 Task: Look for space in Coín, Spain from 9th June, 2023 to 16th June, 2023 for 2 adults in price range Rs.8000 to Rs.16000. Place can be entire place with 2 bedrooms having 2 beds and 1 bathroom. Property type can be house, flat, guest house. Booking option can be shelf check-in. Required host language is English.
Action: Mouse moved to (316, 170)
Screenshot: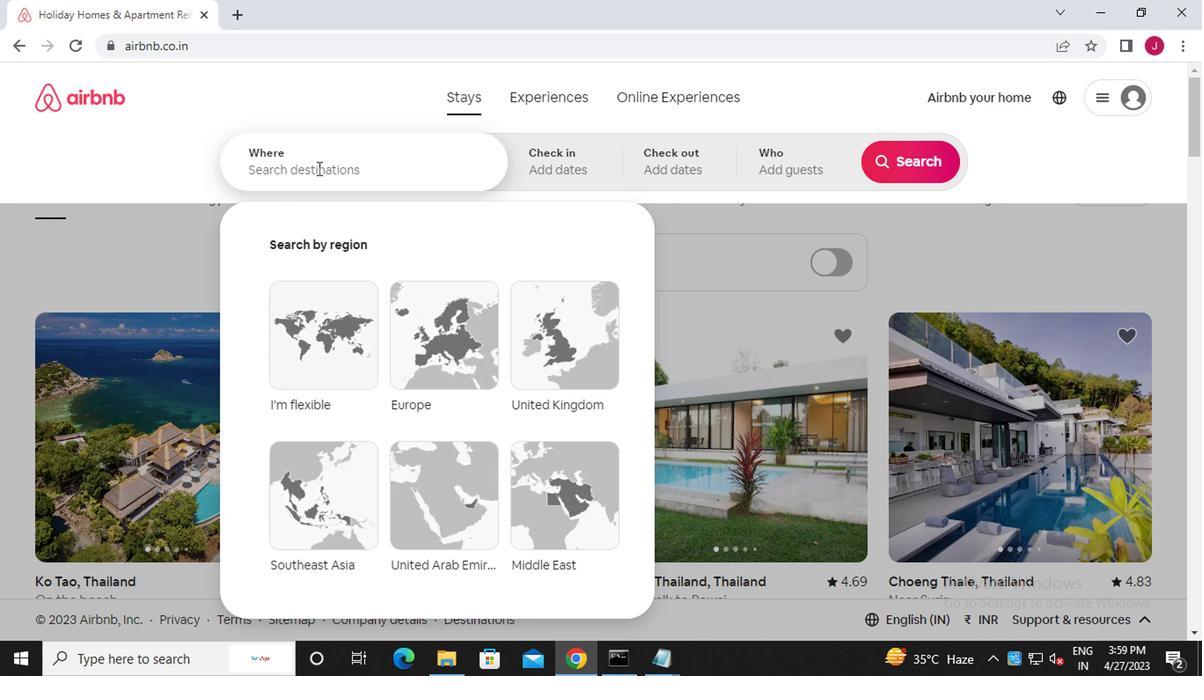 
Action: Mouse pressed left at (316, 170)
Screenshot: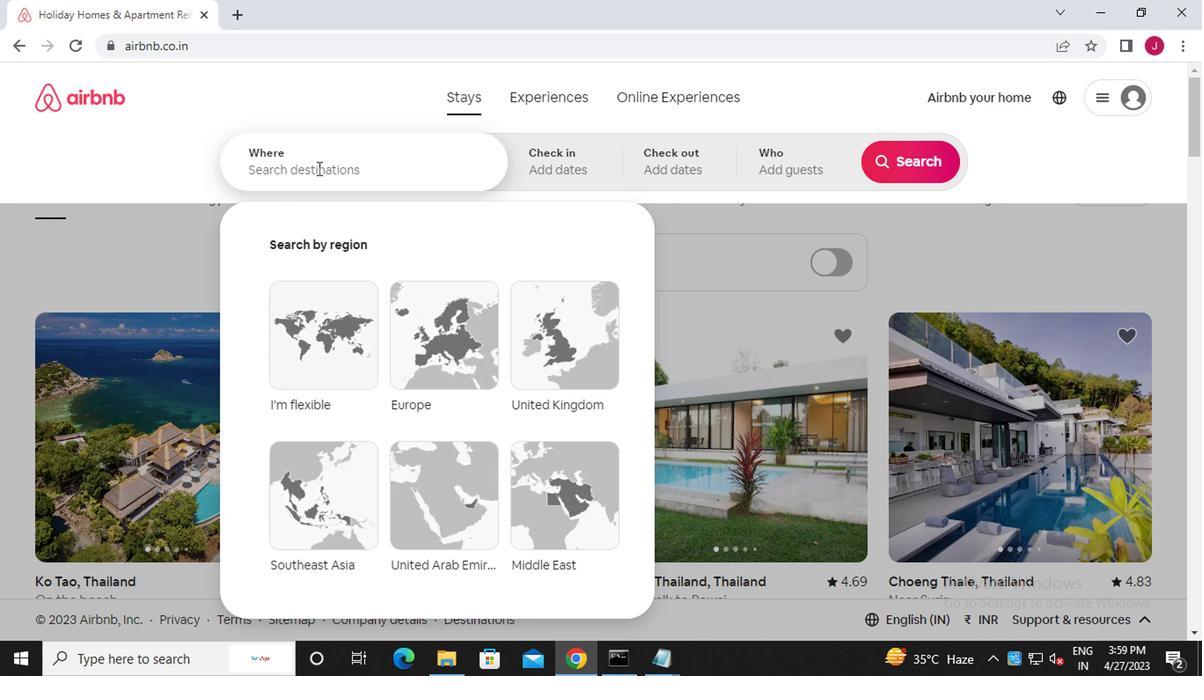 
Action: Key pressed c<Key.caps_lock>oin,<Key.caps_lock>s<Key.caps_lock>pain
Screenshot: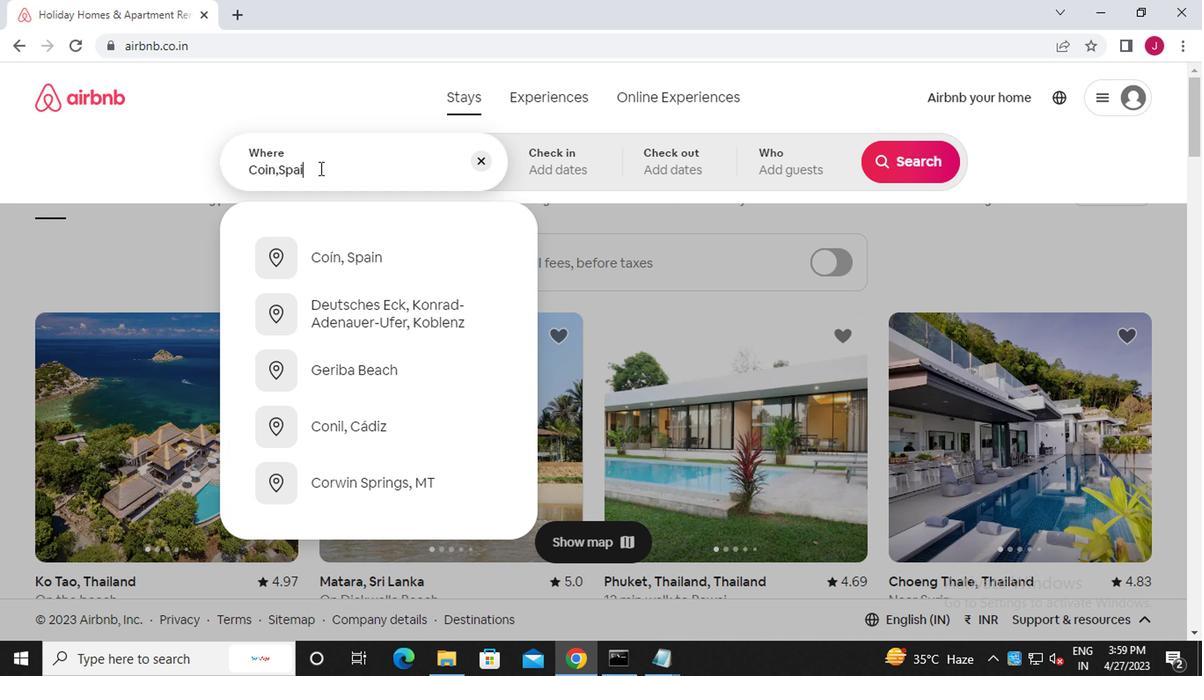 
Action: Mouse moved to (365, 261)
Screenshot: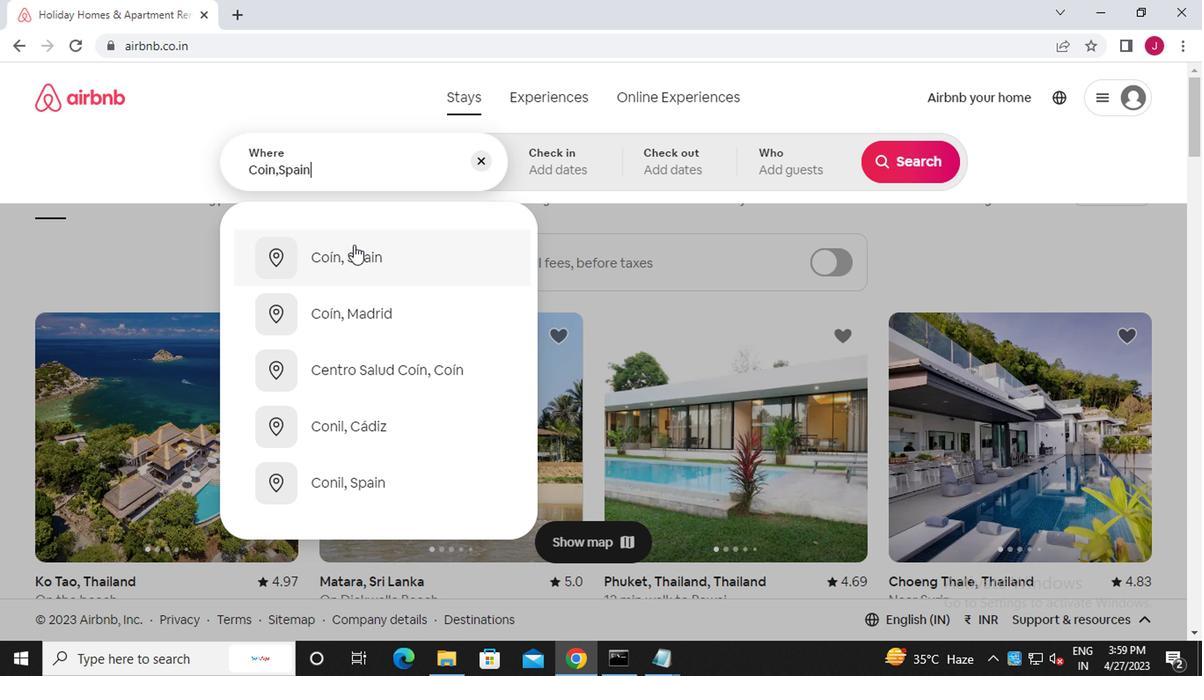 
Action: Mouse pressed left at (365, 261)
Screenshot: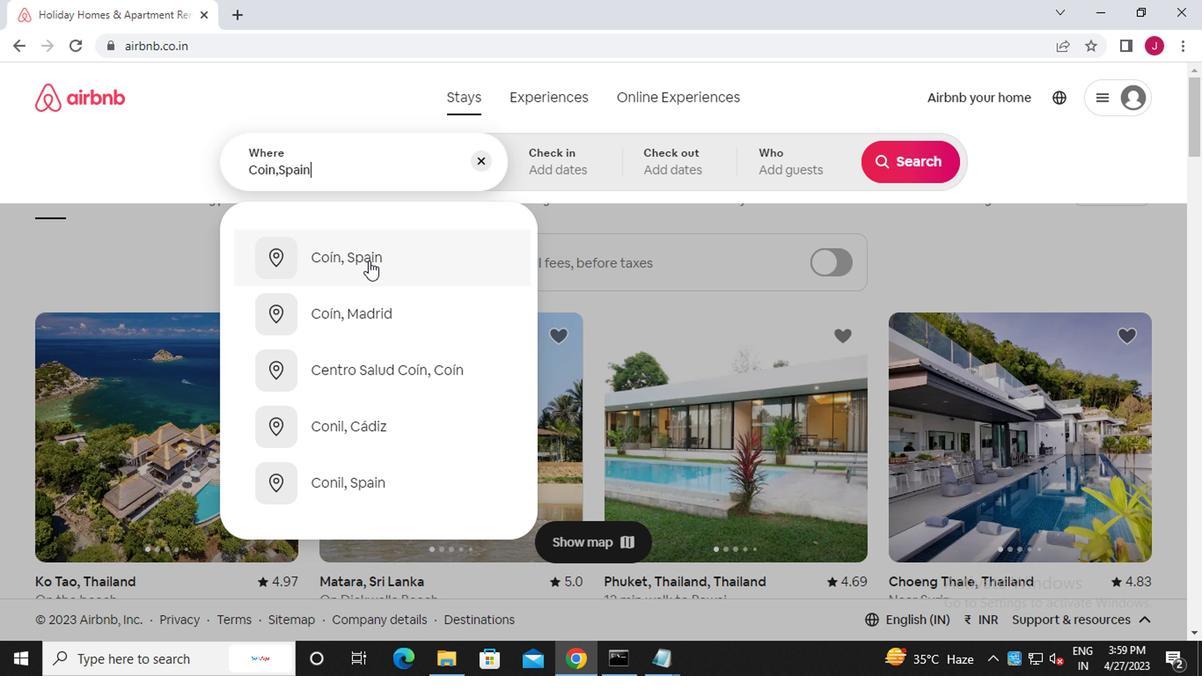 
Action: Mouse moved to (897, 299)
Screenshot: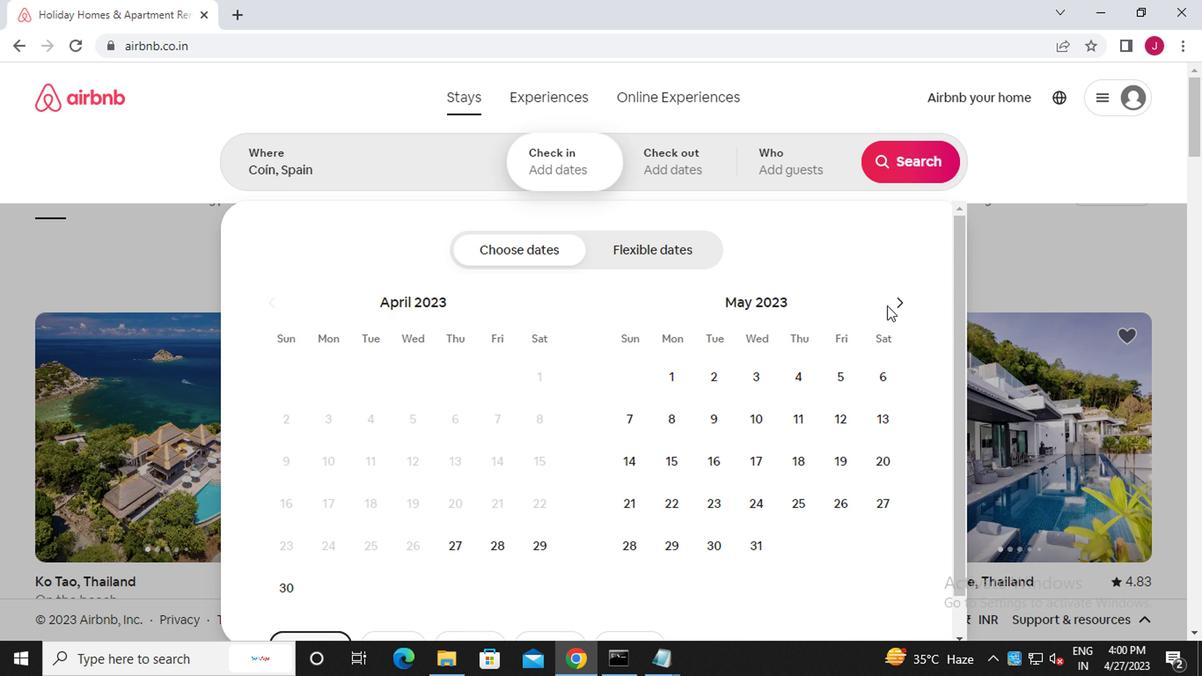 
Action: Mouse pressed left at (897, 299)
Screenshot: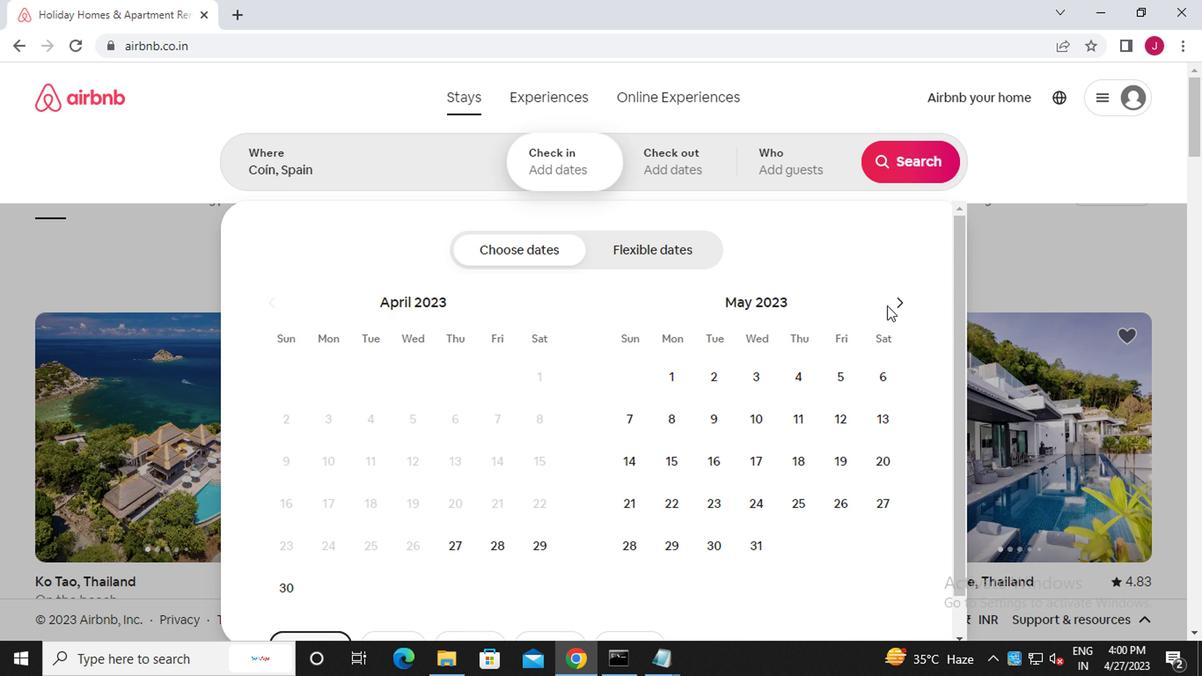 
Action: Mouse moved to (844, 411)
Screenshot: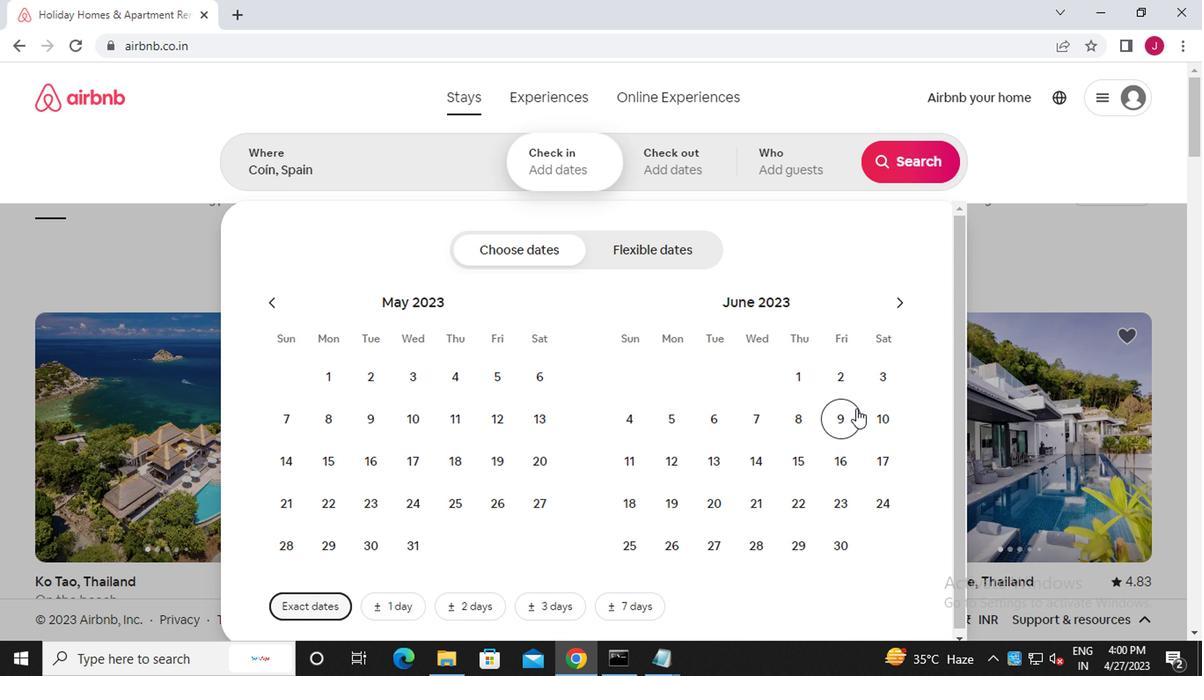 
Action: Mouse pressed left at (844, 411)
Screenshot: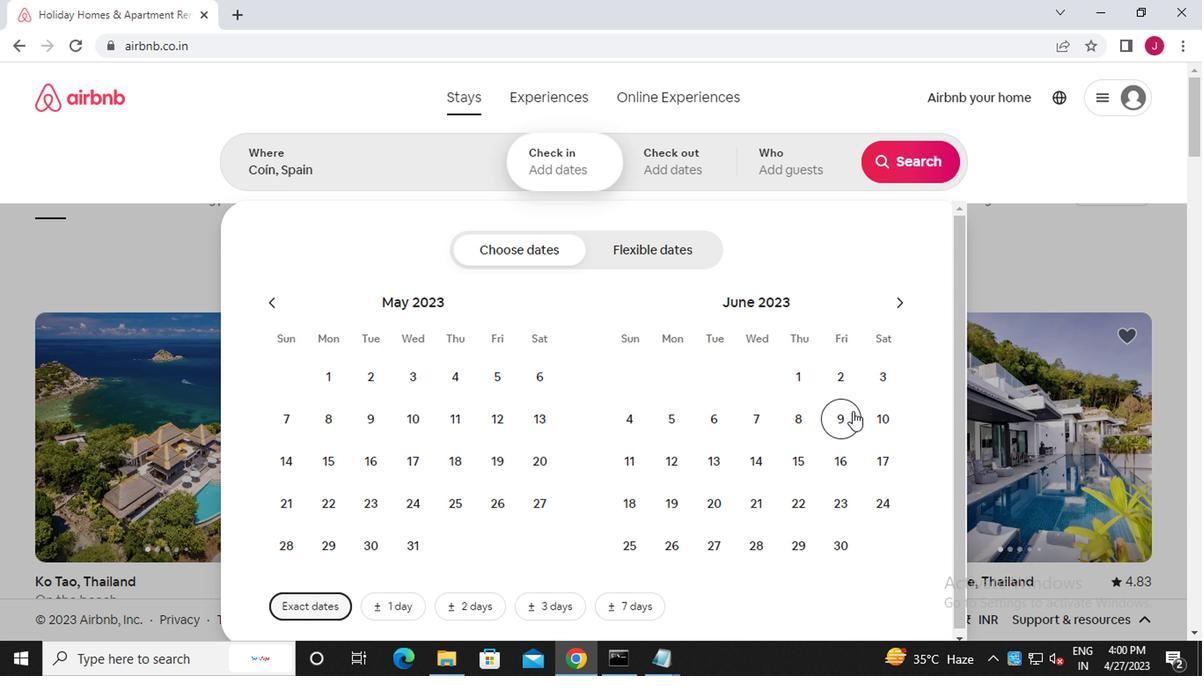 
Action: Mouse moved to (845, 445)
Screenshot: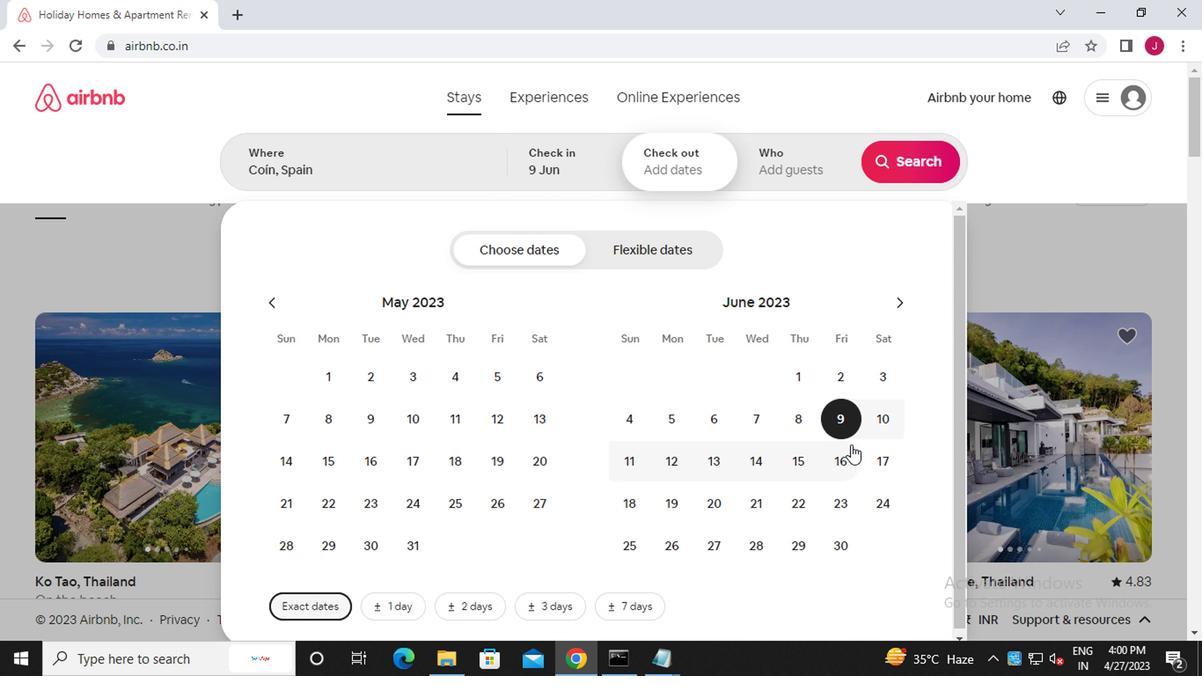 
Action: Mouse pressed left at (845, 445)
Screenshot: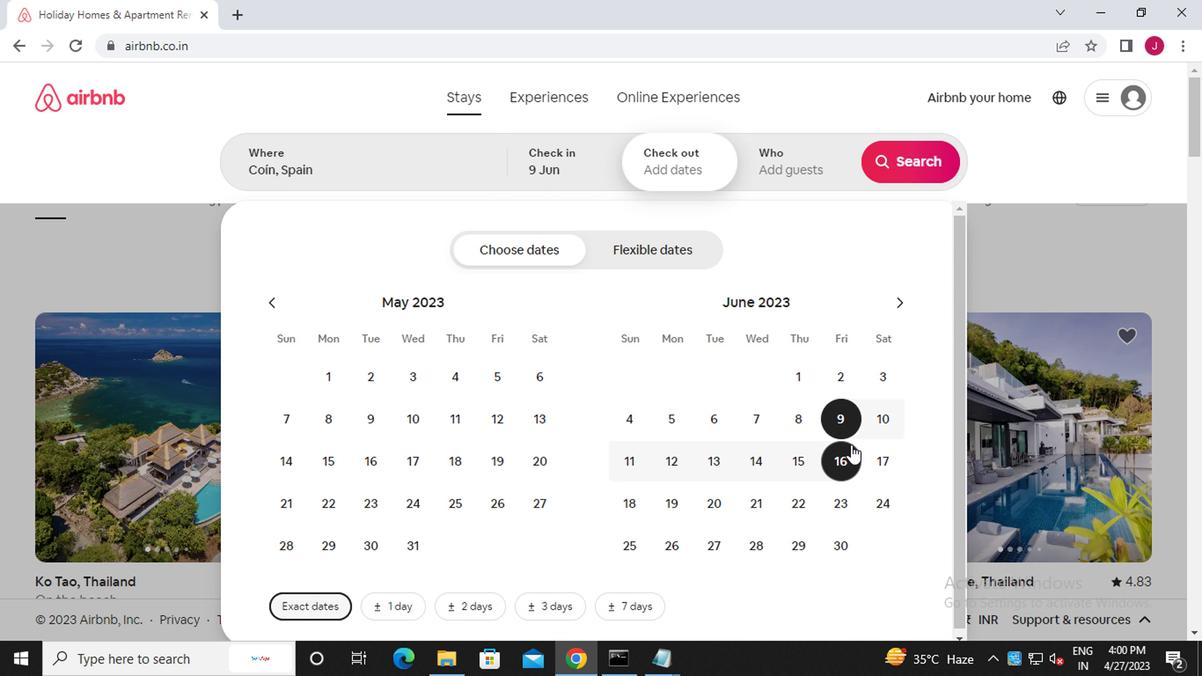 
Action: Mouse moved to (741, 164)
Screenshot: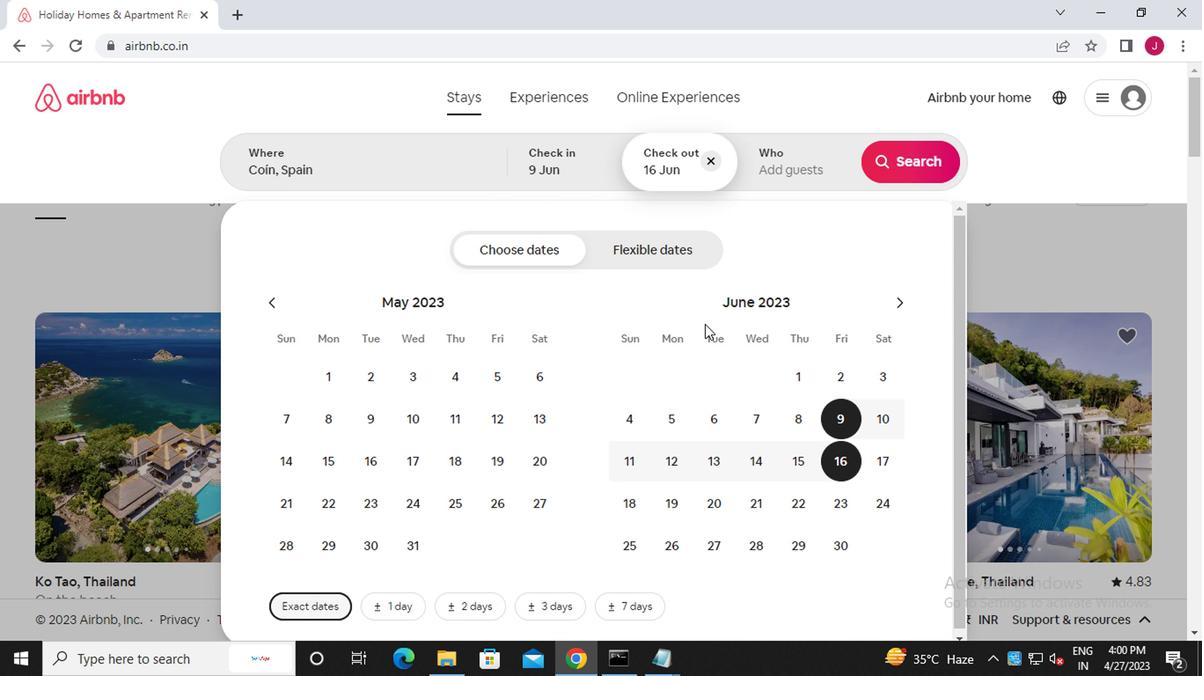 
Action: Mouse pressed left at (741, 164)
Screenshot: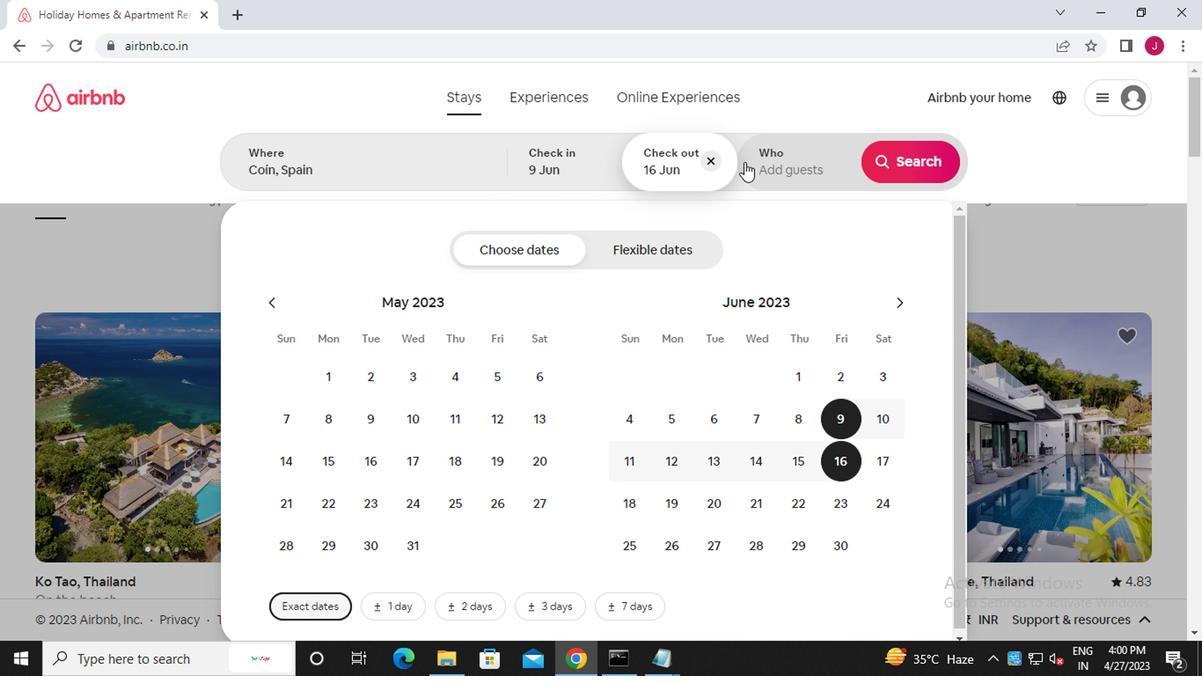 
Action: Mouse moved to (922, 260)
Screenshot: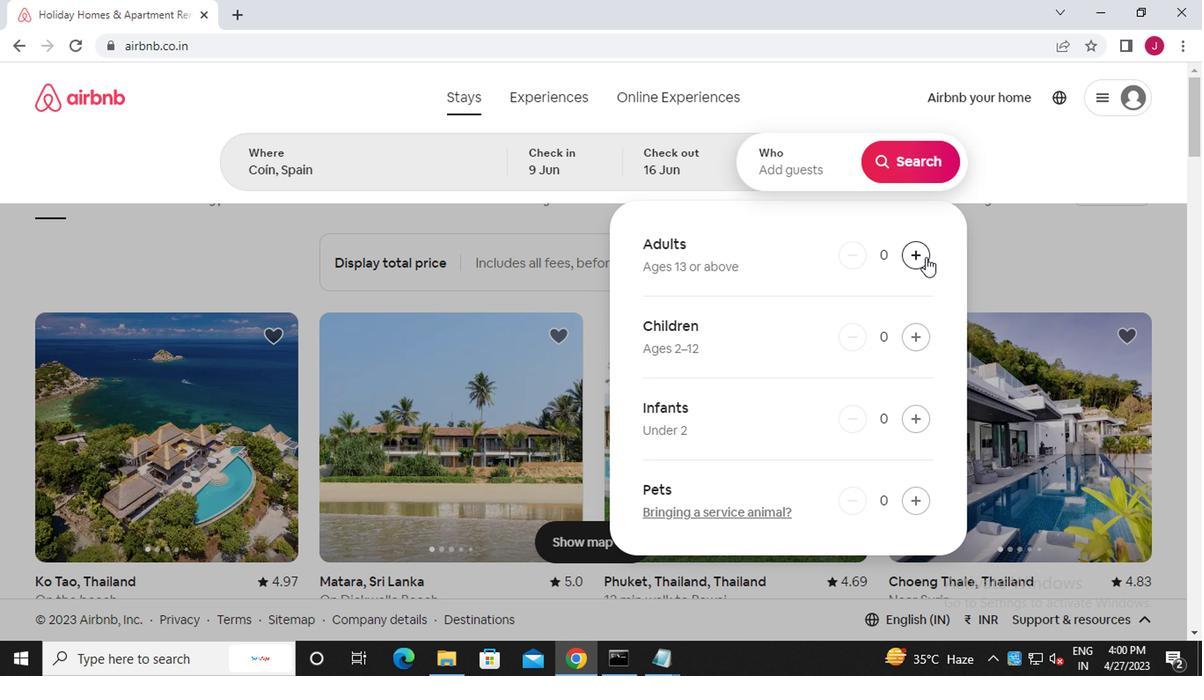 
Action: Mouse pressed left at (922, 260)
Screenshot: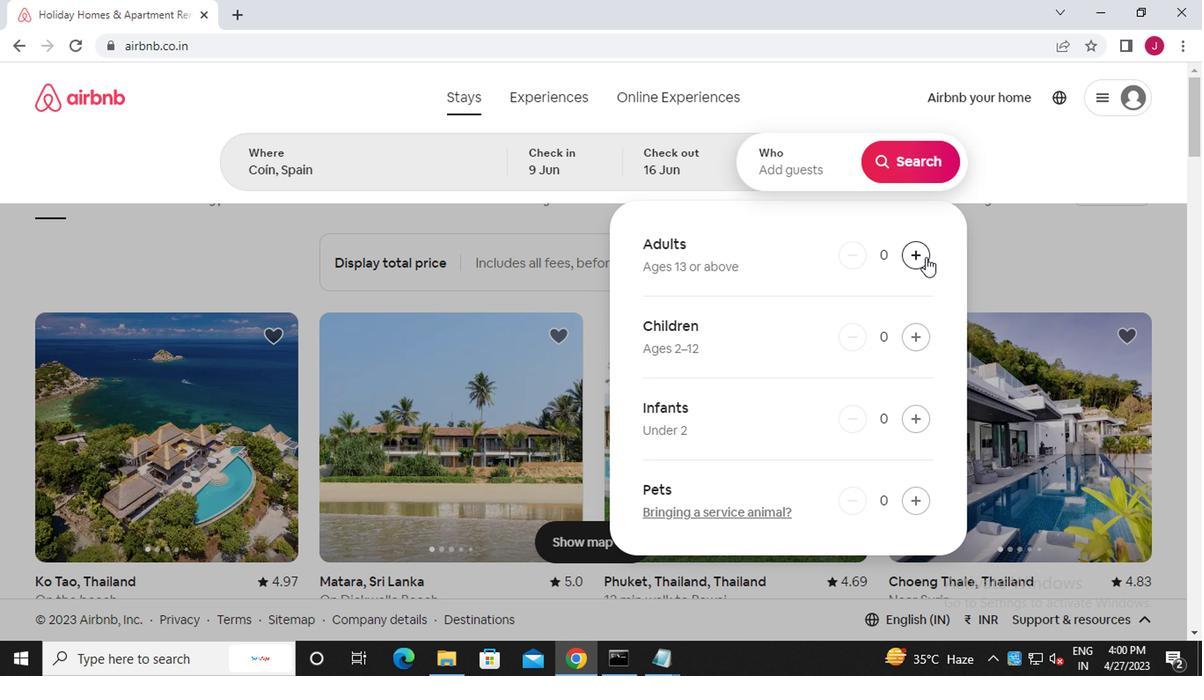 
Action: Mouse moved to (931, 271)
Screenshot: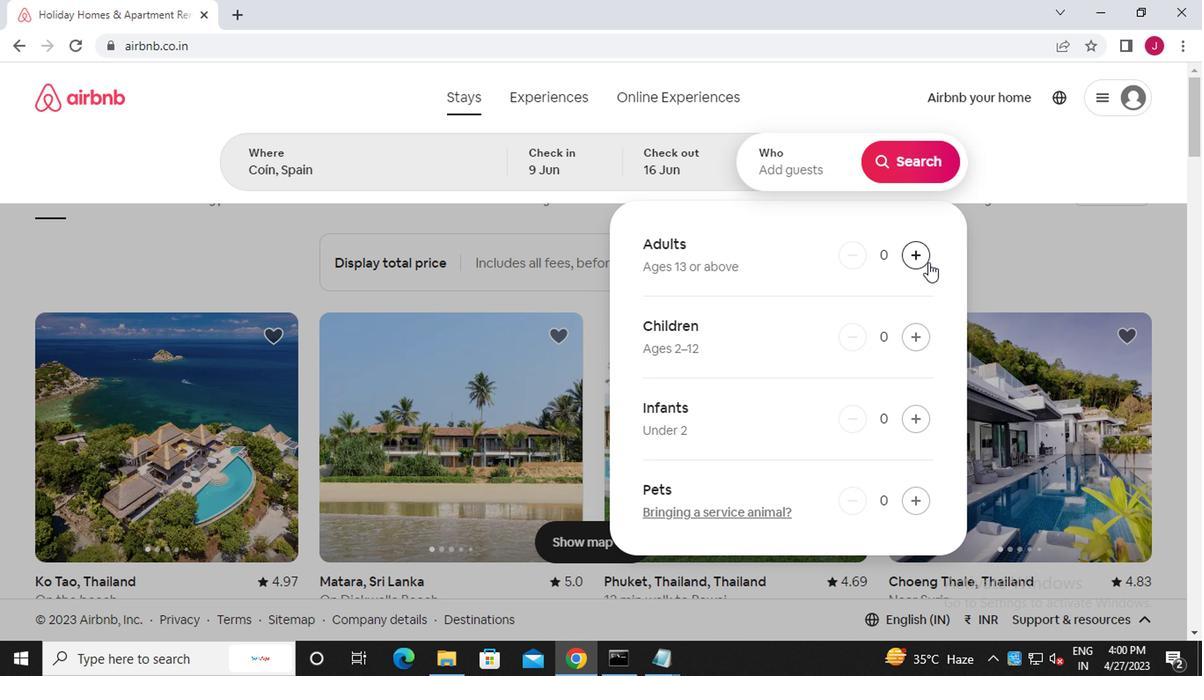 
Action: Mouse pressed left at (931, 271)
Screenshot: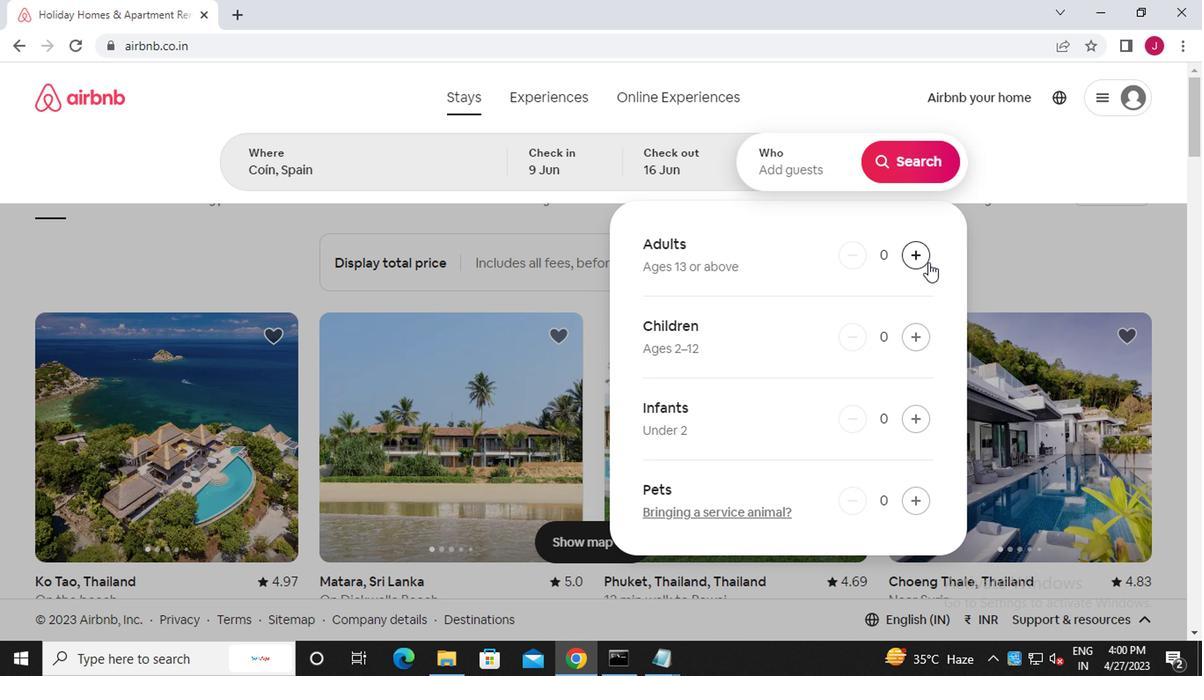 
Action: Mouse moved to (911, 256)
Screenshot: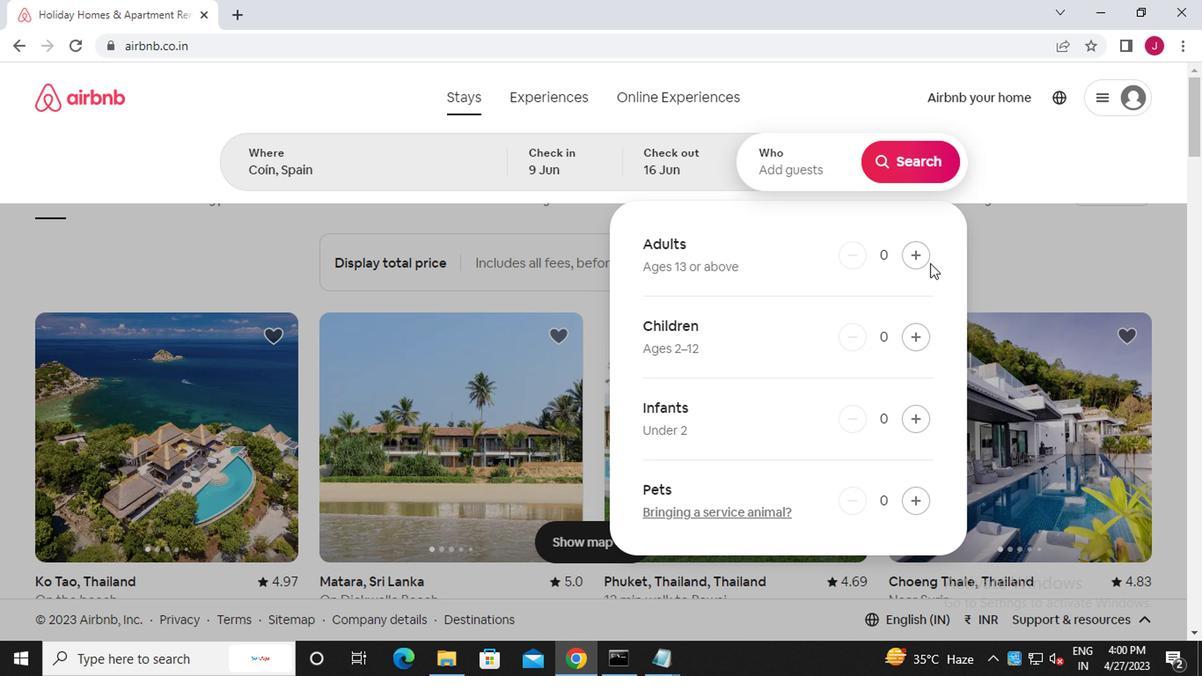 
Action: Mouse pressed left at (911, 256)
Screenshot: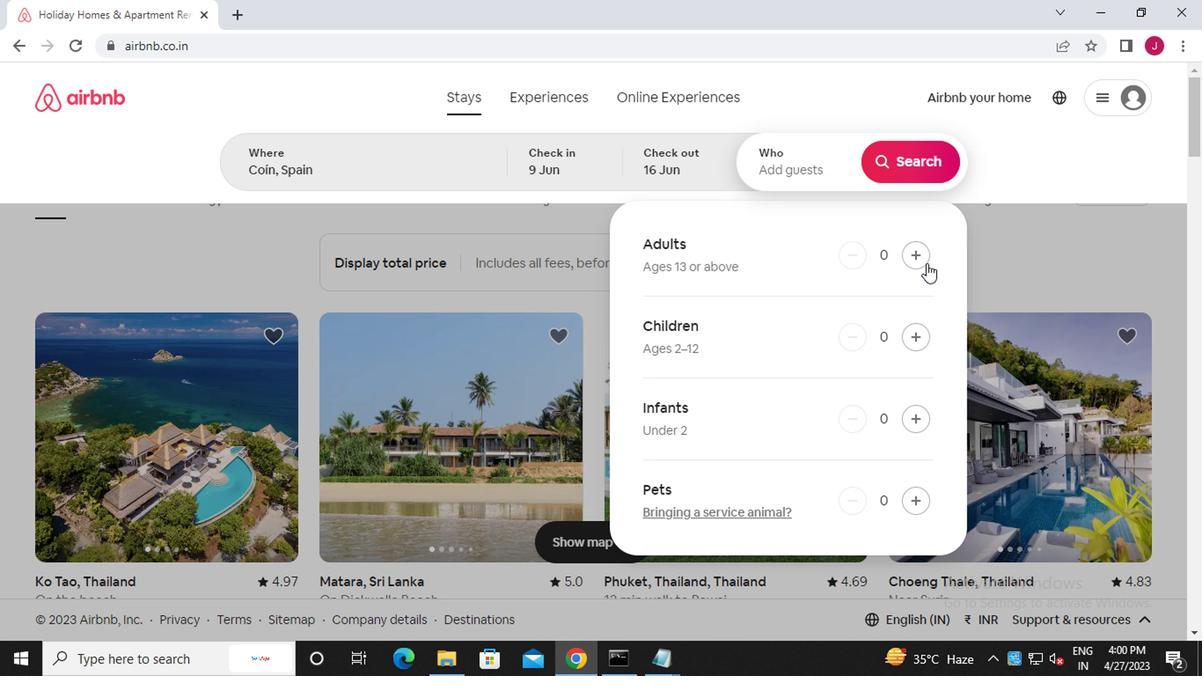 
Action: Mouse pressed left at (911, 256)
Screenshot: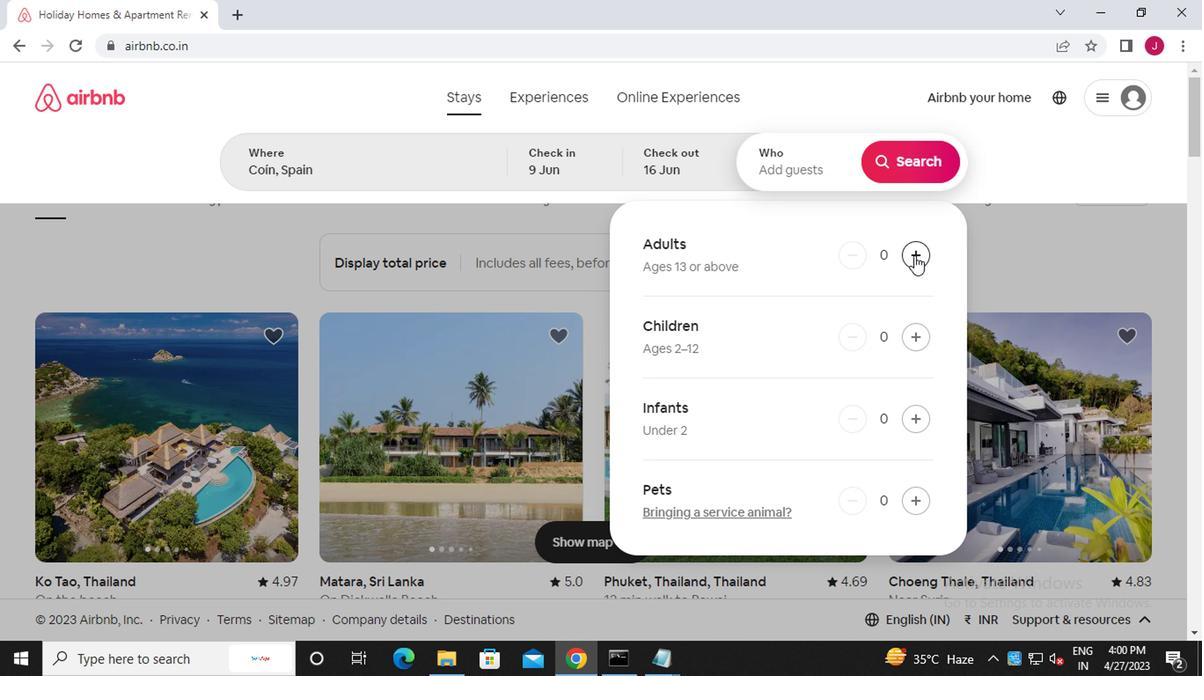 
Action: Mouse moved to (913, 165)
Screenshot: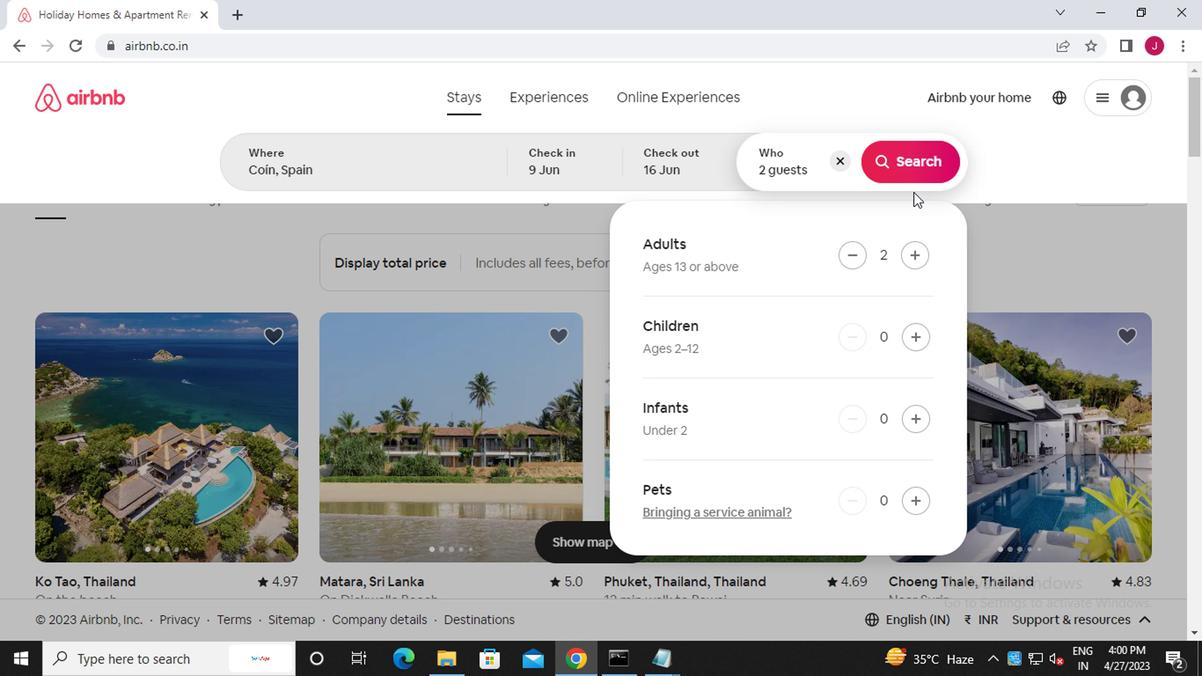 
Action: Mouse pressed left at (913, 165)
Screenshot: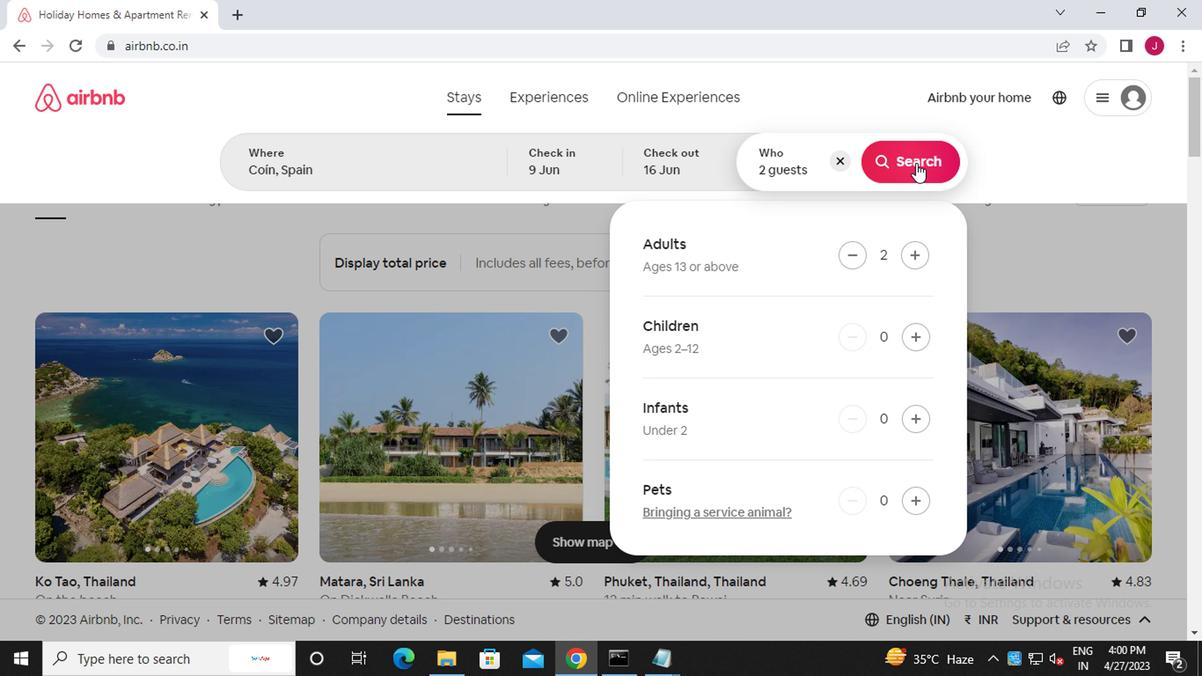 
Action: Mouse moved to (1149, 172)
Screenshot: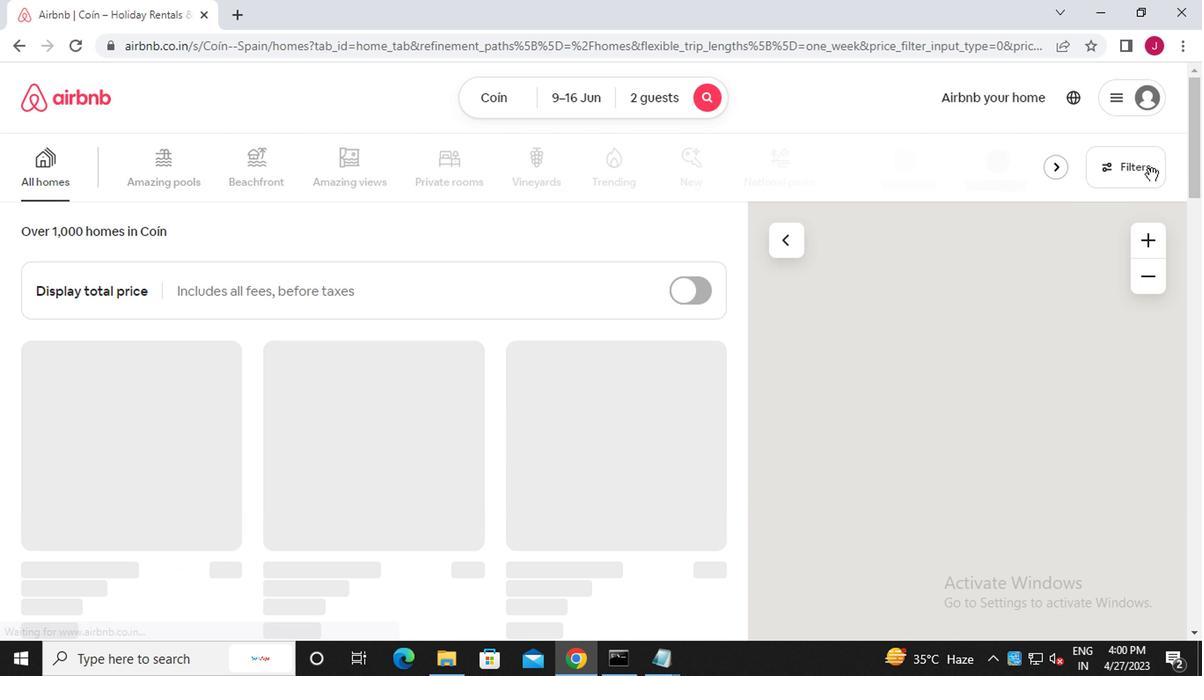 
Action: Mouse pressed left at (1149, 172)
Screenshot: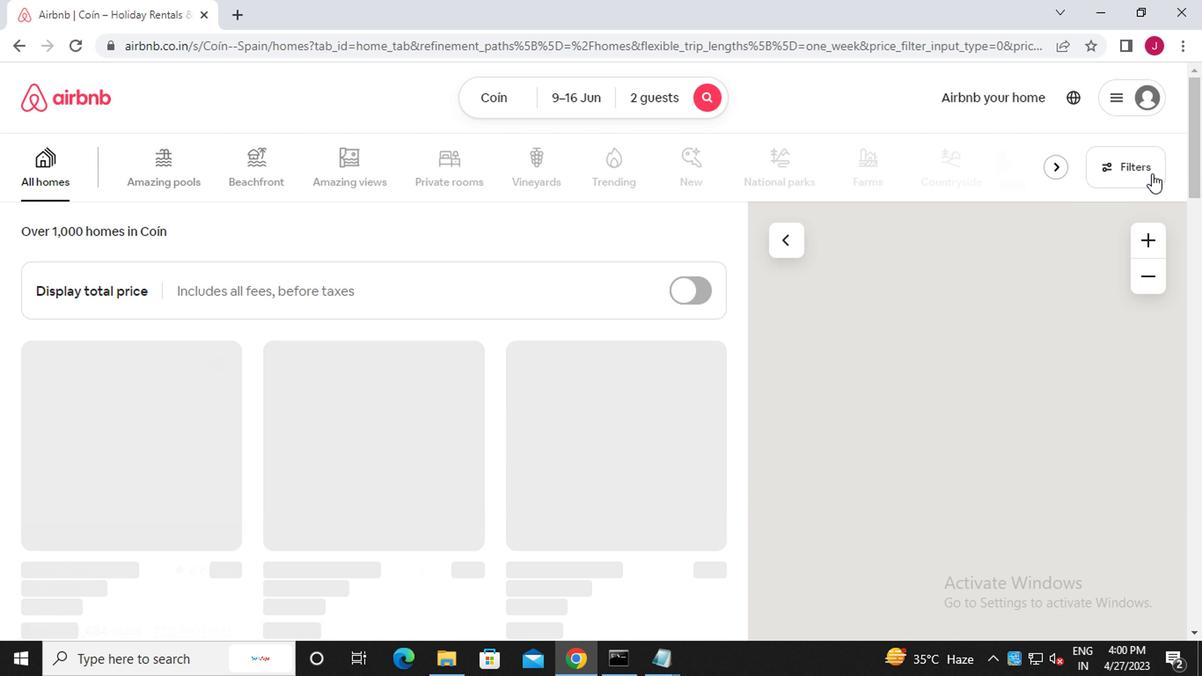 
Action: Mouse moved to (405, 385)
Screenshot: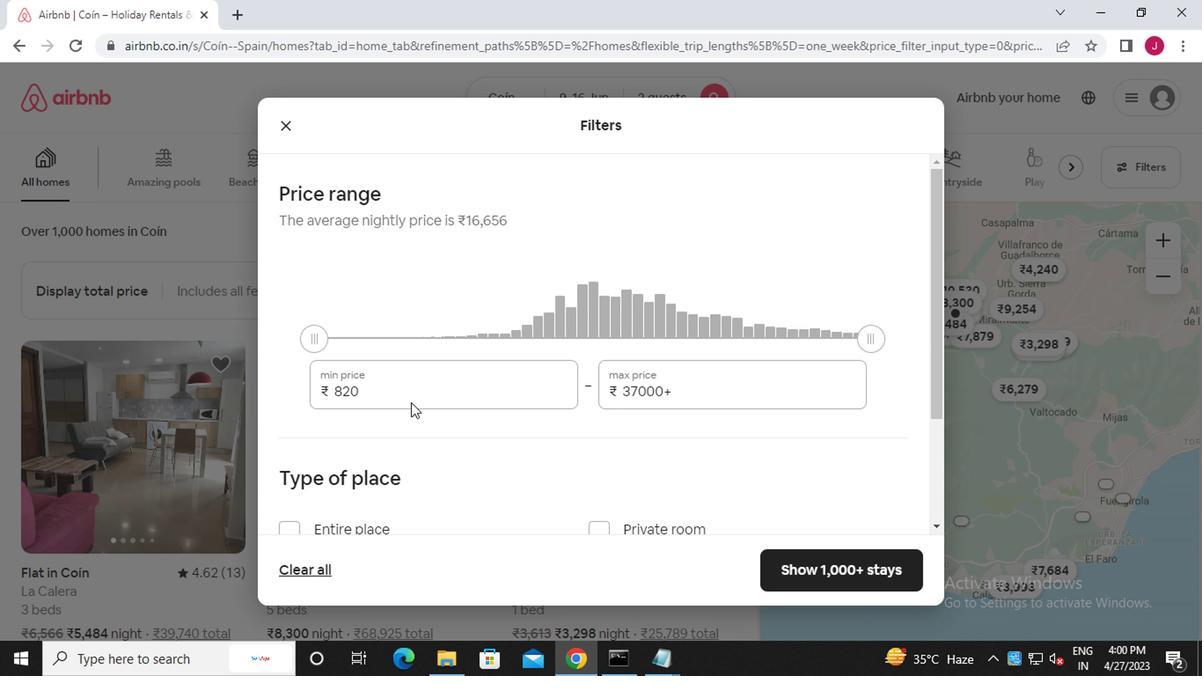 
Action: Mouse pressed left at (405, 385)
Screenshot: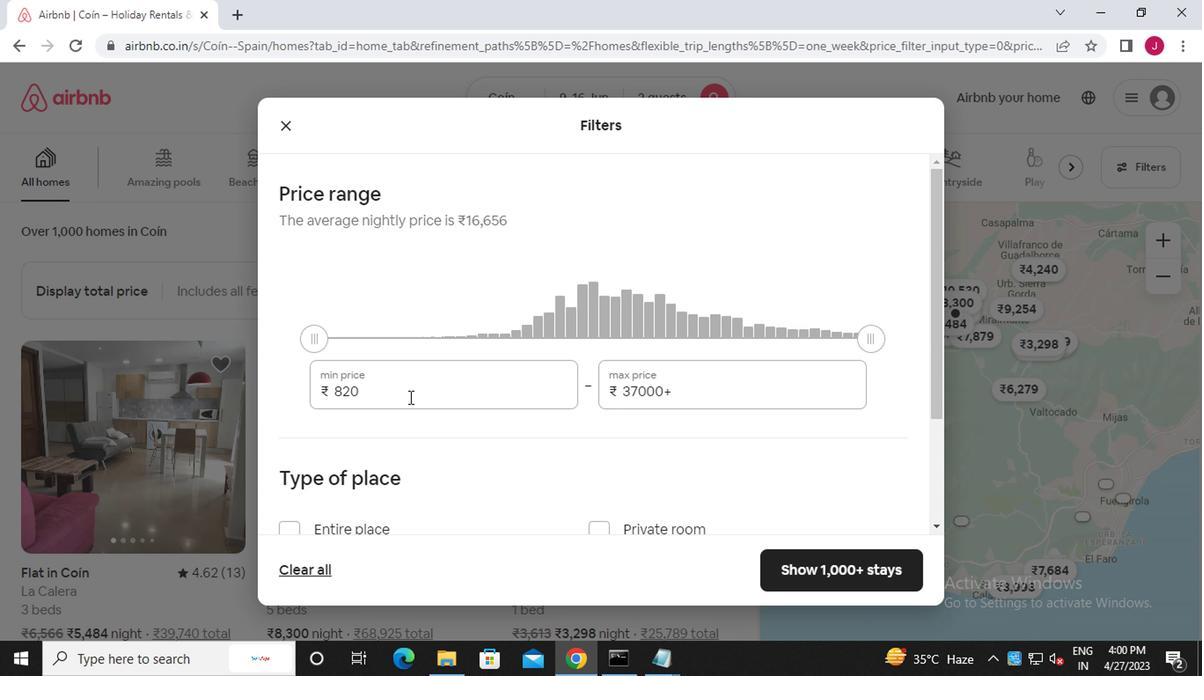 
Action: Mouse moved to (402, 385)
Screenshot: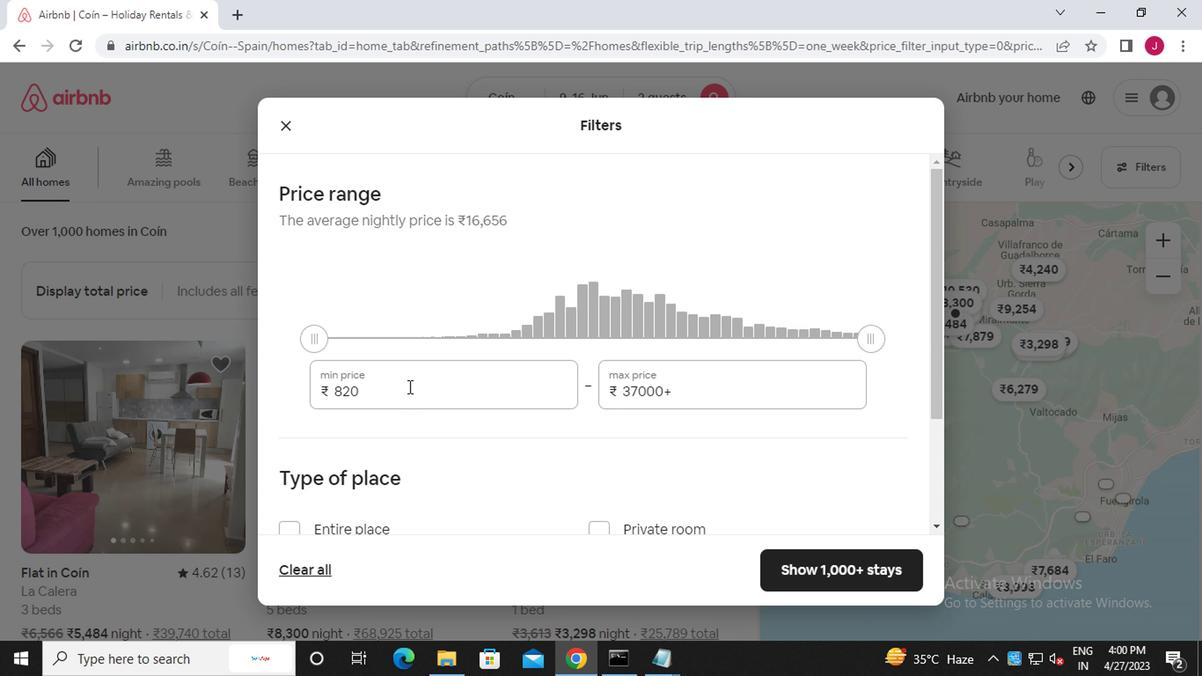 
Action: Key pressed <Key.backspace><Key.backspace><Key.backspace><<104>><<96>><<96>><<96>>
Screenshot: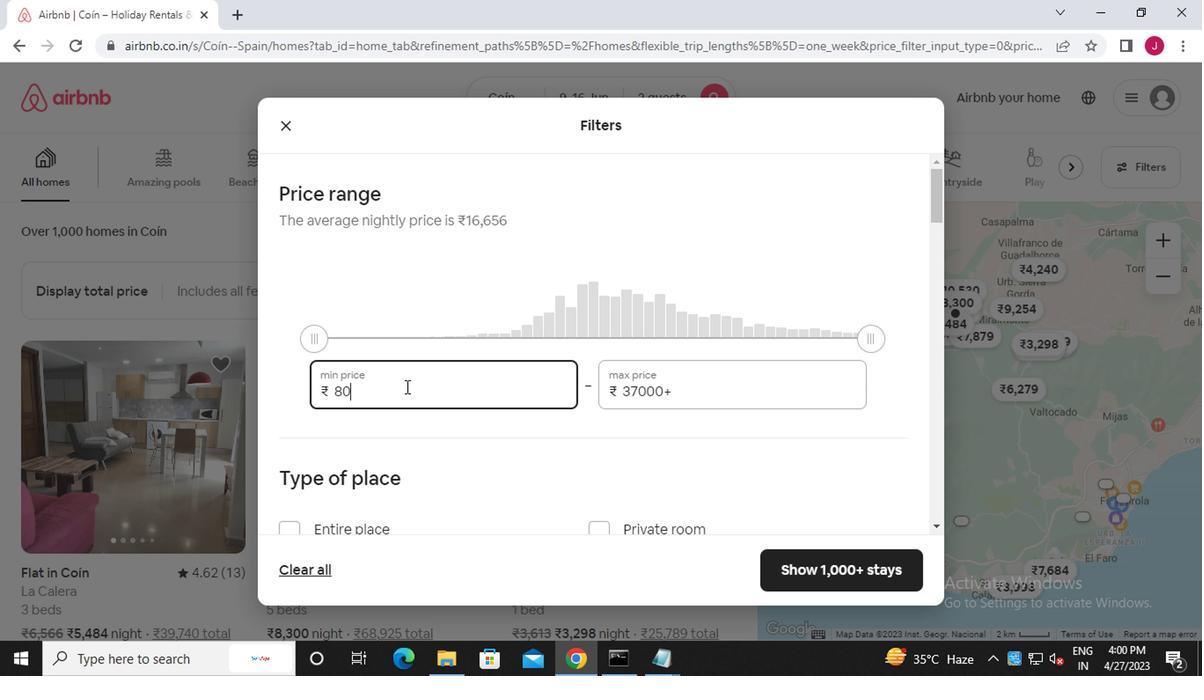
Action: Mouse moved to (706, 391)
Screenshot: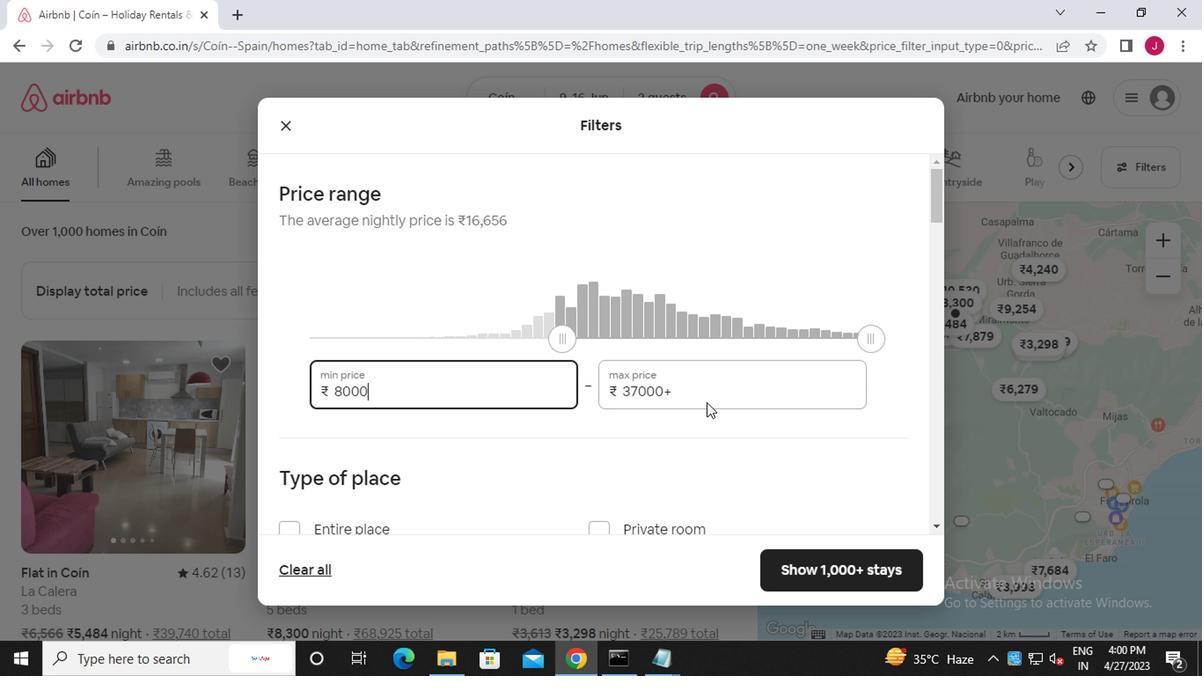 
Action: Mouse pressed left at (706, 391)
Screenshot: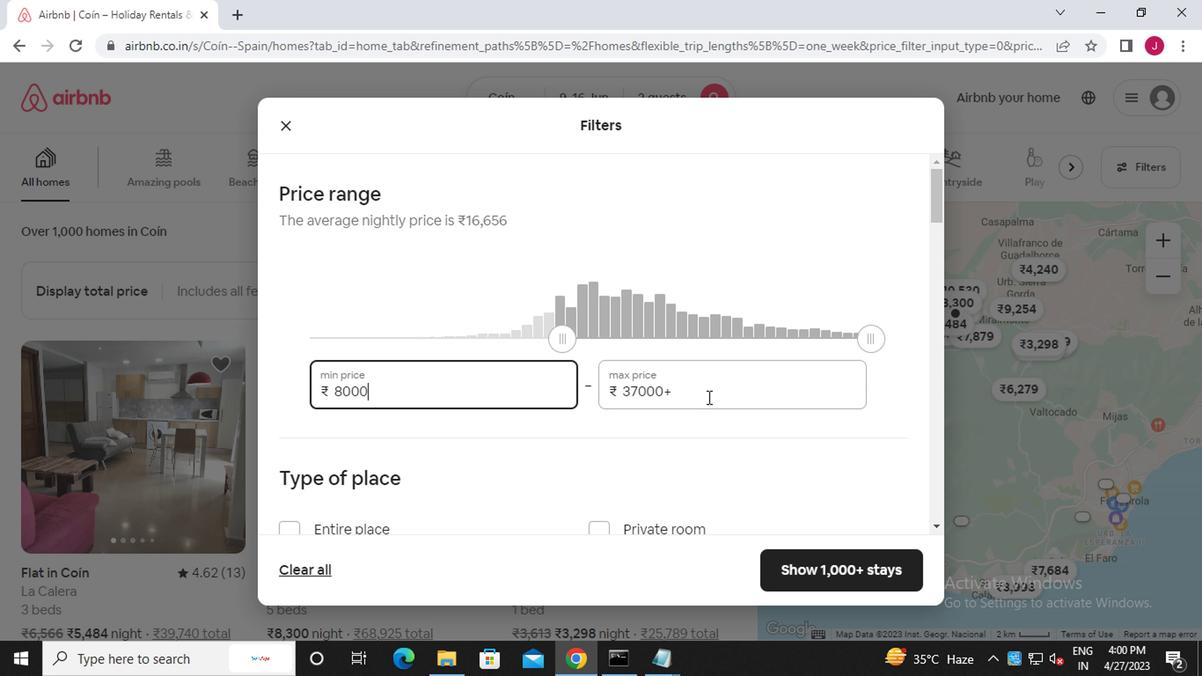 
Action: Key pressed <Key.backspace><Key.backspace><Key.backspace><Key.backspace><Key.backspace><Key.backspace><Key.backspace><Key.backspace><Key.backspace><Key.backspace><<97>><<102>><<96>><<96>><<96>>
Screenshot: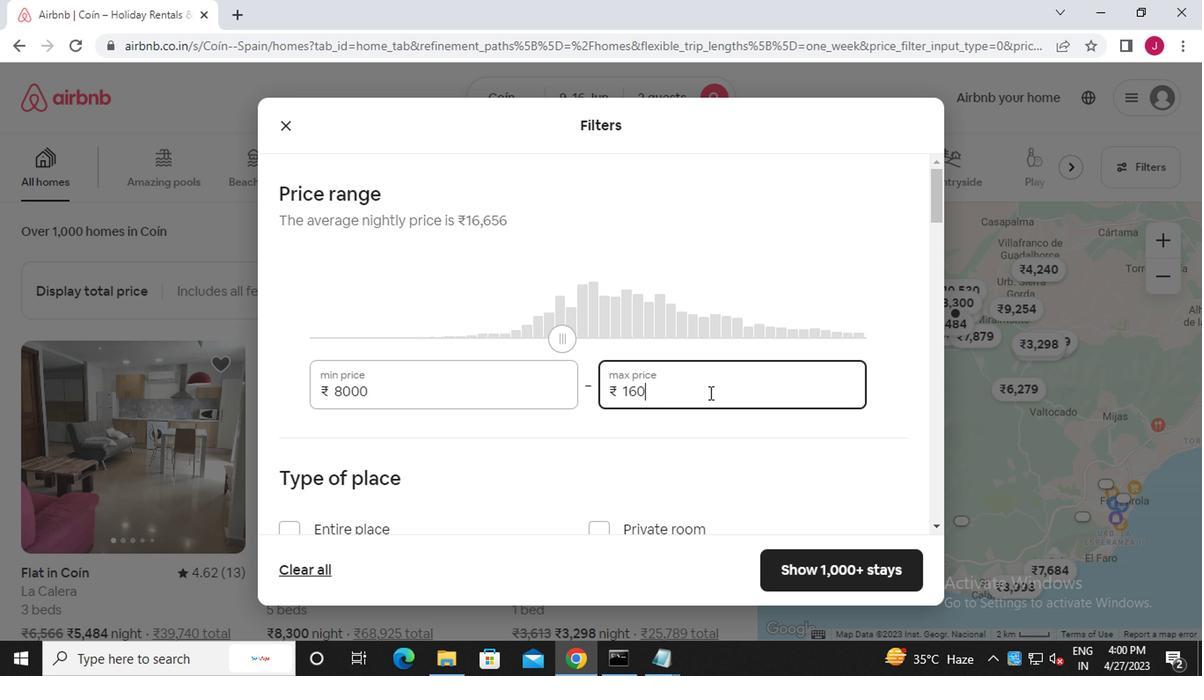 
Action: Mouse moved to (683, 315)
Screenshot: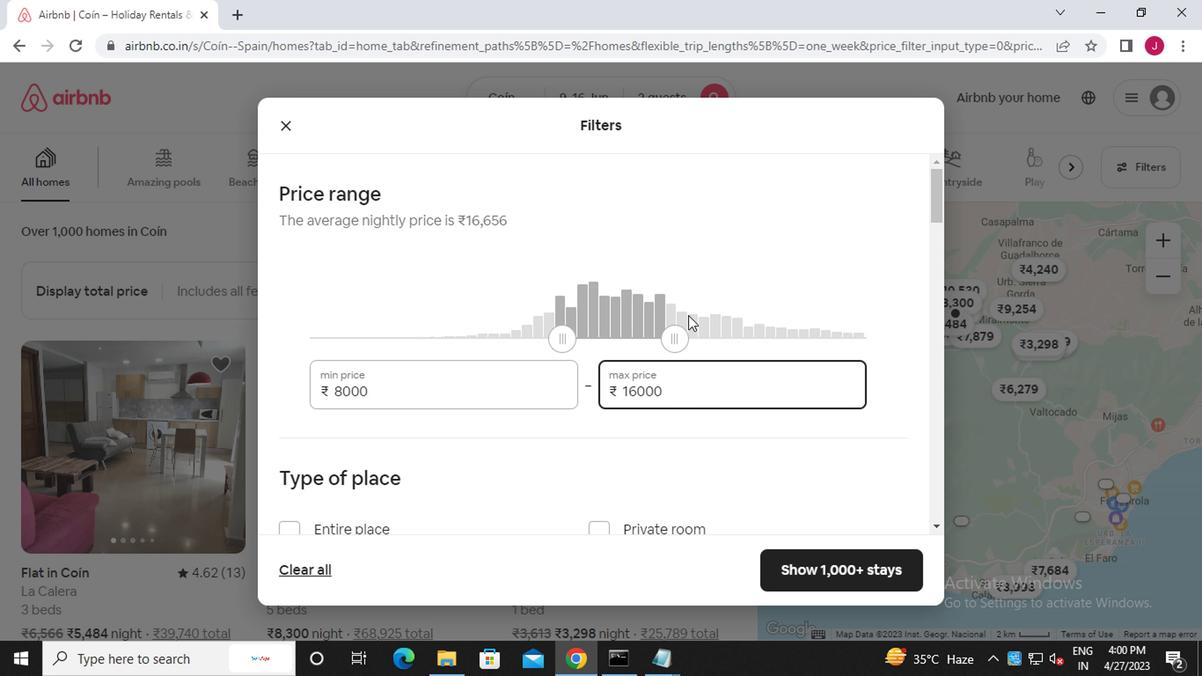 
Action: Mouse scrolled (683, 314) with delta (0, 0)
Screenshot: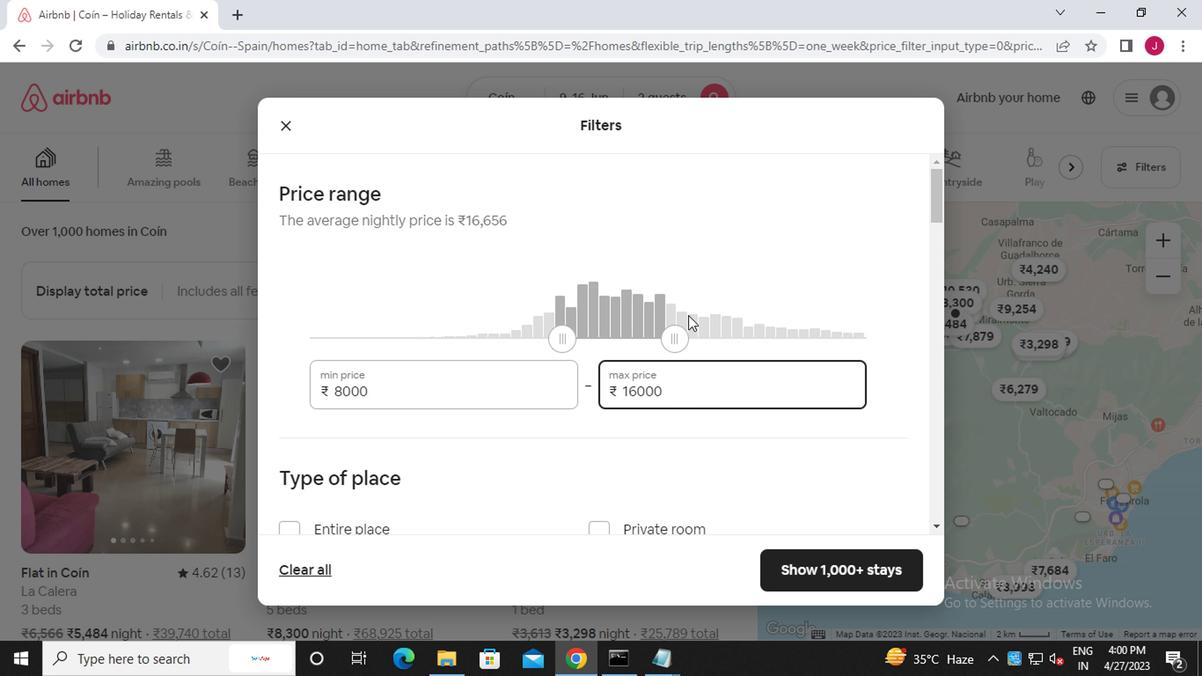 
Action: Mouse moved to (683, 315)
Screenshot: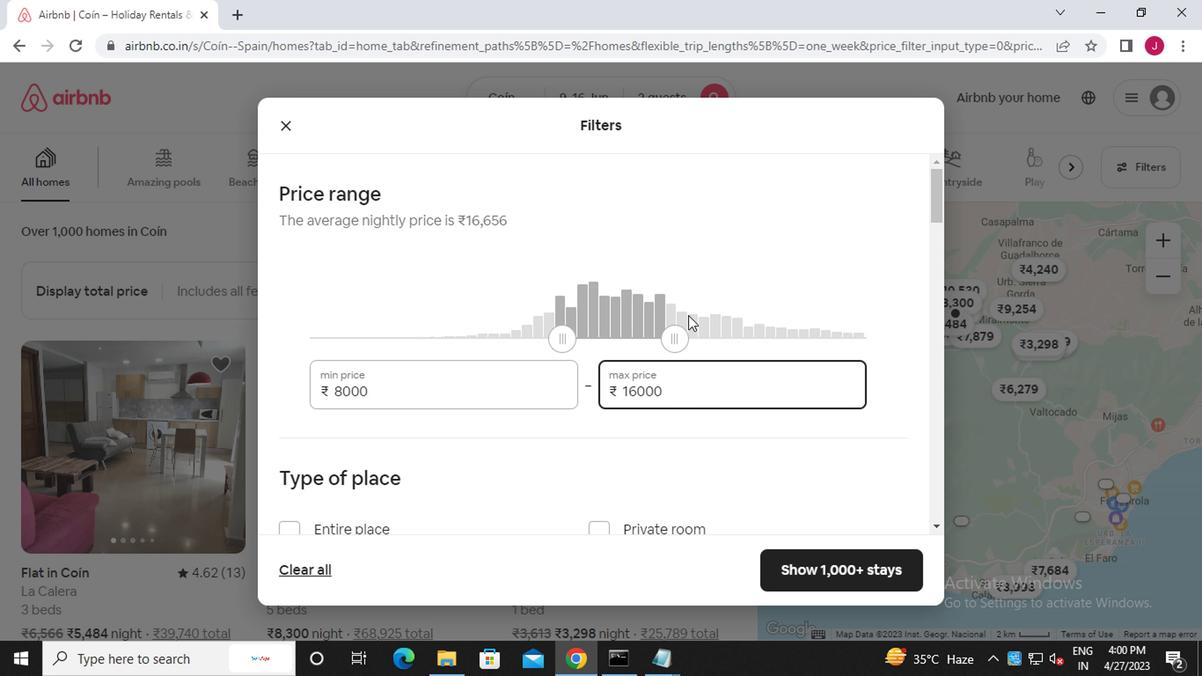 
Action: Mouse scrolled (683, 314) with delta (0, 0)
Screenshot: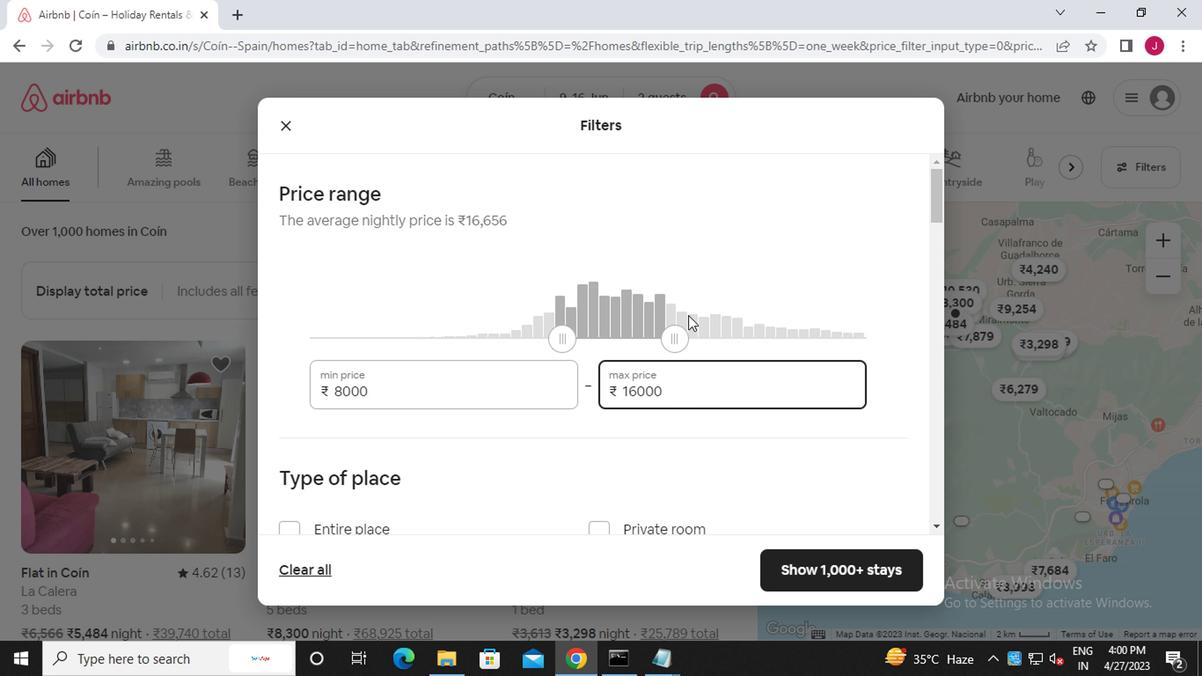 
Action: Mouse scrolled (683, 314) with delta (0, 0)
Screenshot: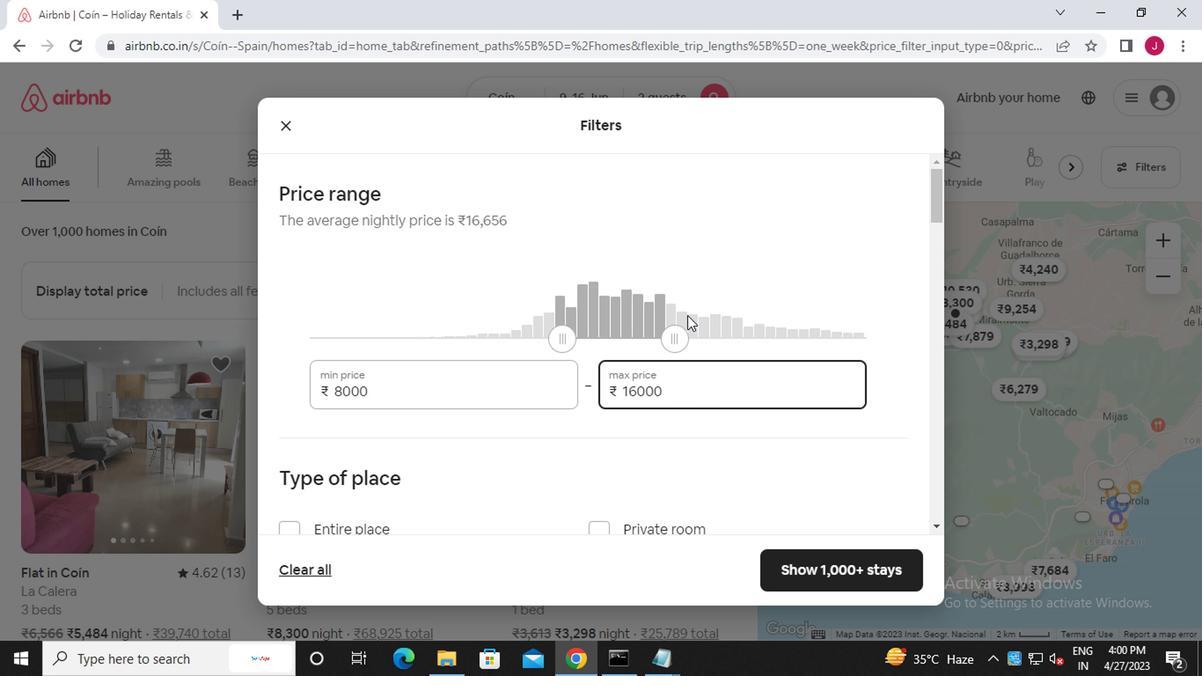 
Action: Mouse moved to (283, 260)
Screenshot: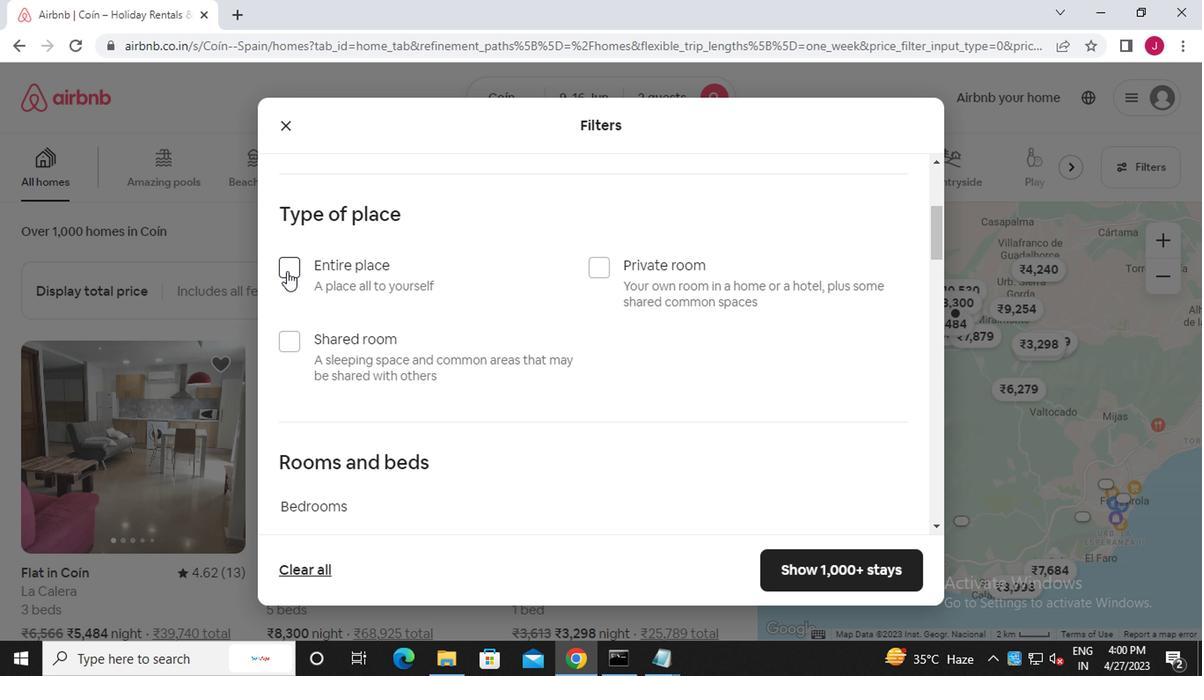
Action: Mouse pressed left at (283, 260)
Screenshot: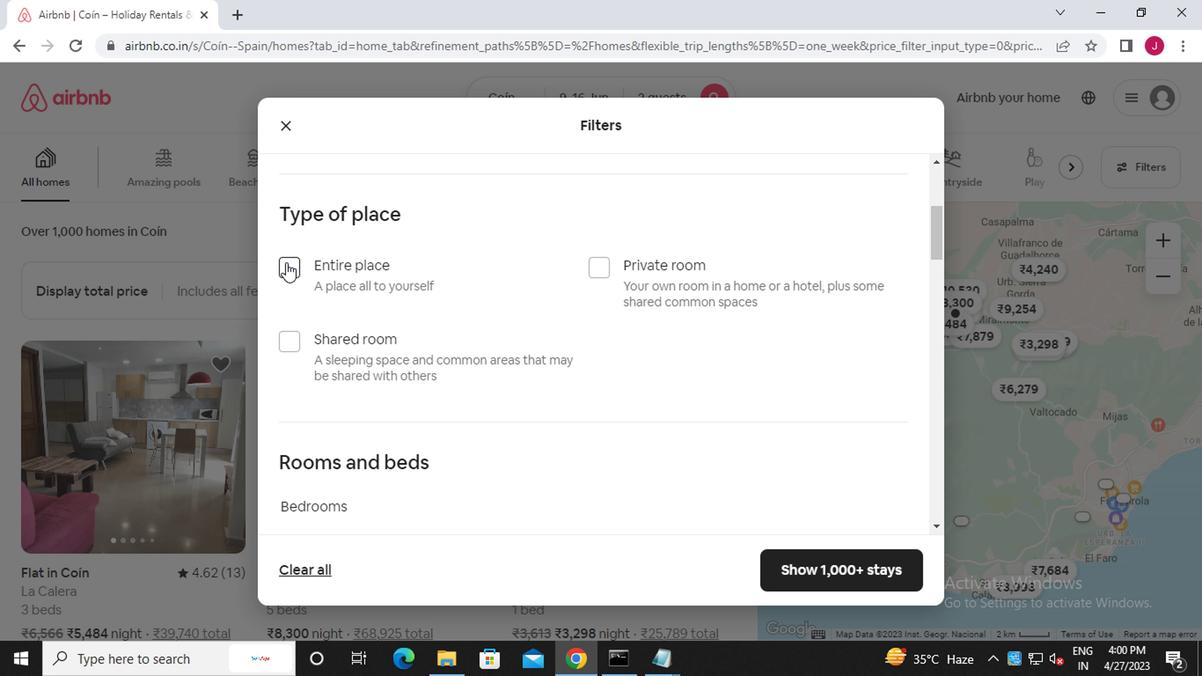 
Action: Mouse moved to (344, 384)
Screenshot: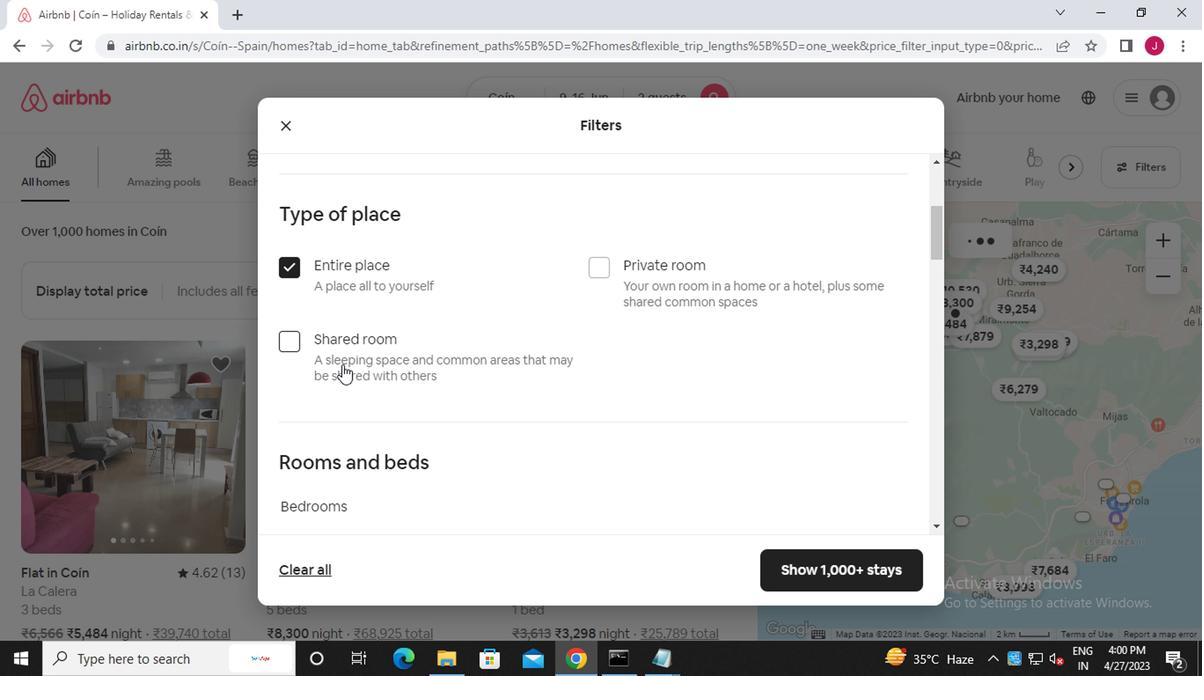 
Action: Mouse scrolled (344, 382) with delta (0, -1)
Screenshot: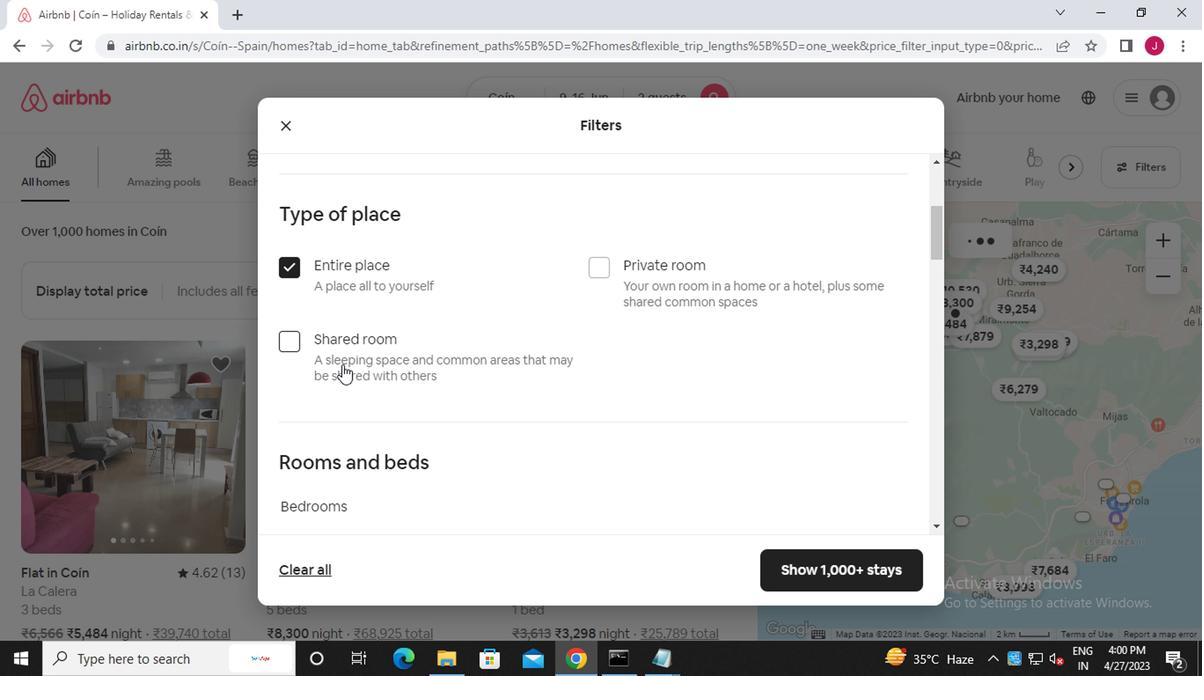 
Action: Mouse scrolled (344, 382) with delta (0, -1)
Screenshot: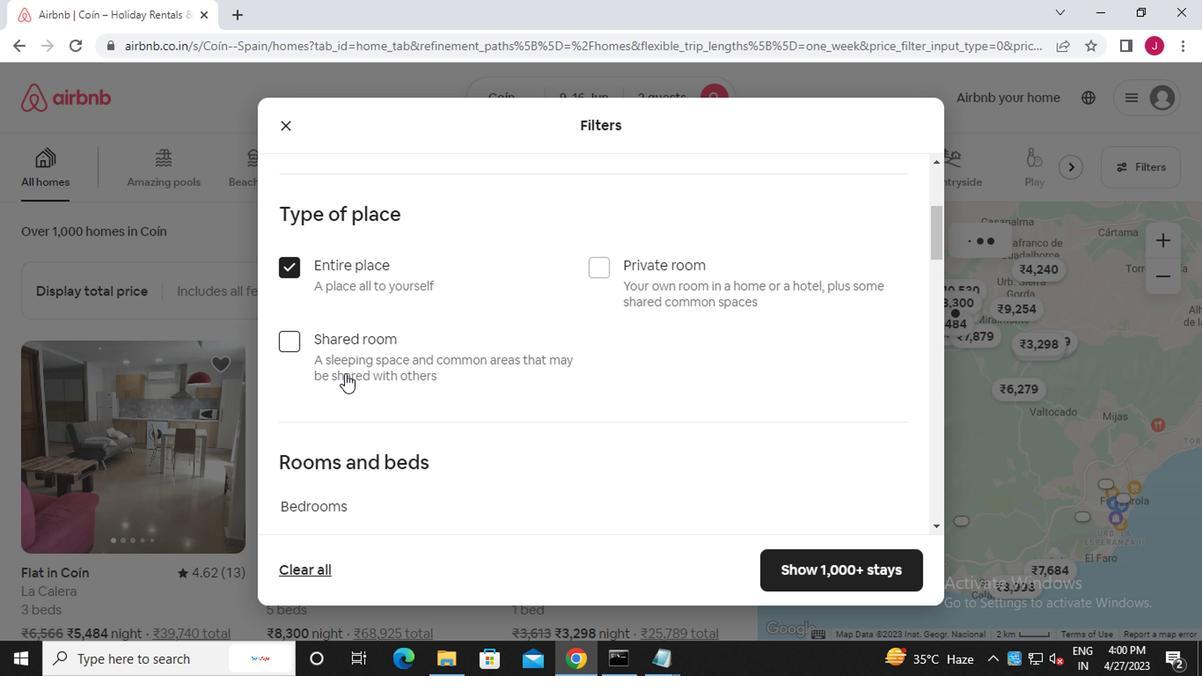 
Action: Mouse scrolled (344, 382) with delta (0, -1)
Screenshot: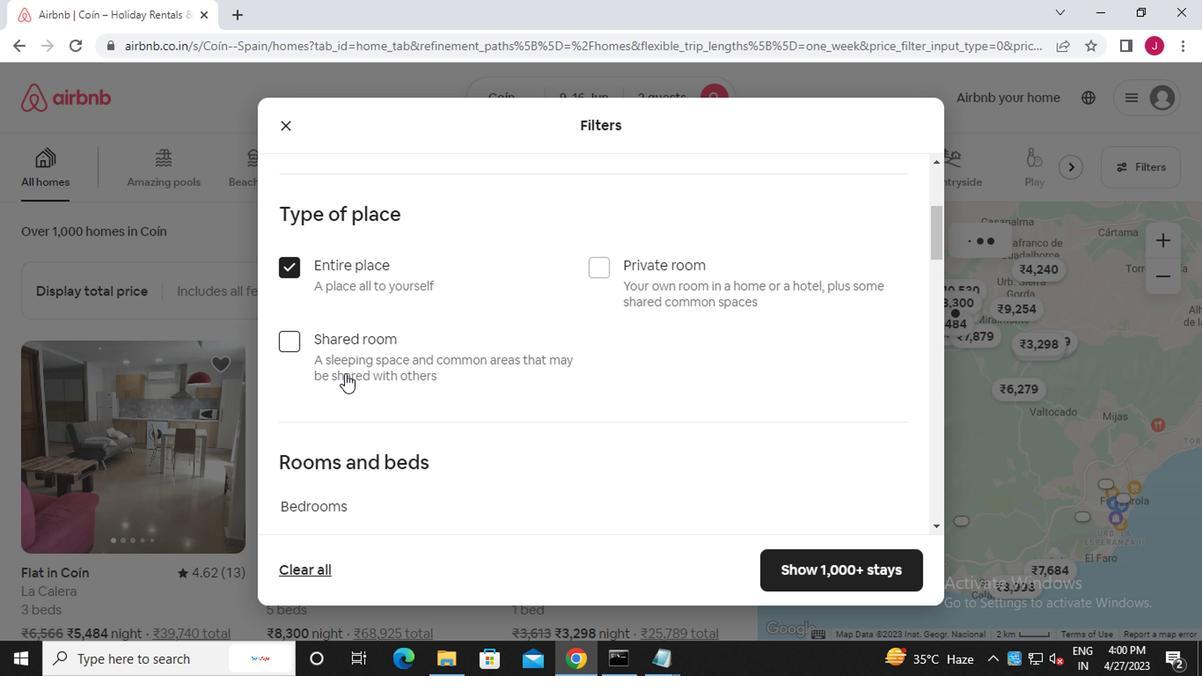 
Action: Mouse moved to (431, 295)
Screenshot: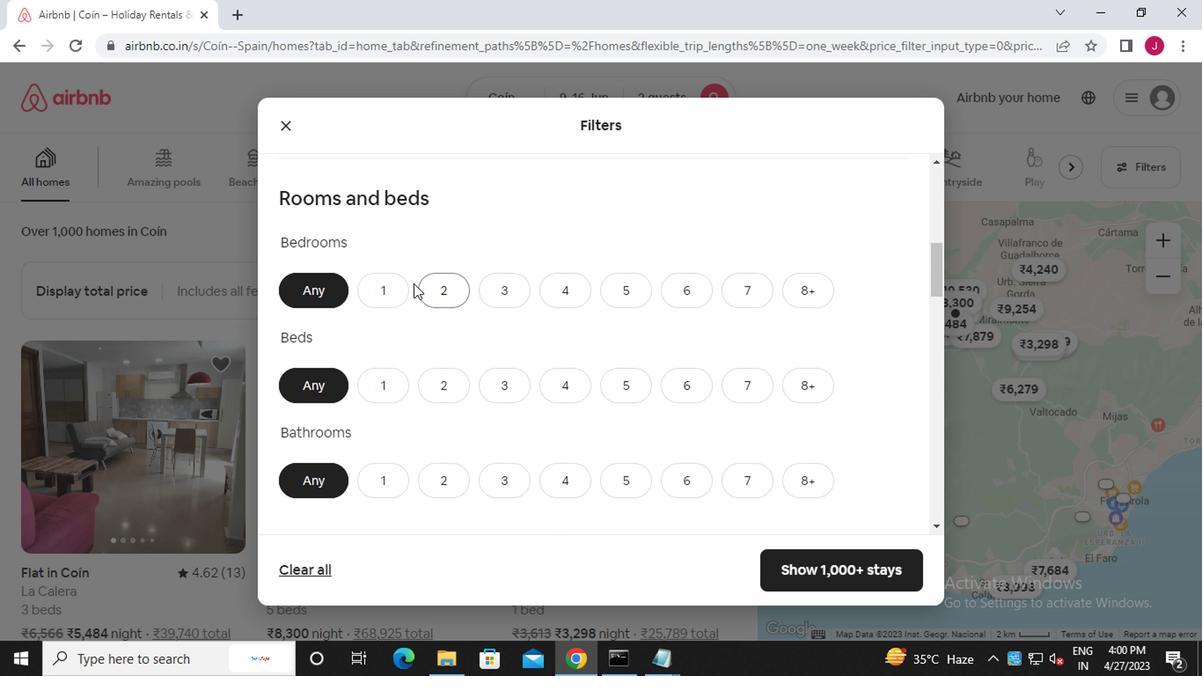 
Action: Mouse pressed left at (431, 295)
Screenshot: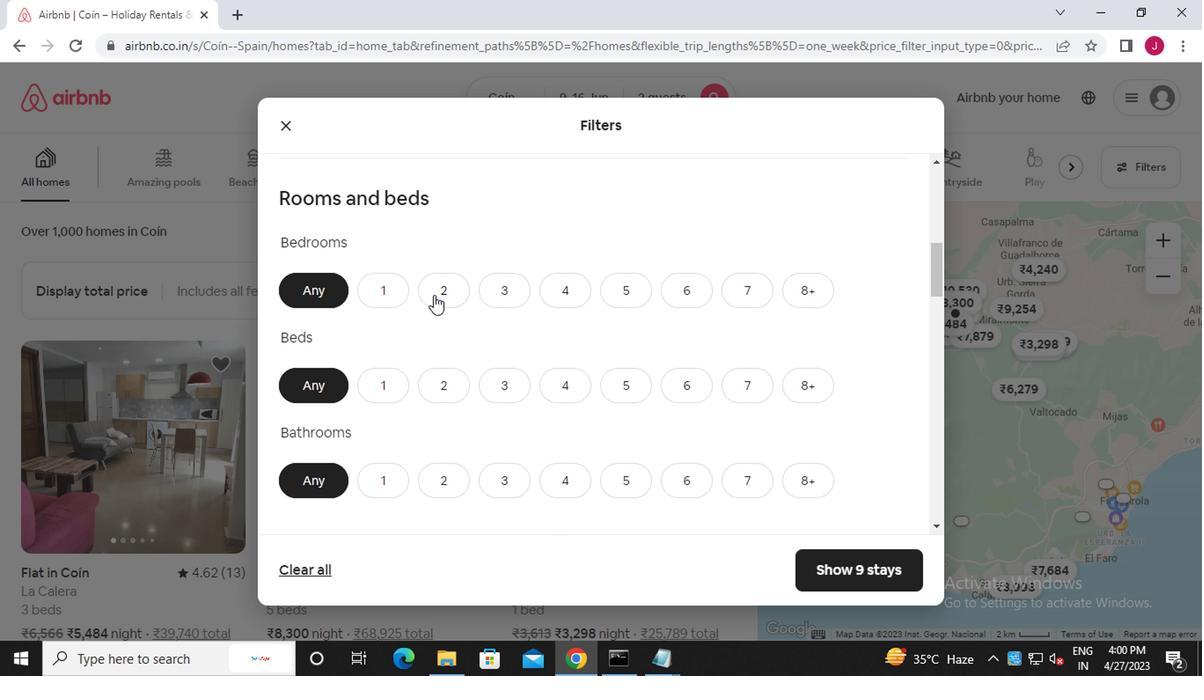 
Action: Mouse moved to (436, 384)
Screenshot: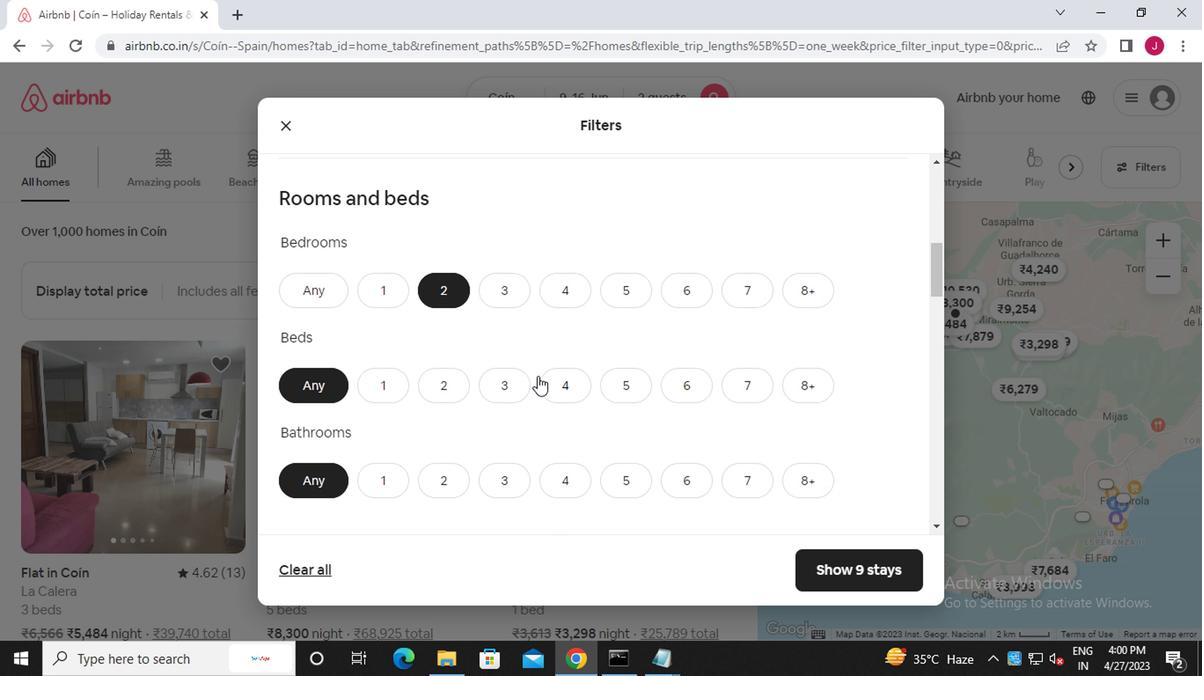 
Action: Mouse pressed left at (436, 384)
Screenshot: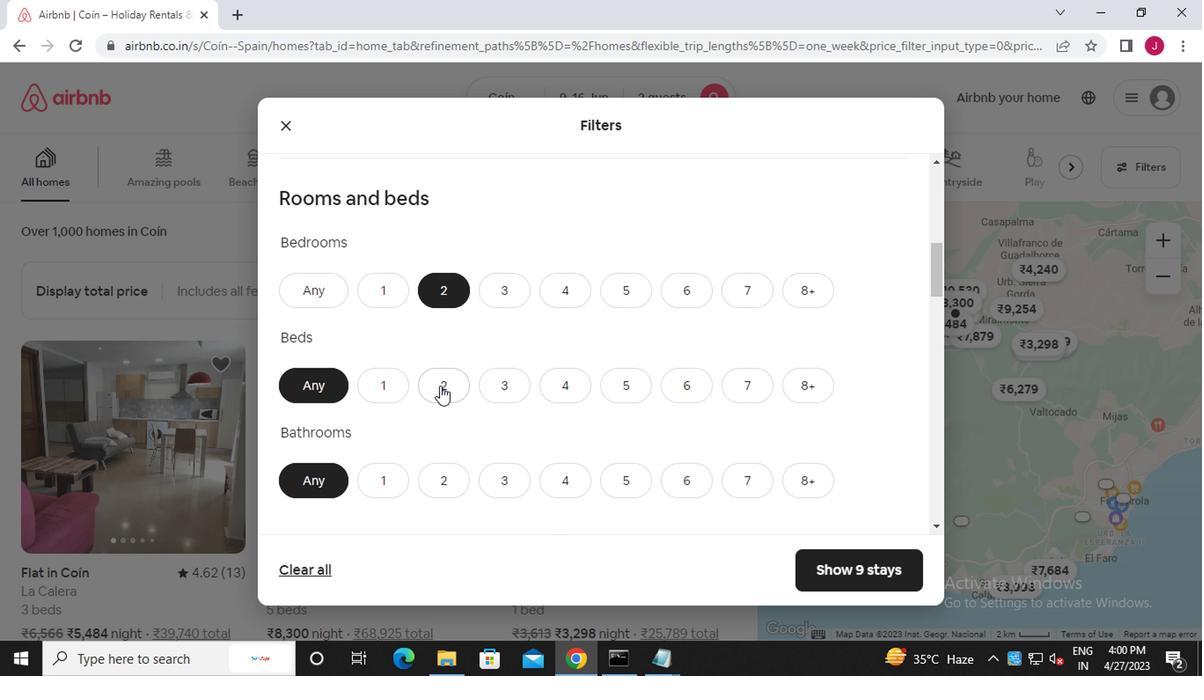 
Action: Mouse moved to (381, 470)
Screenshot: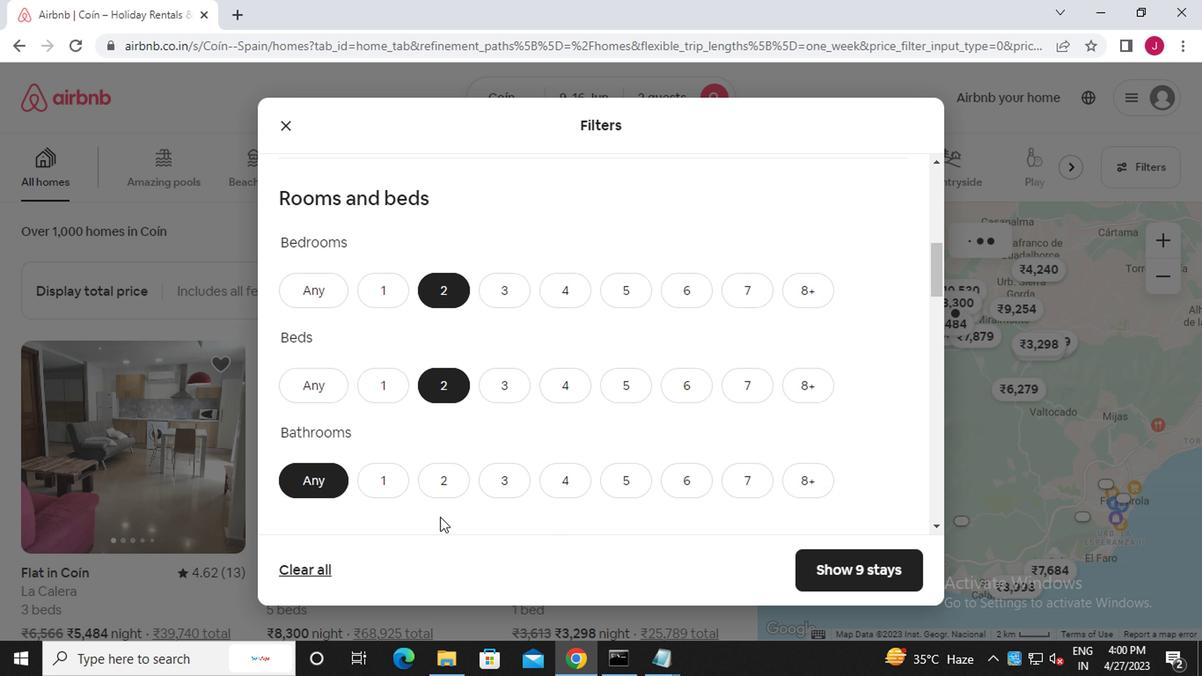 
Action: Mouse pressed left at (381, 470)
Screenshot: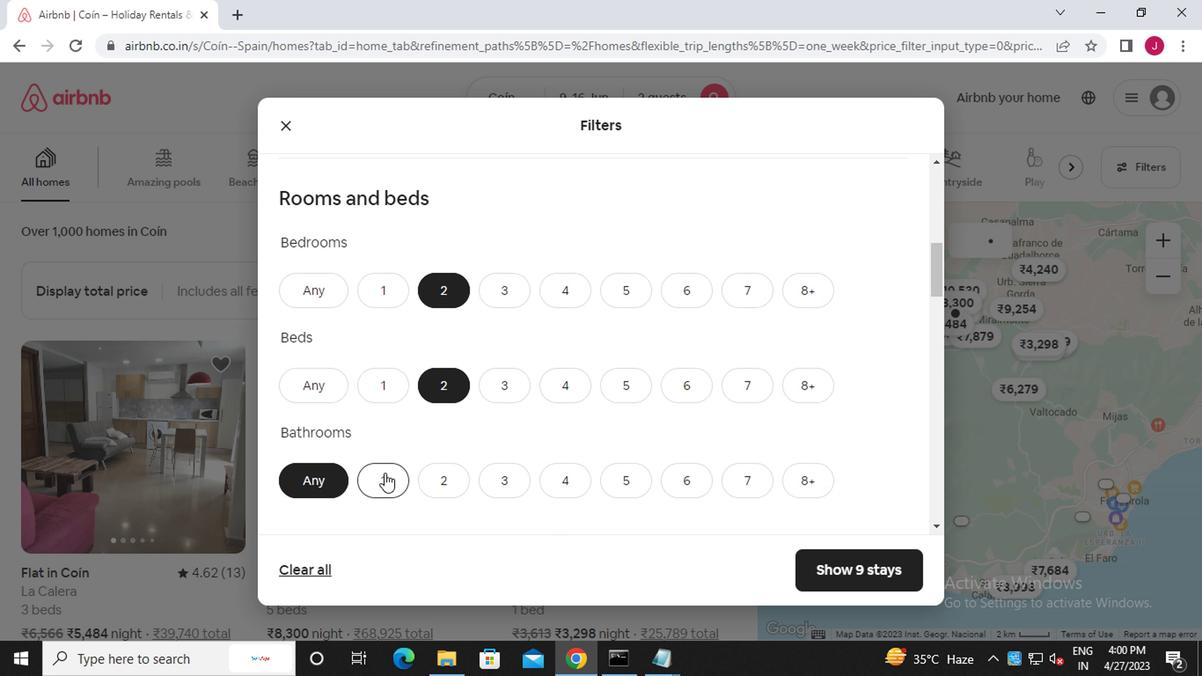 
Action: Mouse moved to (403, 511)
Screenshot: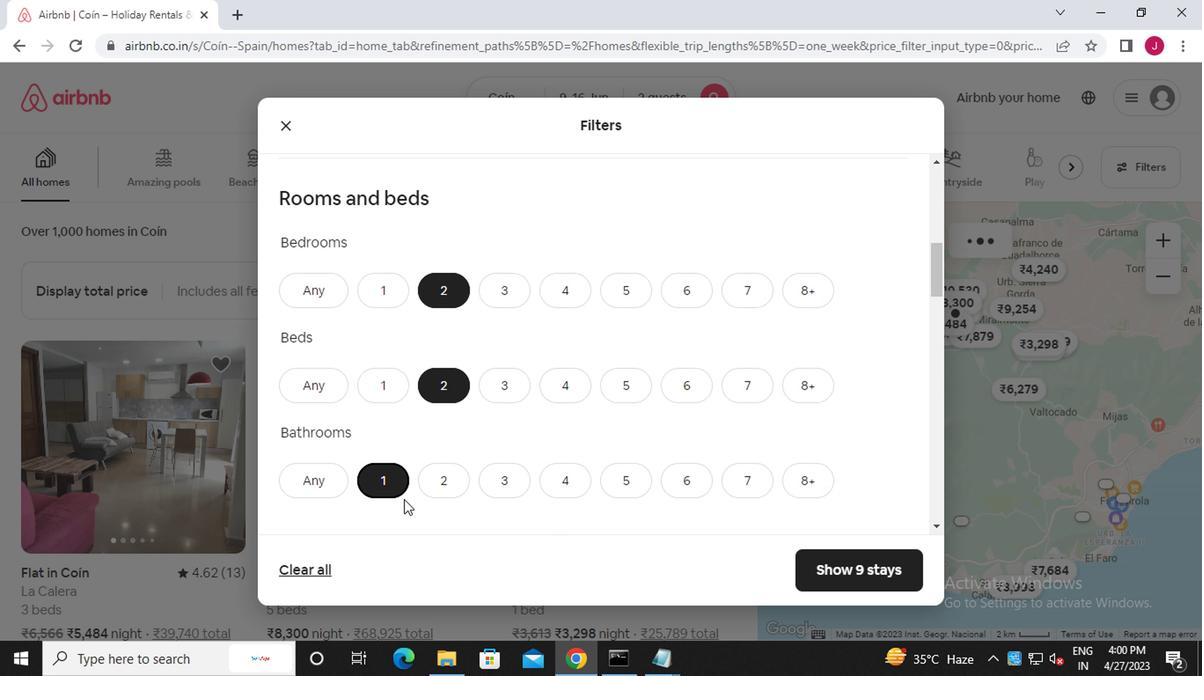 
Action: Mouse scrolled (403, 510) with delta (0, 0)
Screenshot: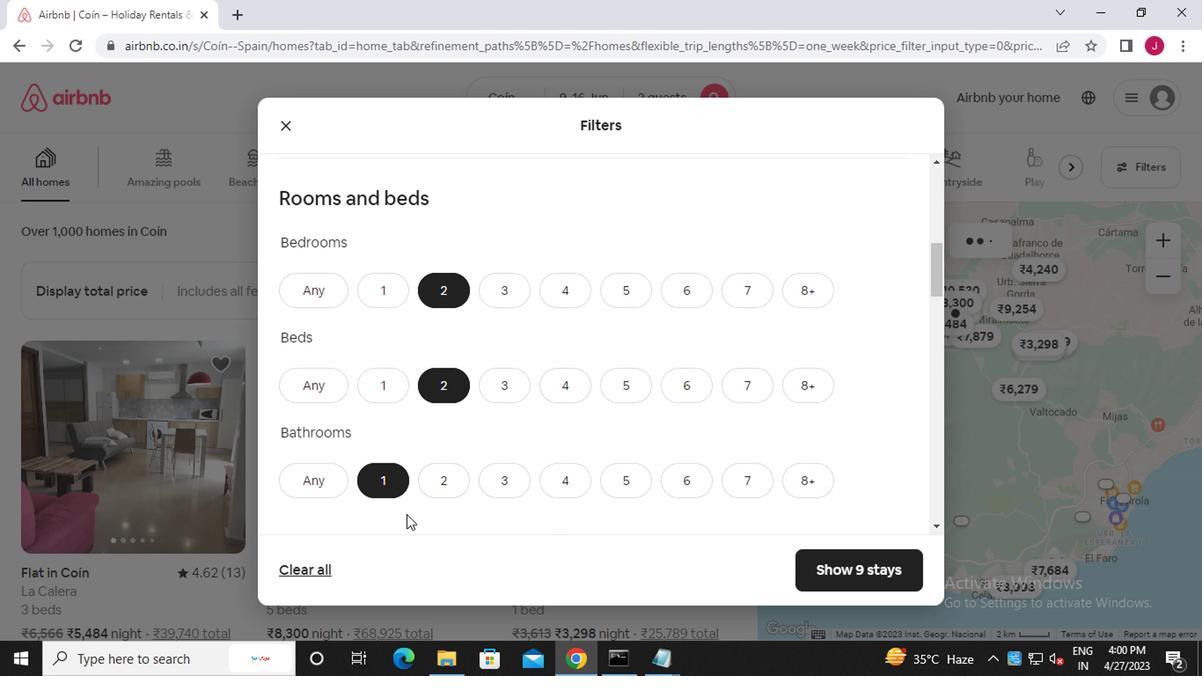 
Action: Mouse scrolled (403, 510) with delta (0, 0)
Screenshot: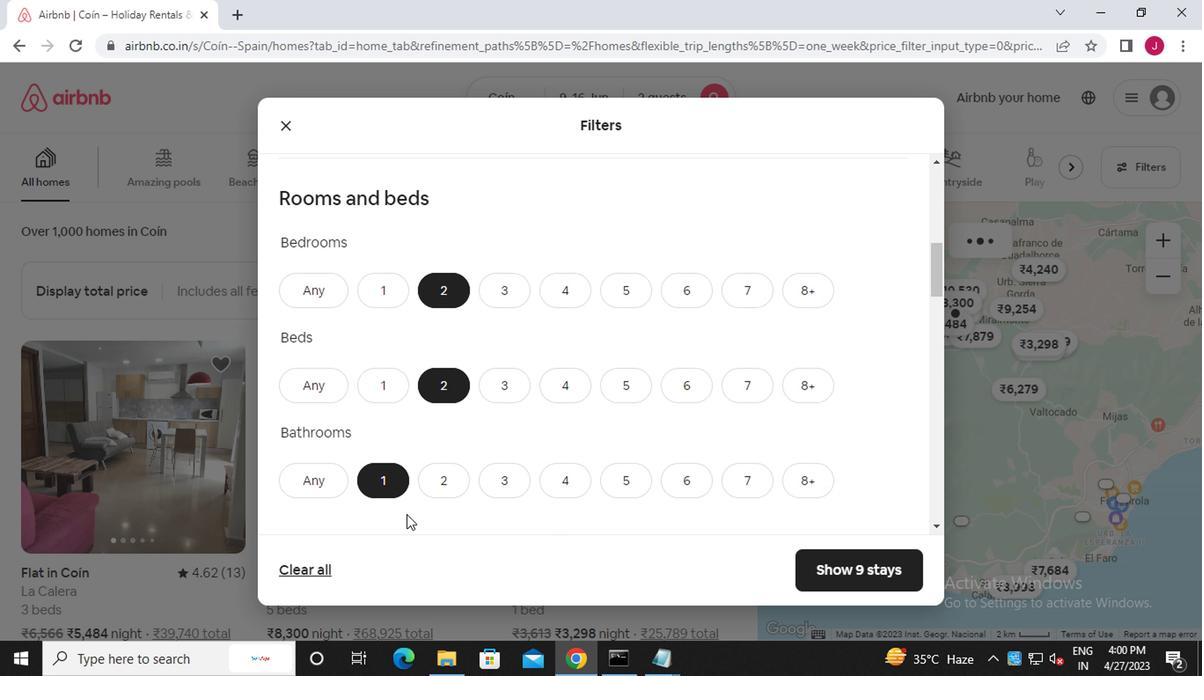 
Action: Mouse scrolled (403, 510) with delta (0, 0)
Screenshot: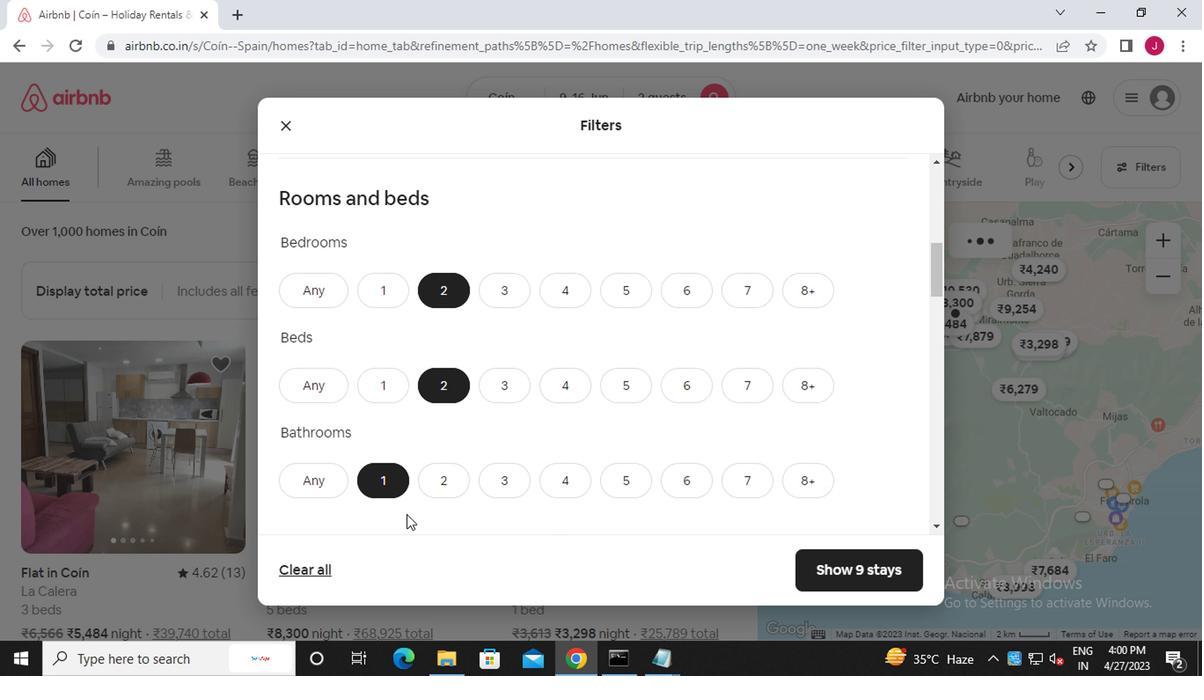 
Action: Mouse moved to (342, 436)
Screenshot: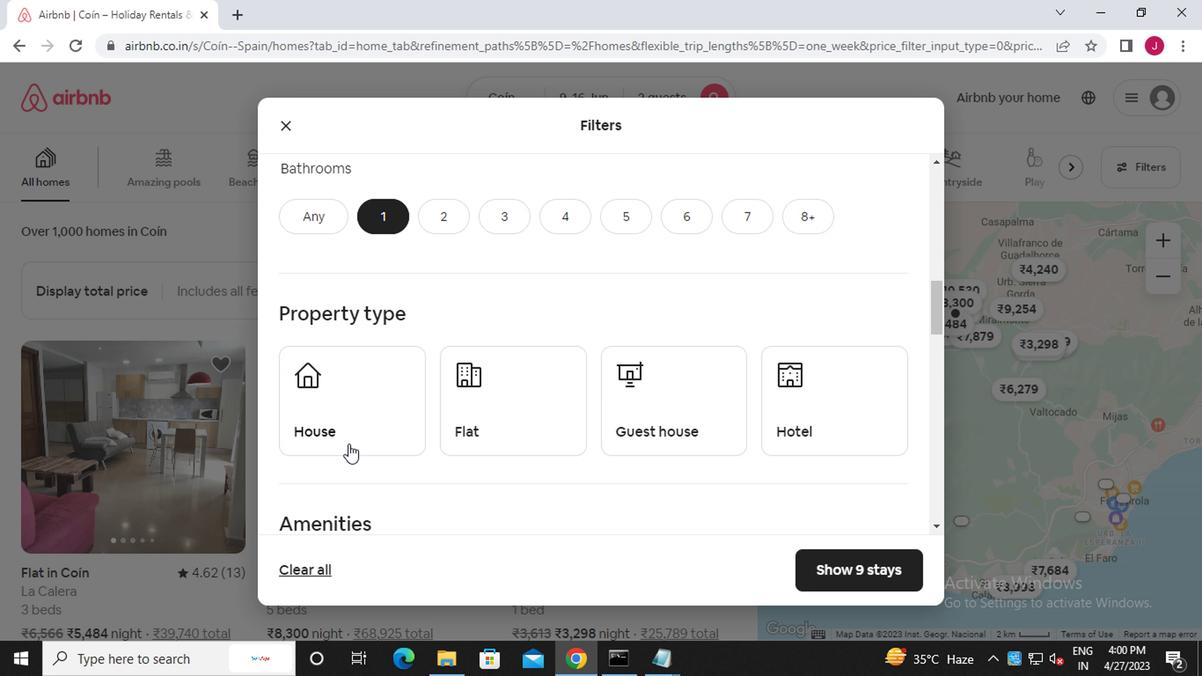 
Action: Mouse pressed left at (342, 436)
Screenshot: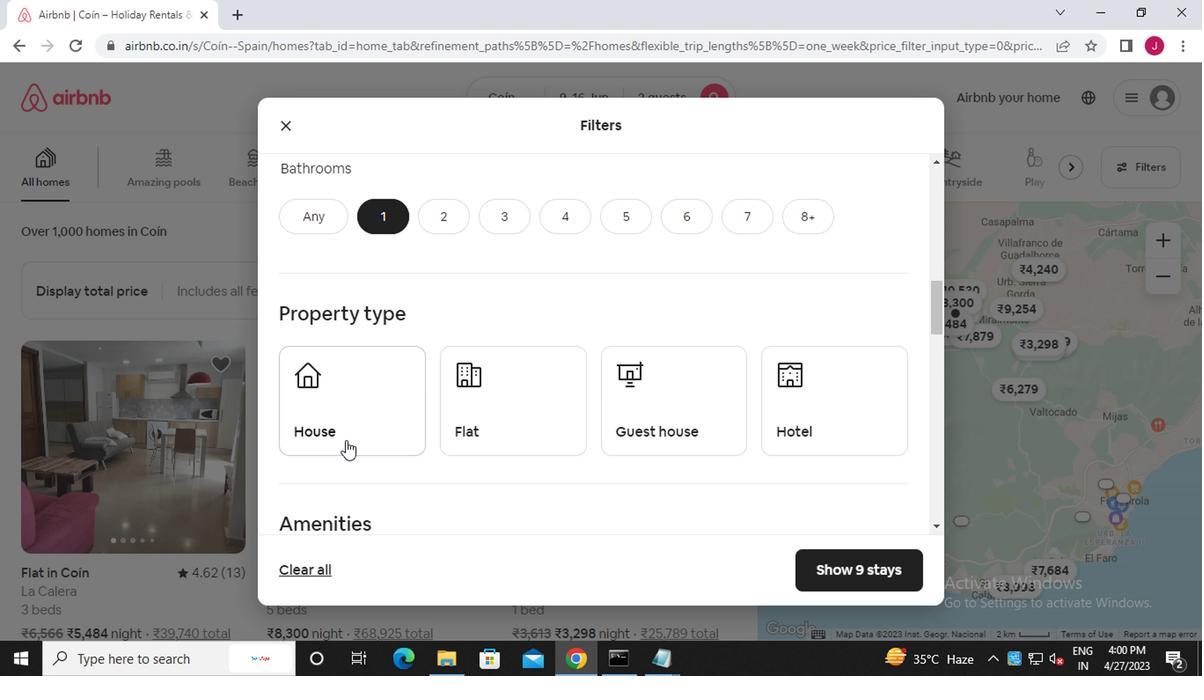 
Action: Mouse moved to (481, 409)
Screenshot: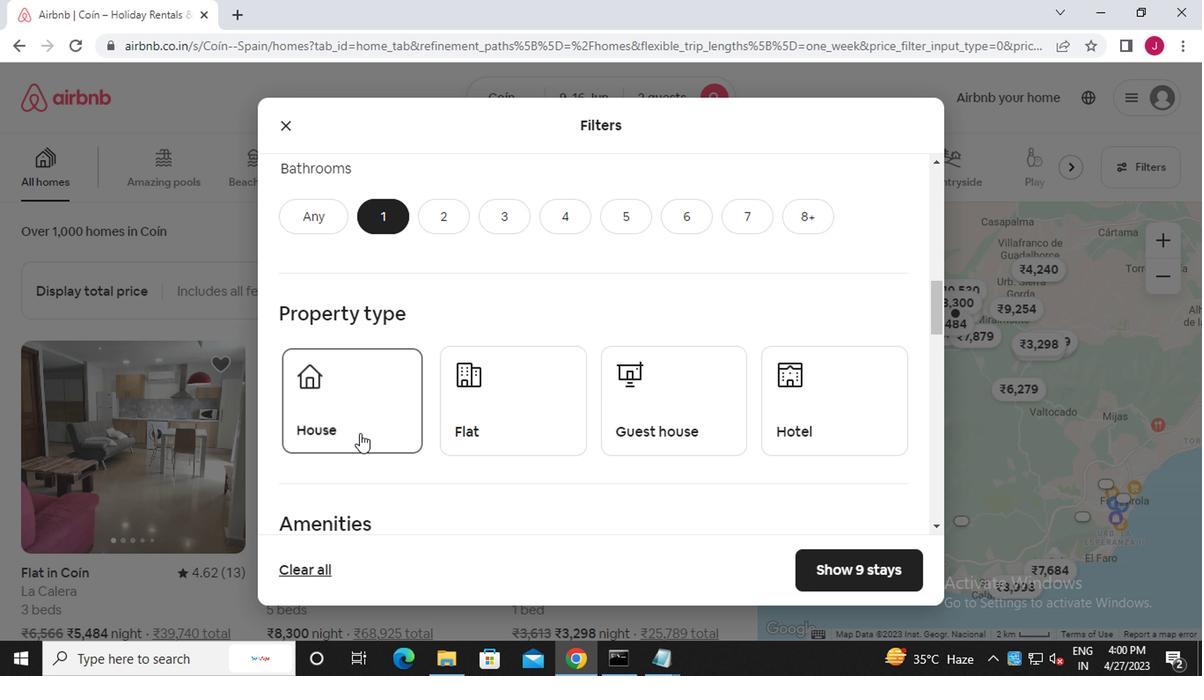 
Action: Mouse pressed left at (481, 409)
Screenshot: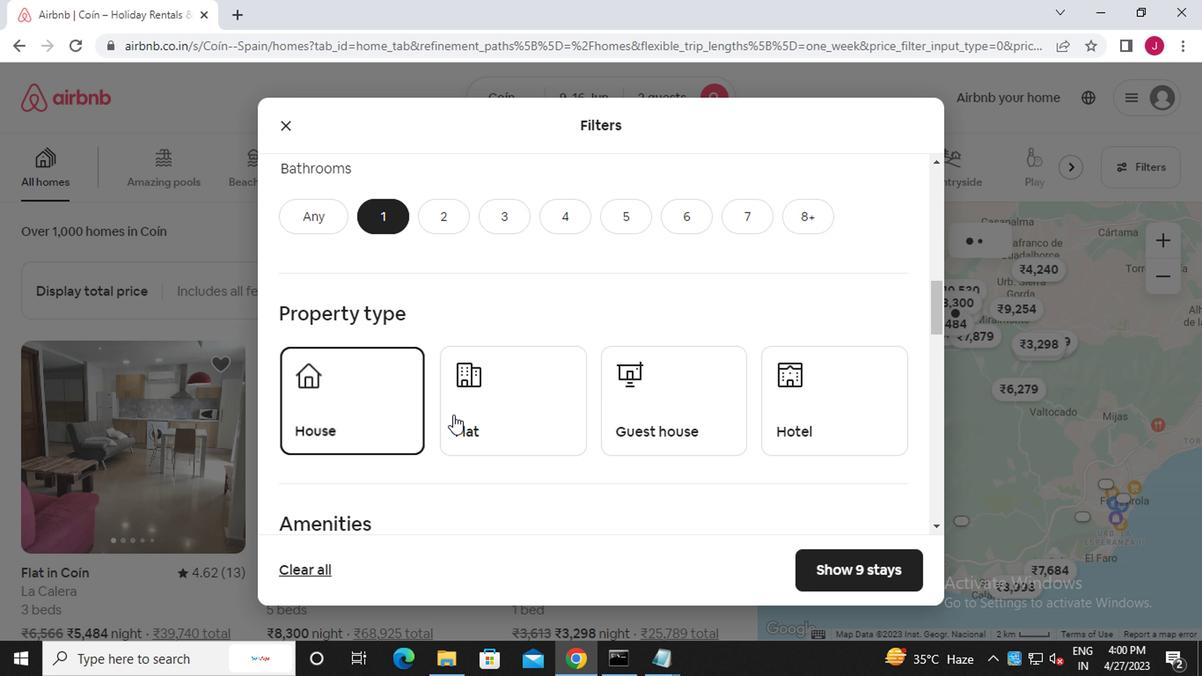 
Action: Mouse moved to (650, 416)
Screenshot: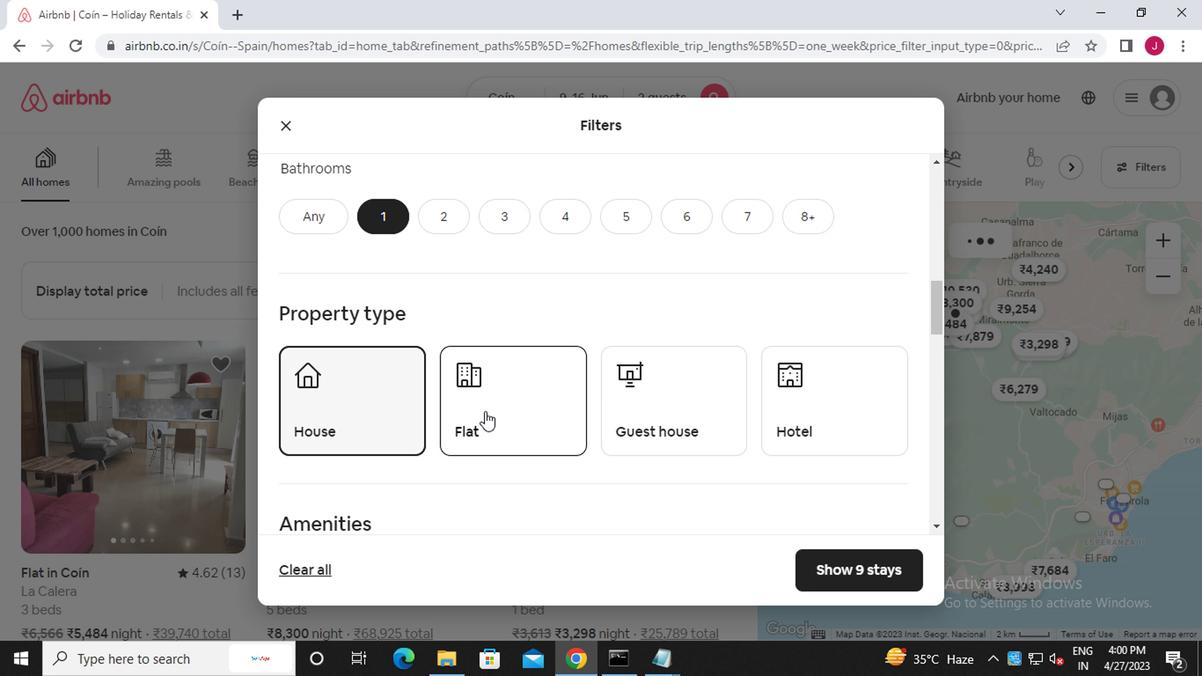 
Action: Mouse pressed left at (650, 416)
Screenshot: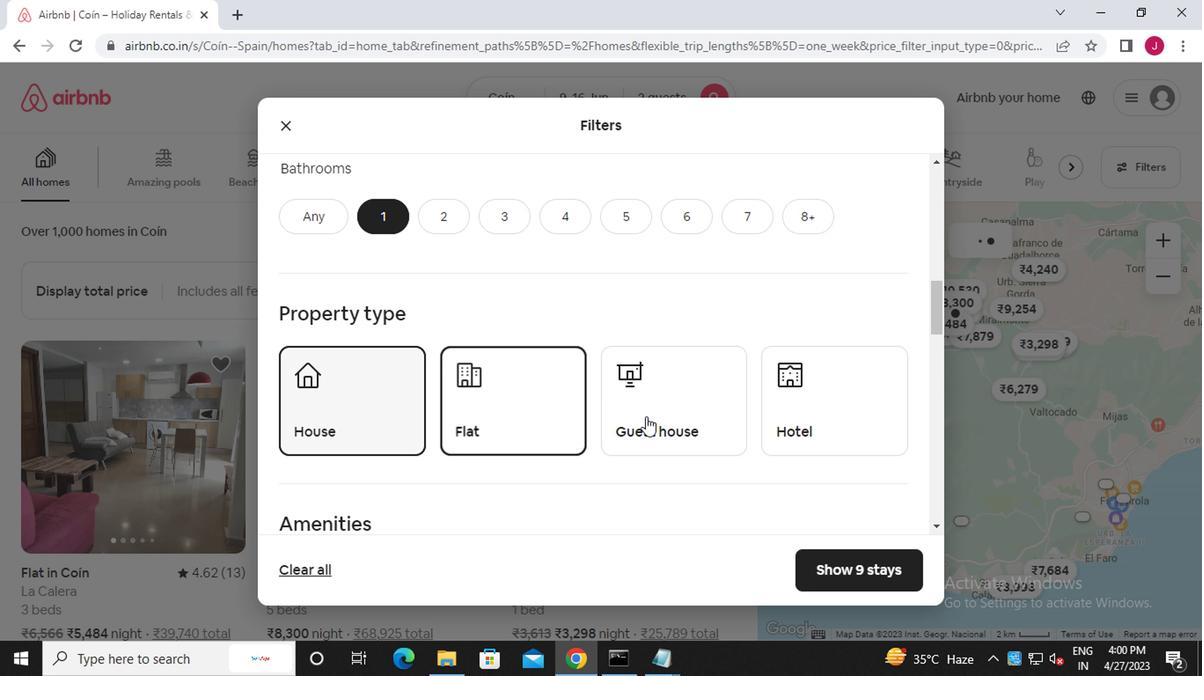 
Action: Mouse scrolled (650, 415) with delta (0, 0)
Screenshot: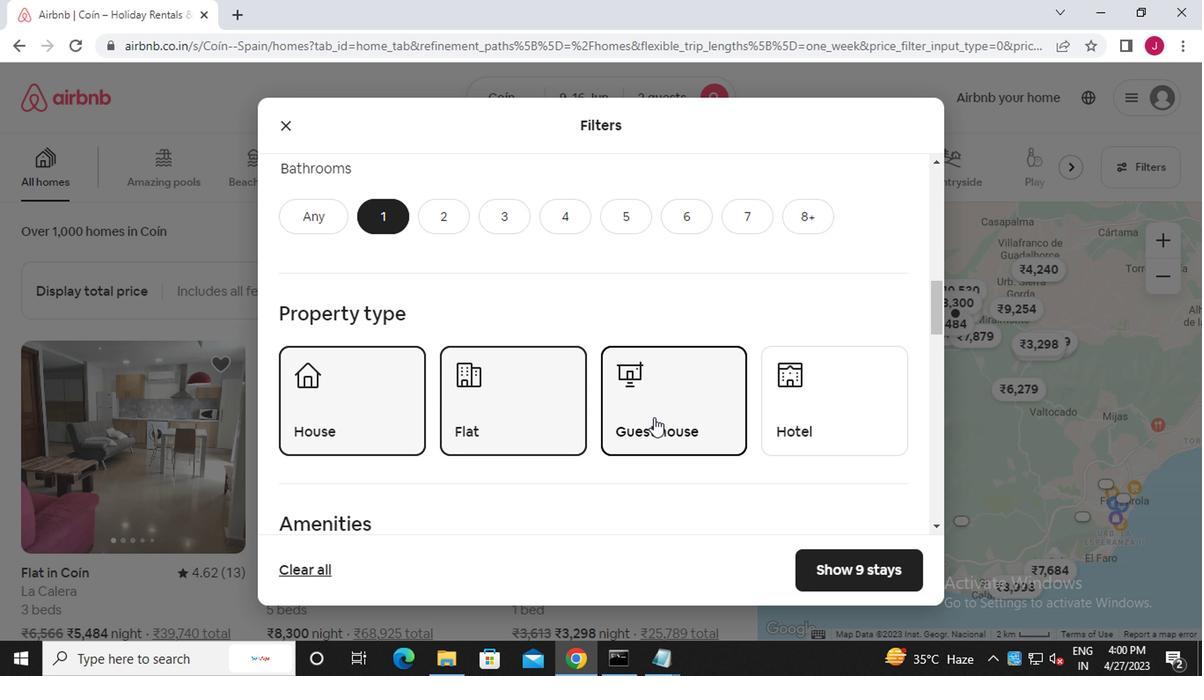 
Action: Mouse scrolled (650, 415) with delta (0, 0)
Screenshot: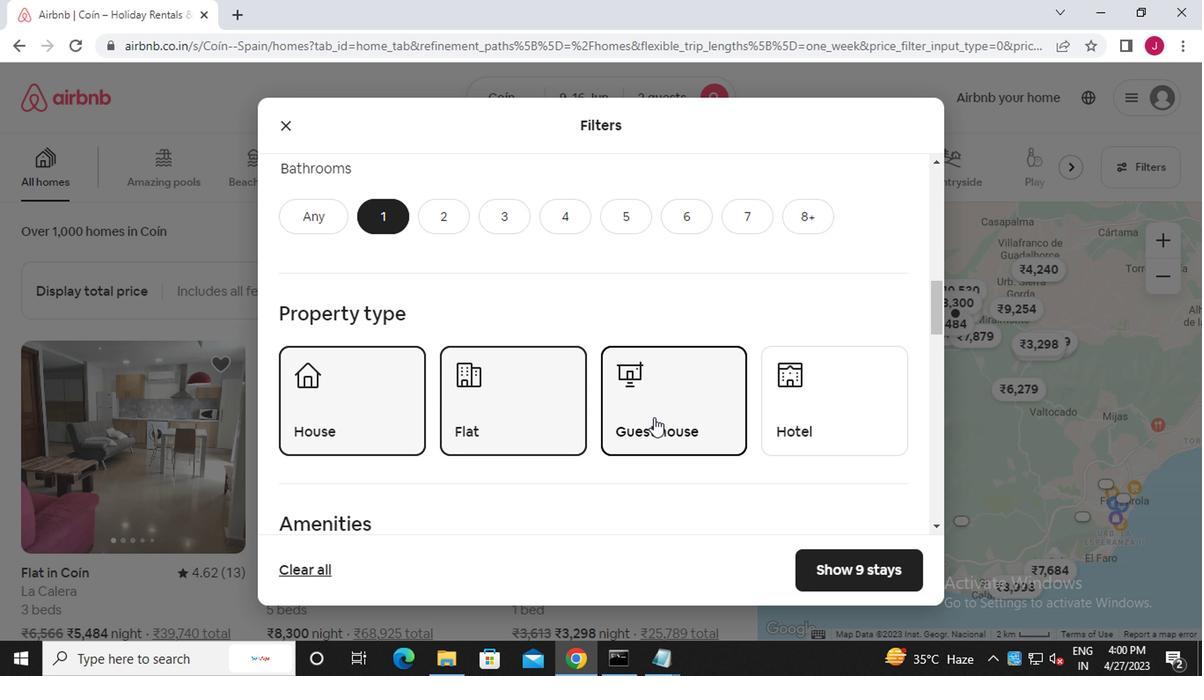 
Action: Mouse scrolled (650, 415) with delta (0, 0)
Screenshot: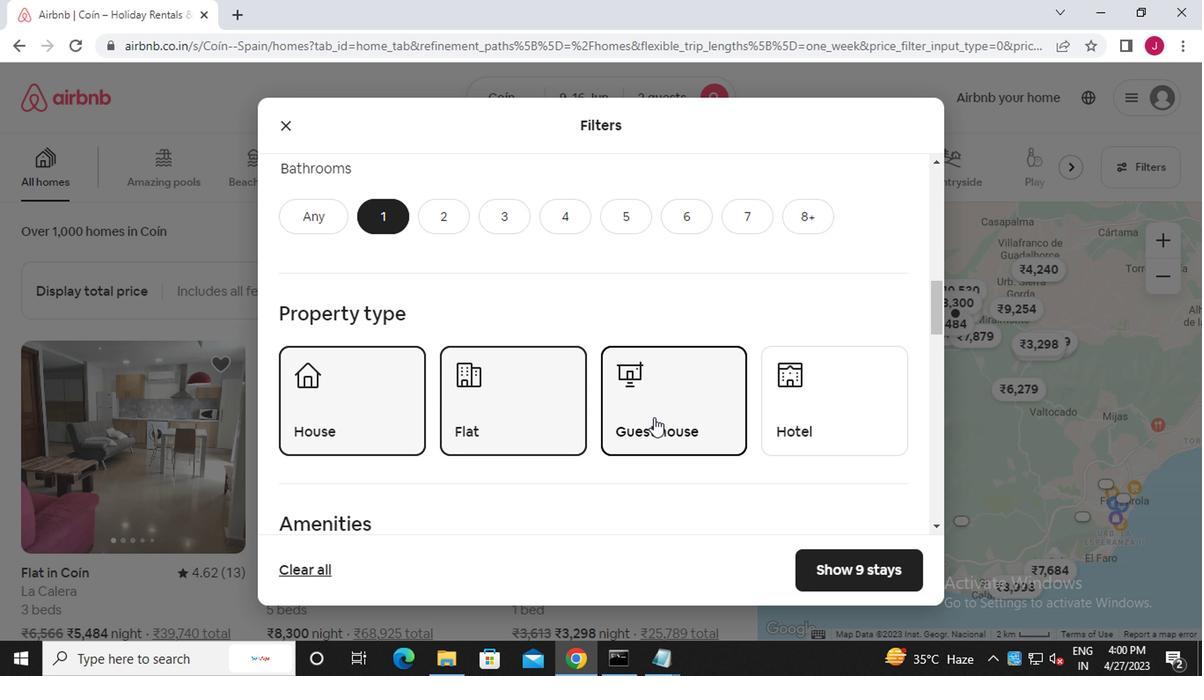 
Action: Mouse scrolled (650, 415) with delta (0, 0)
Screenshot: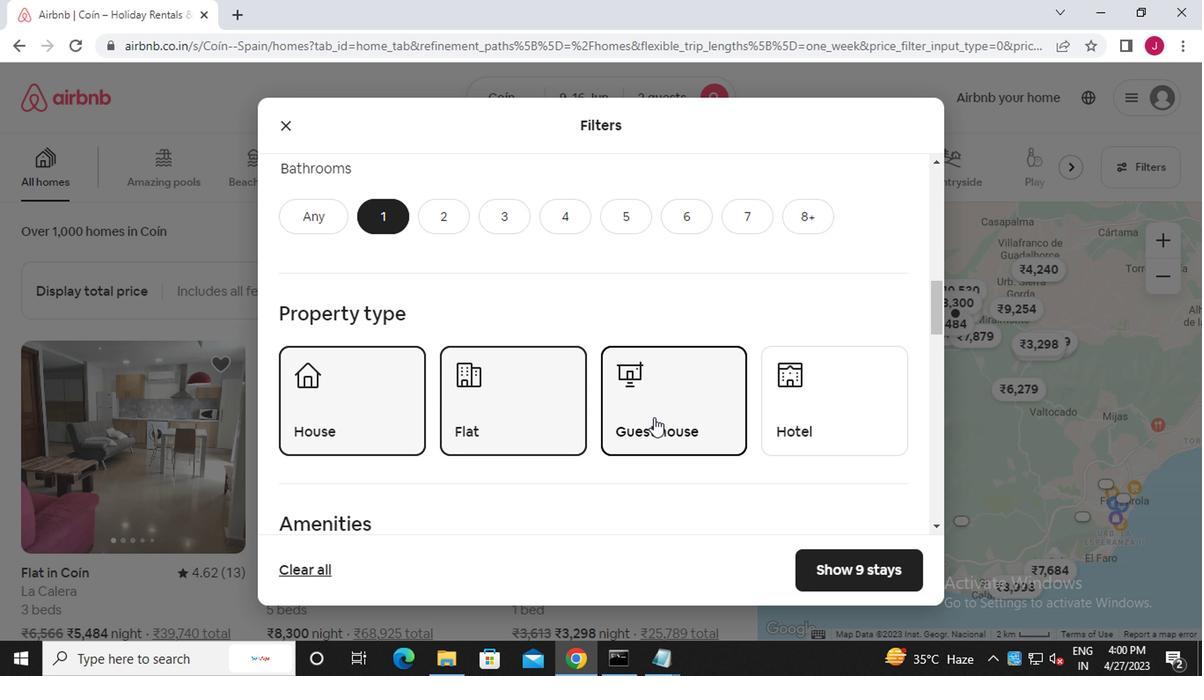 
Action: Mouse scrolled (650, 415) with delta (0, 0)
Screenshot: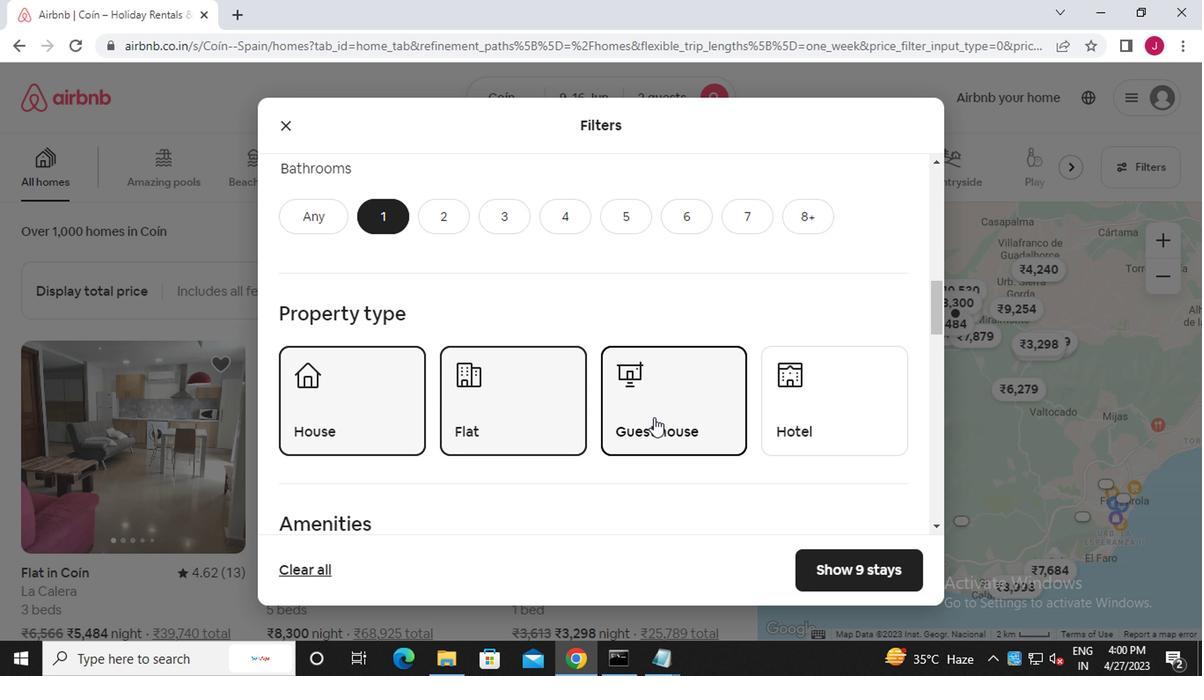 
Action: Mouse scrolled (650, 415) with delta (0, 0)
Screenshot: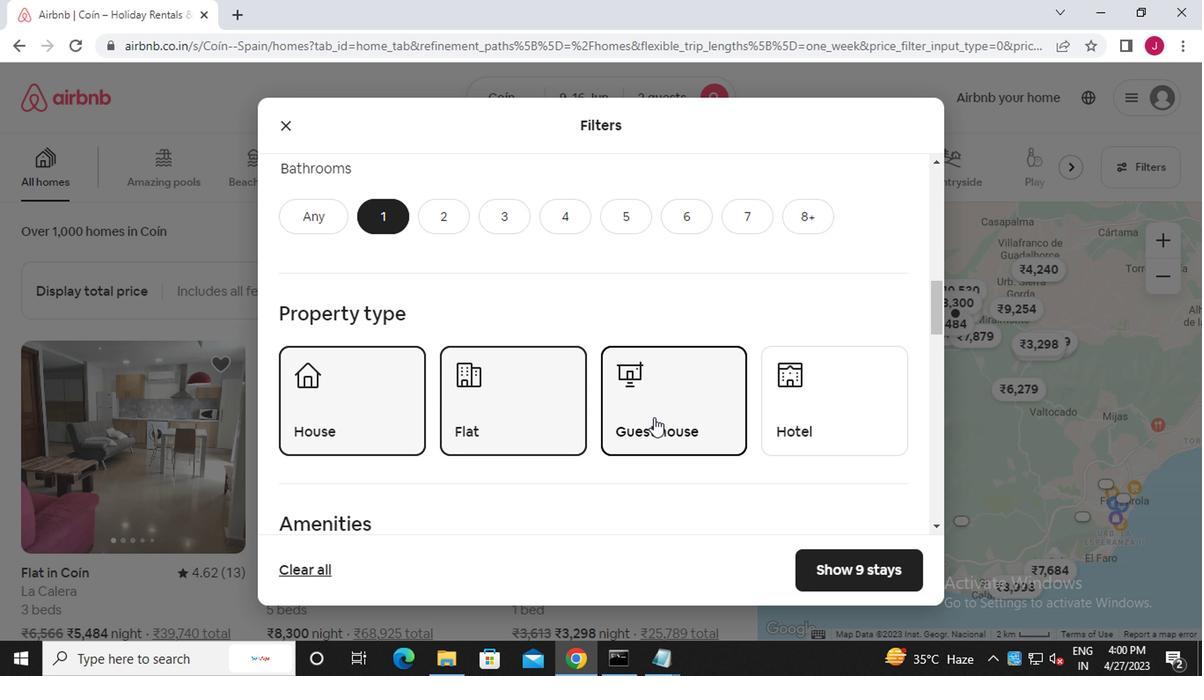 
Action: Mouse moved to (877, 406)
Screenshot: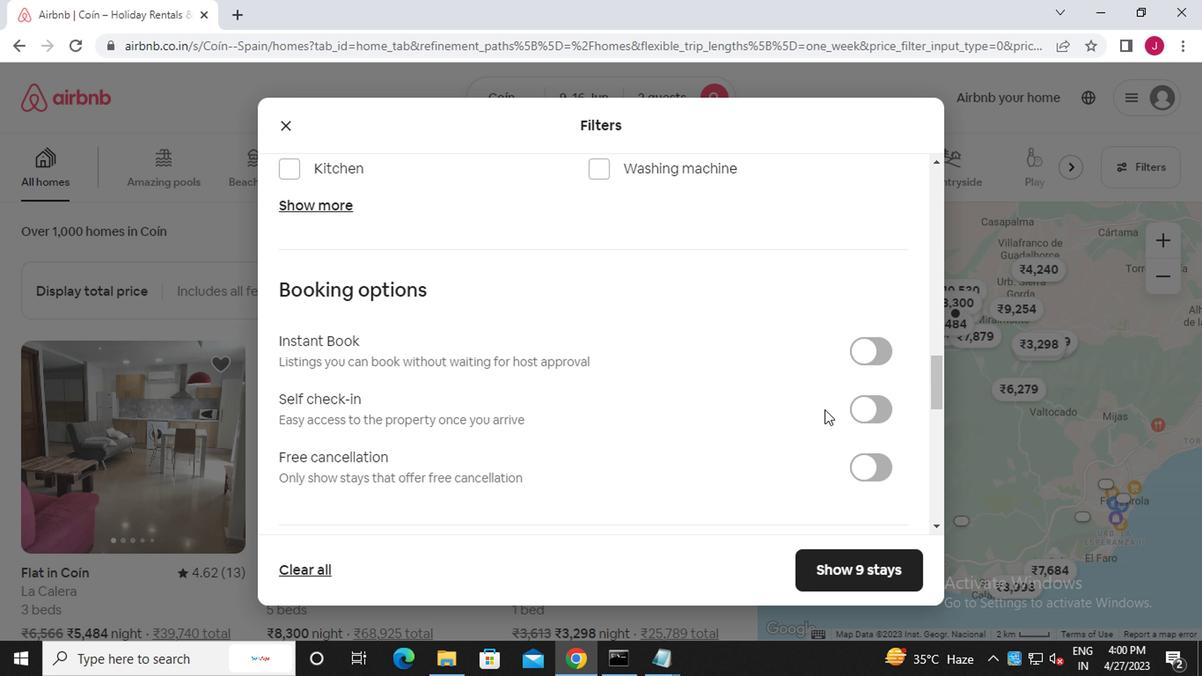 
Action: Mouse pressed left at (877, 406)
Screenshot: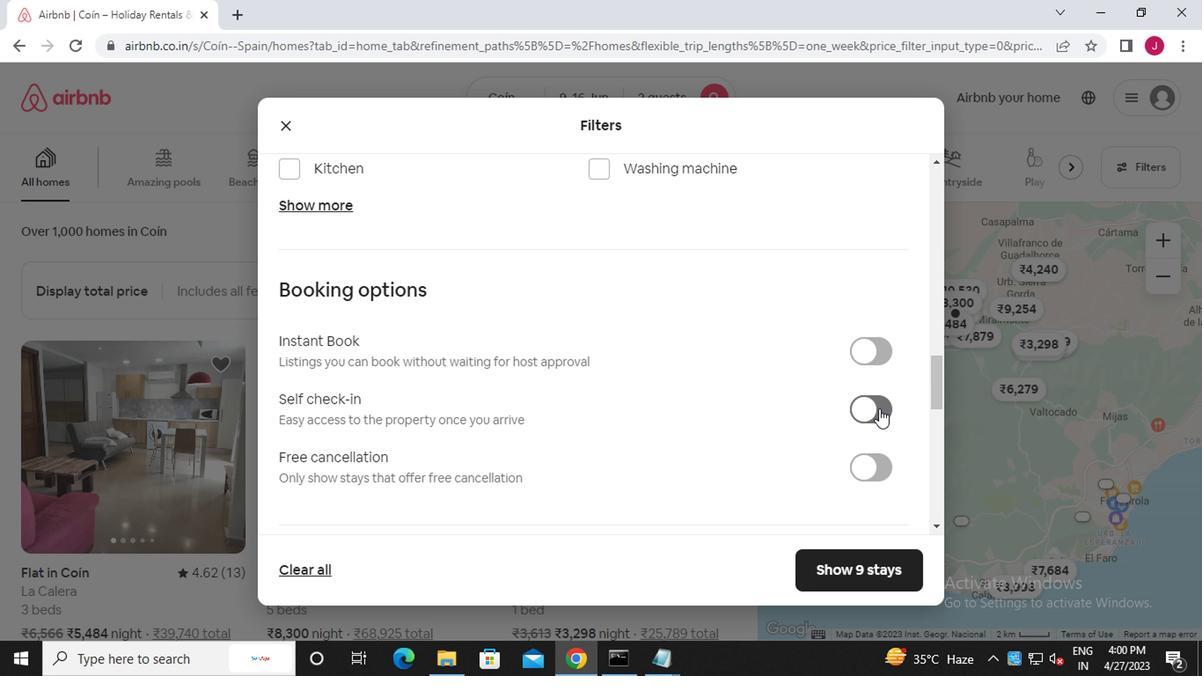 
Action: Mouse moved to (498, 441)
Screenshot: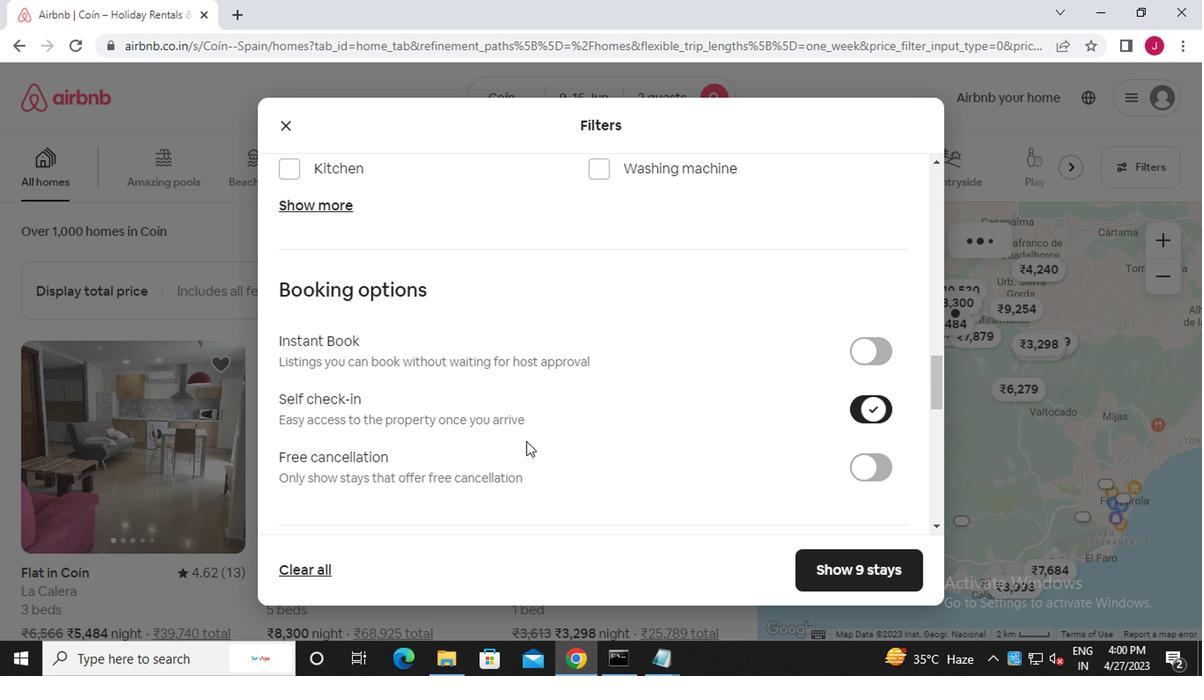 
Action: Mouse scrolled (498, 441) with delta (0, 0)
Screenshot: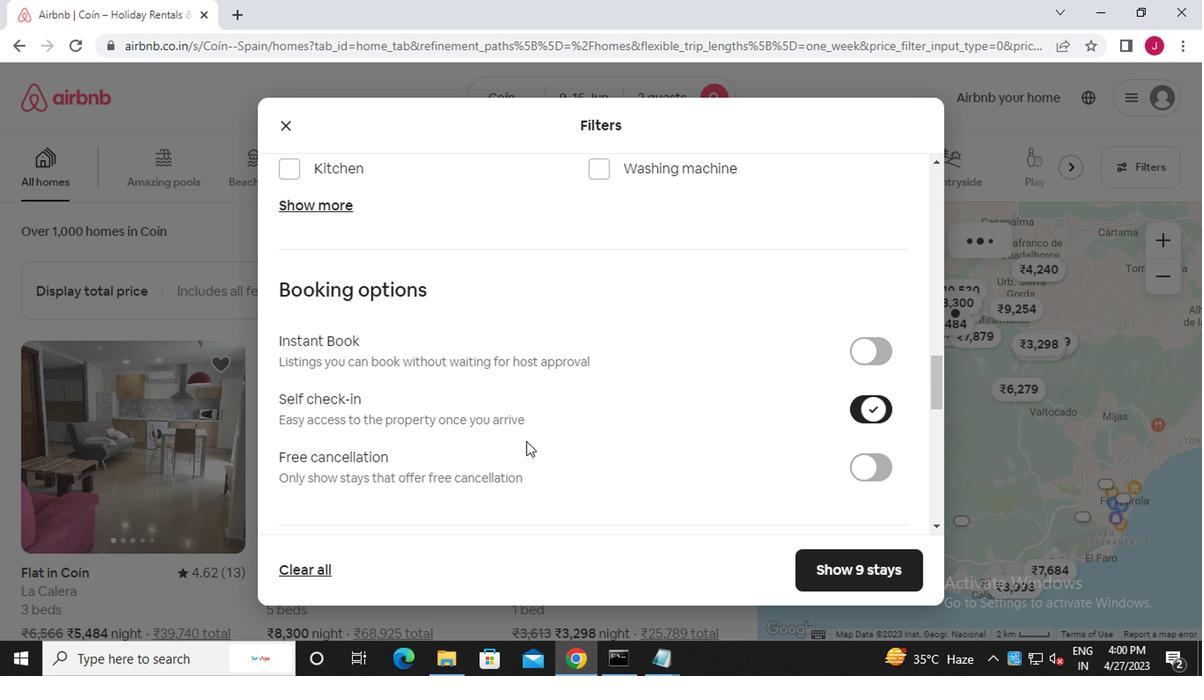 
Action: Mouse moved to (498, 442)
Screenshot: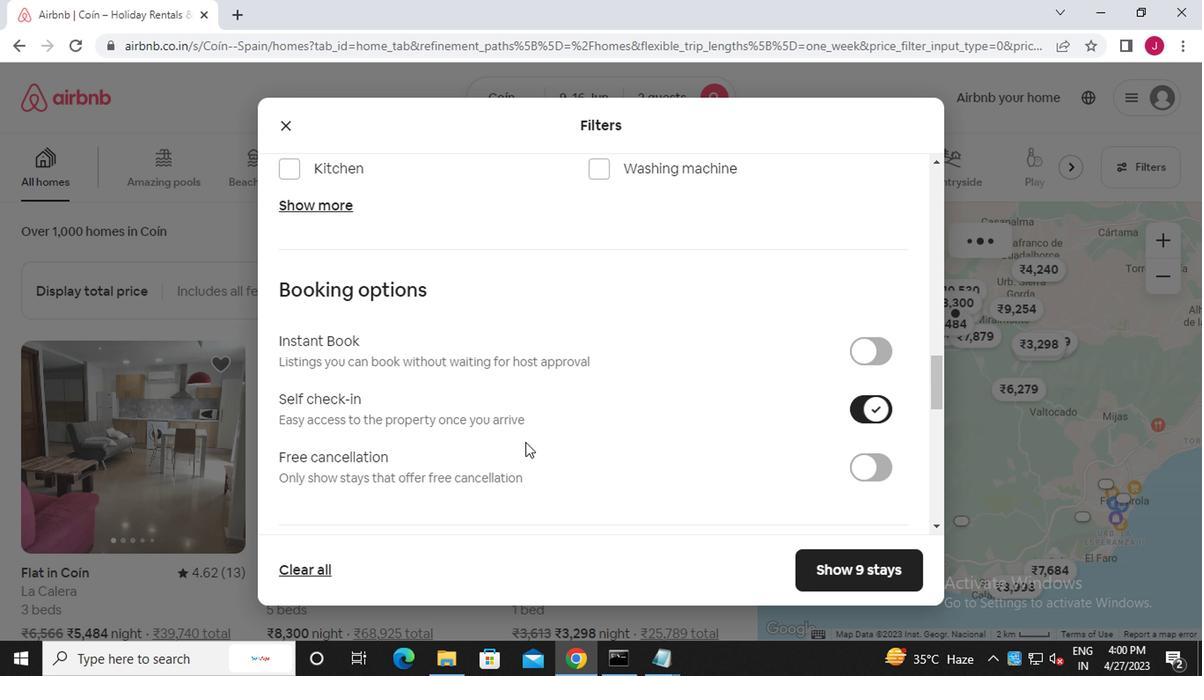 
Action: Mouse scrolled (498, 441) with delta (0, -1)
Screenshot: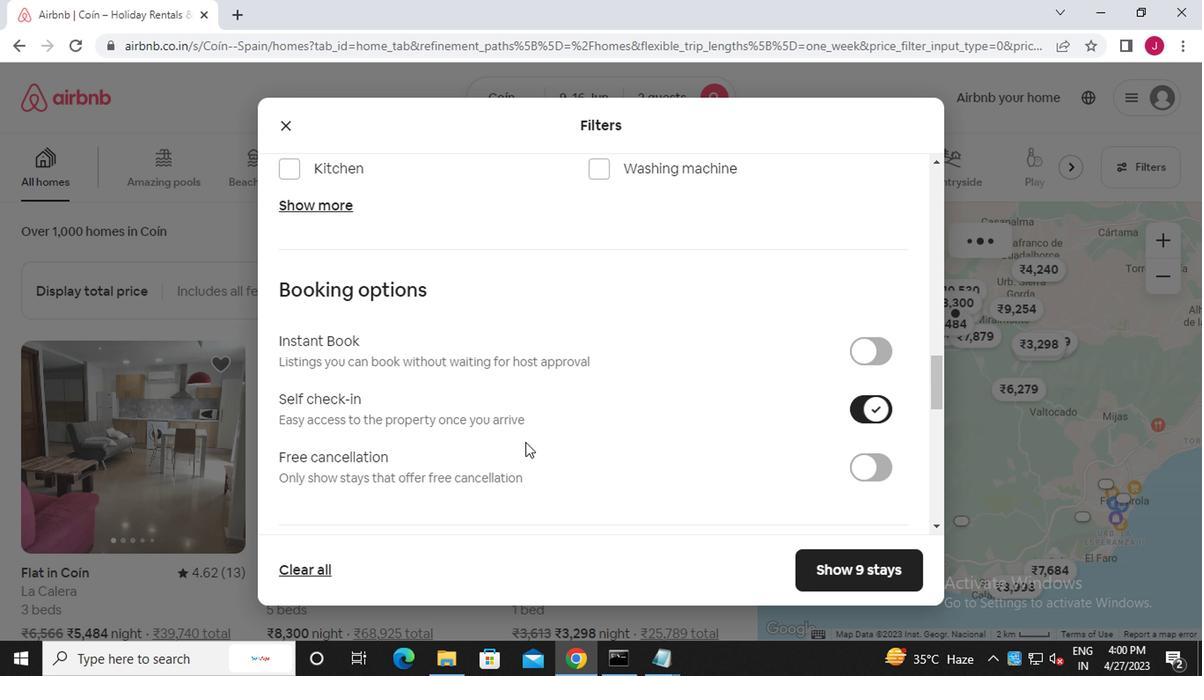 
Action: Mouse moved to (497, 442)
Screenshot: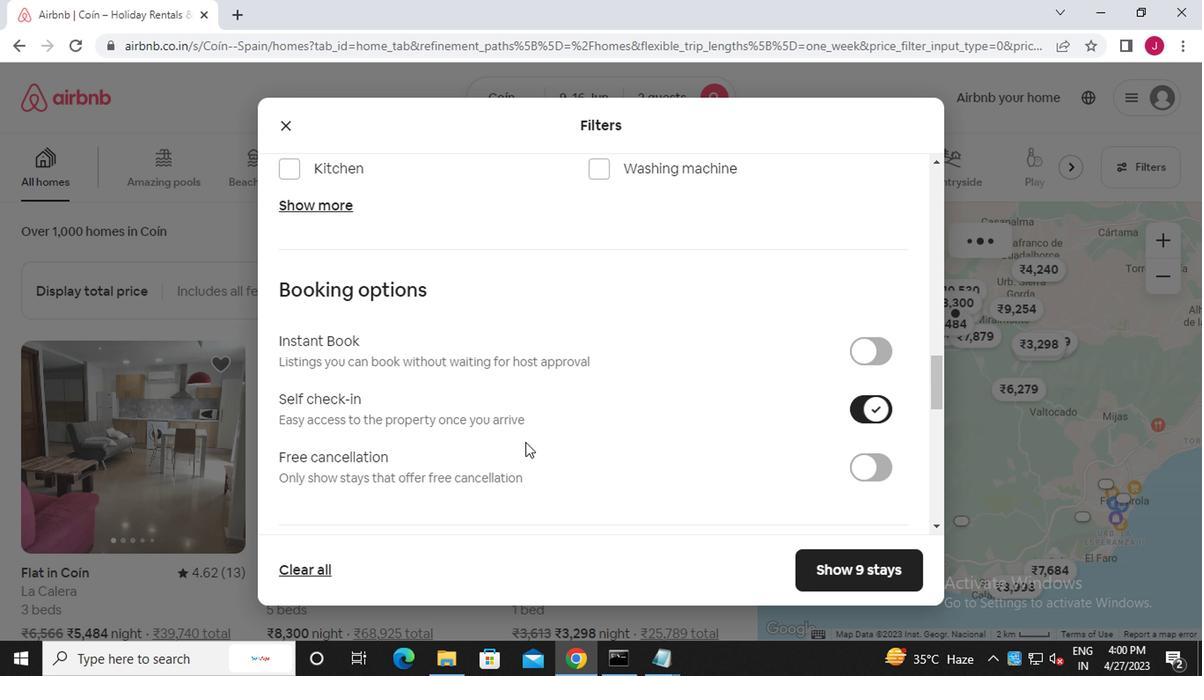 
Action: Mouse scrolled (497, 441) with delta (0, -1)
Screenshot: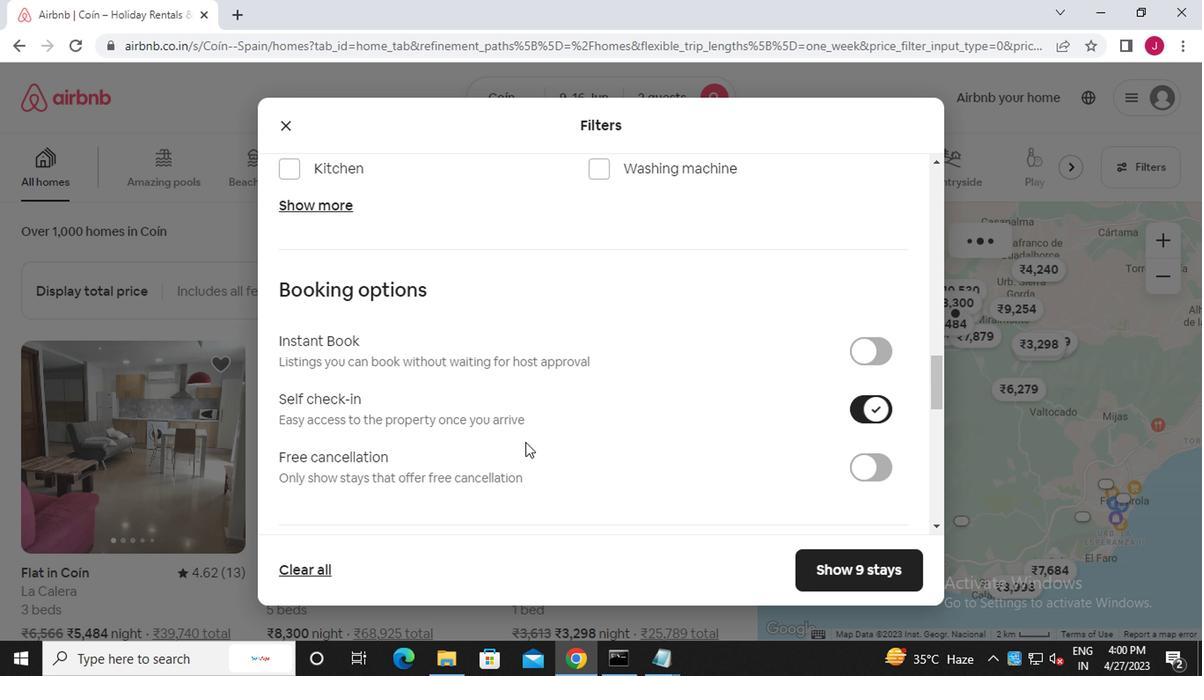 
Action: Mouse moved to (496, 442)
Screenshot: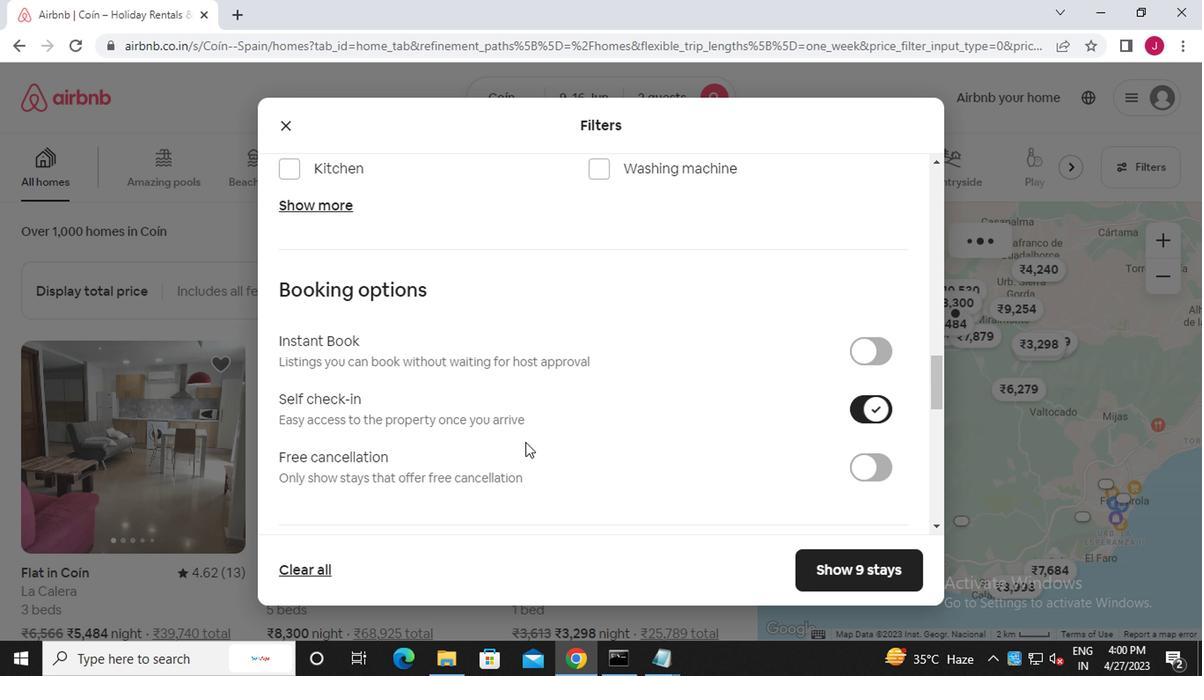 
Action: Mouse scrolled (496, 441) with delta (0, -1)
Screenshot: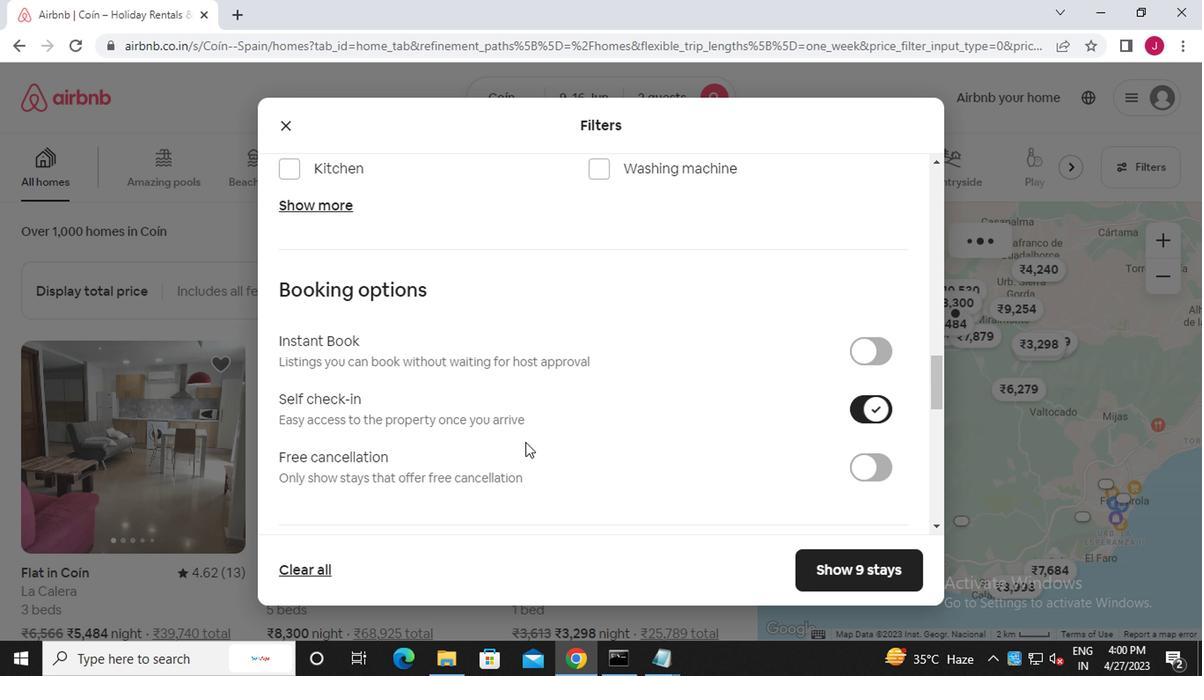 
Action: Mouse moved to (494, 442)
Screenshot: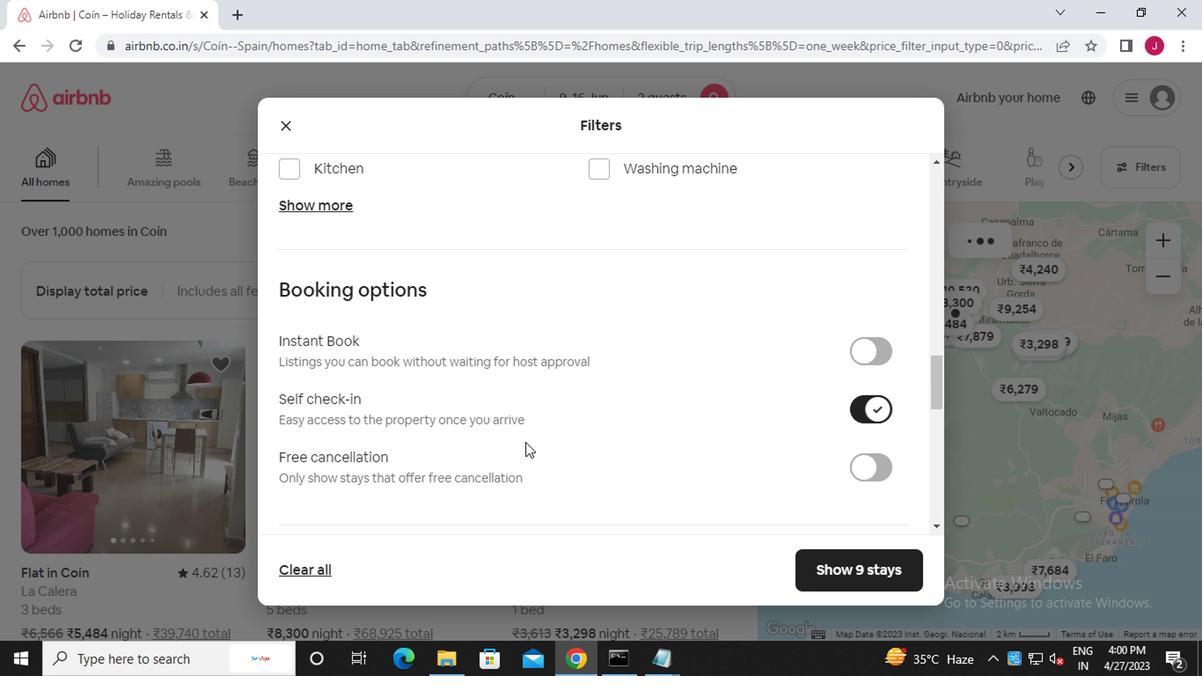 
Action: Mouse scrolled (494, 441) with delta (0, -1)
Screenshot: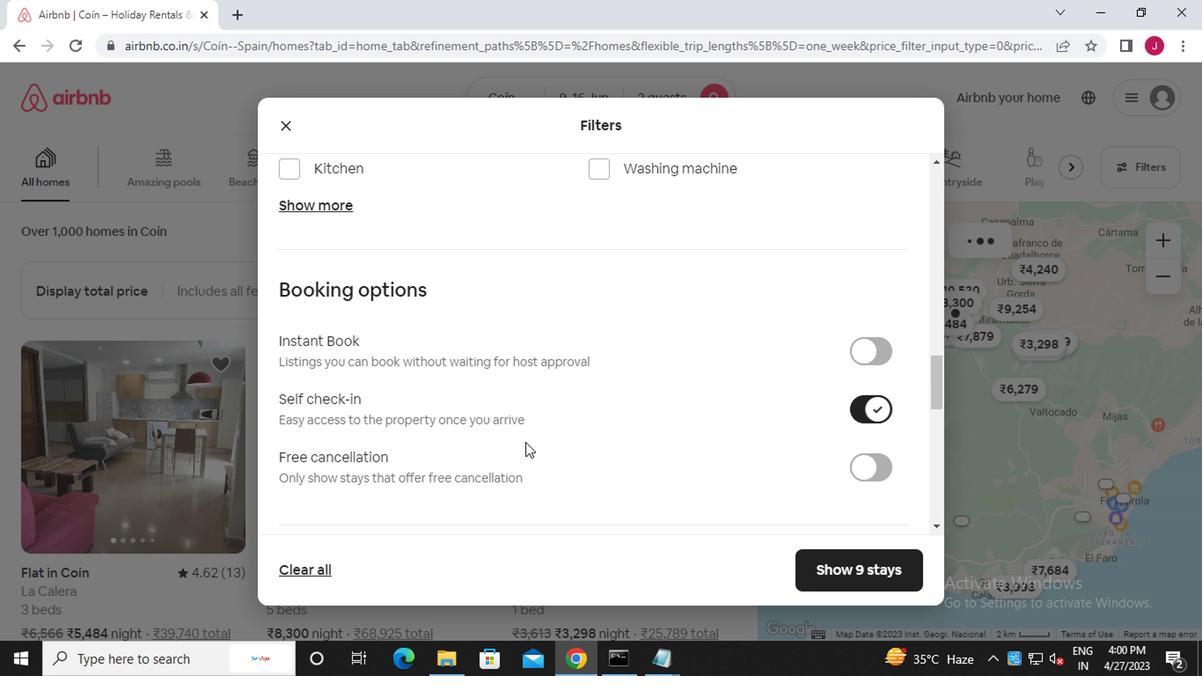 
Action: Mouse moved to (490, 442)
Screenshot: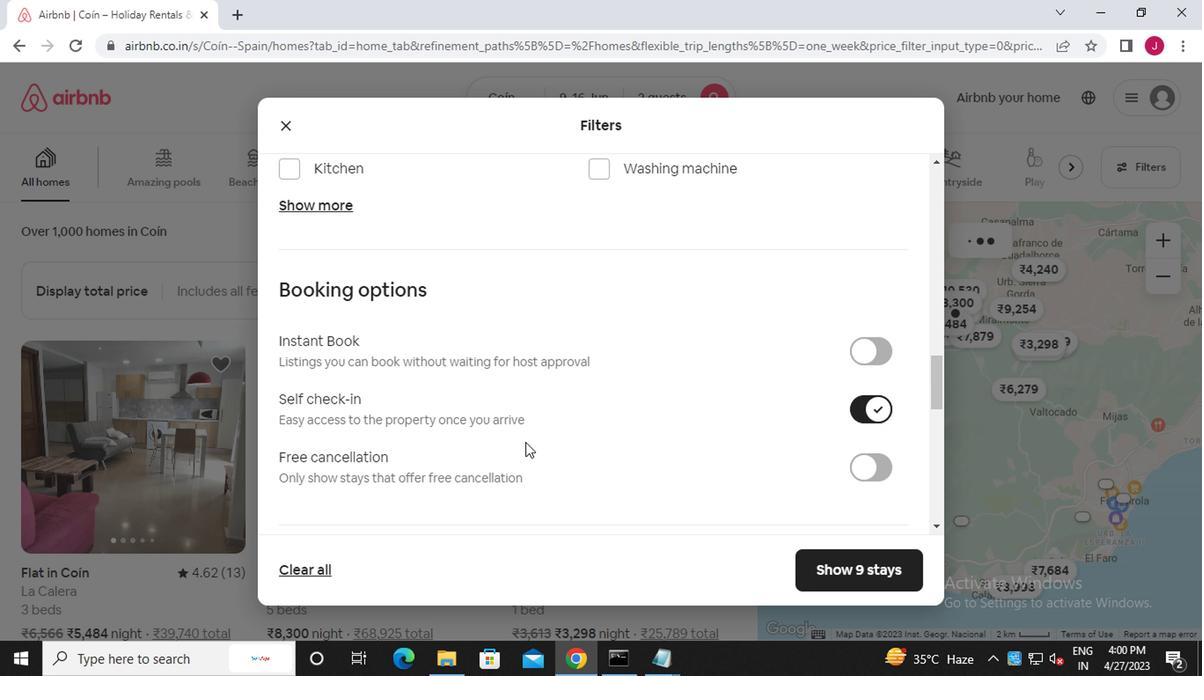 
Action: Mouse scrolled (490, 441) with delta (0, -1)
Screenshot: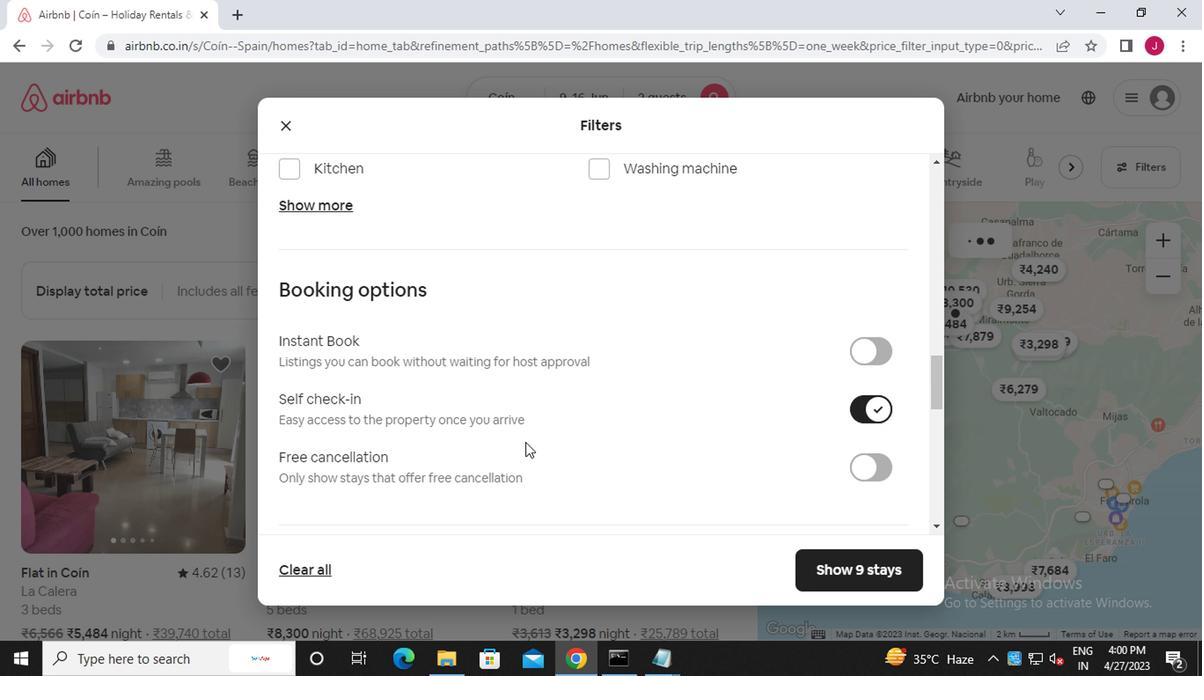 
Action: Mouse moved to (487, 443)
Screenshot: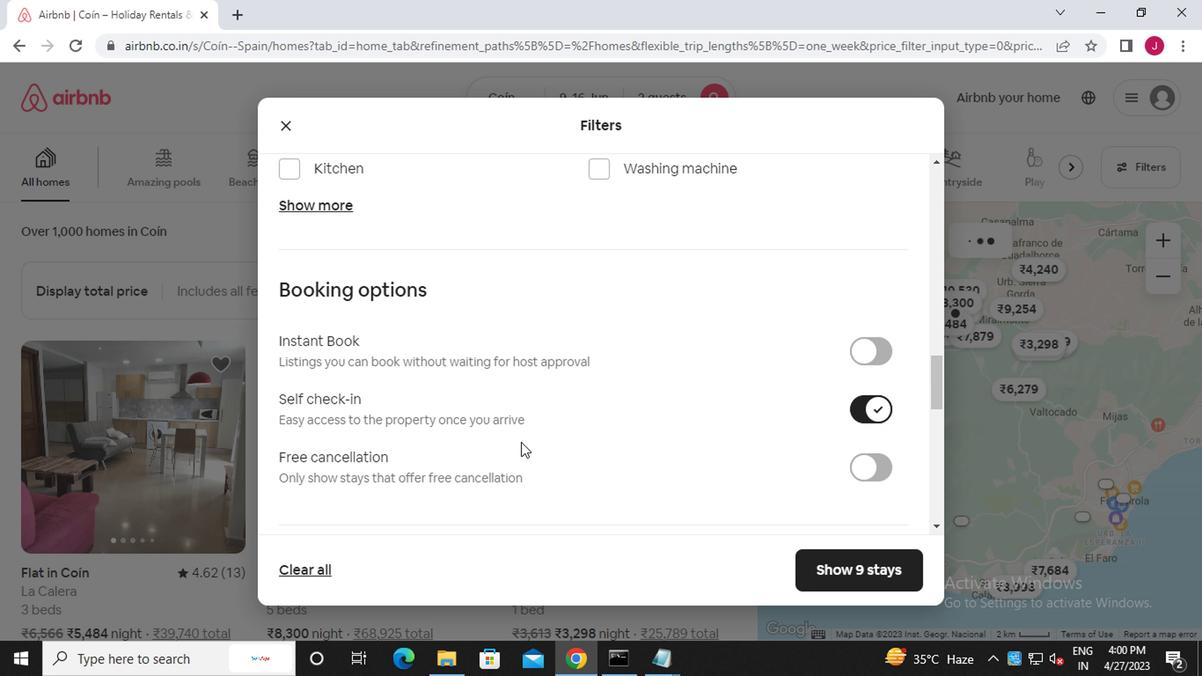 
Action: Mouse scrolled (487, 442) with delta (0, 0)
Screenshot: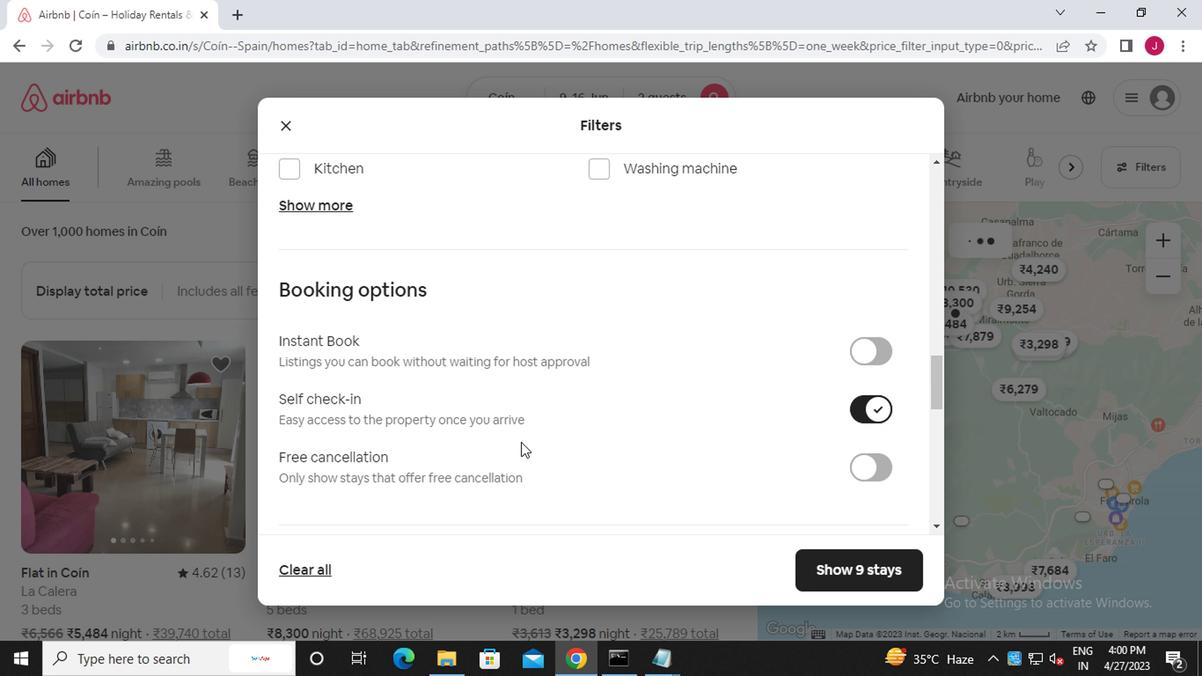 
Action: Mouse moved to (310, 492)
Screenshot: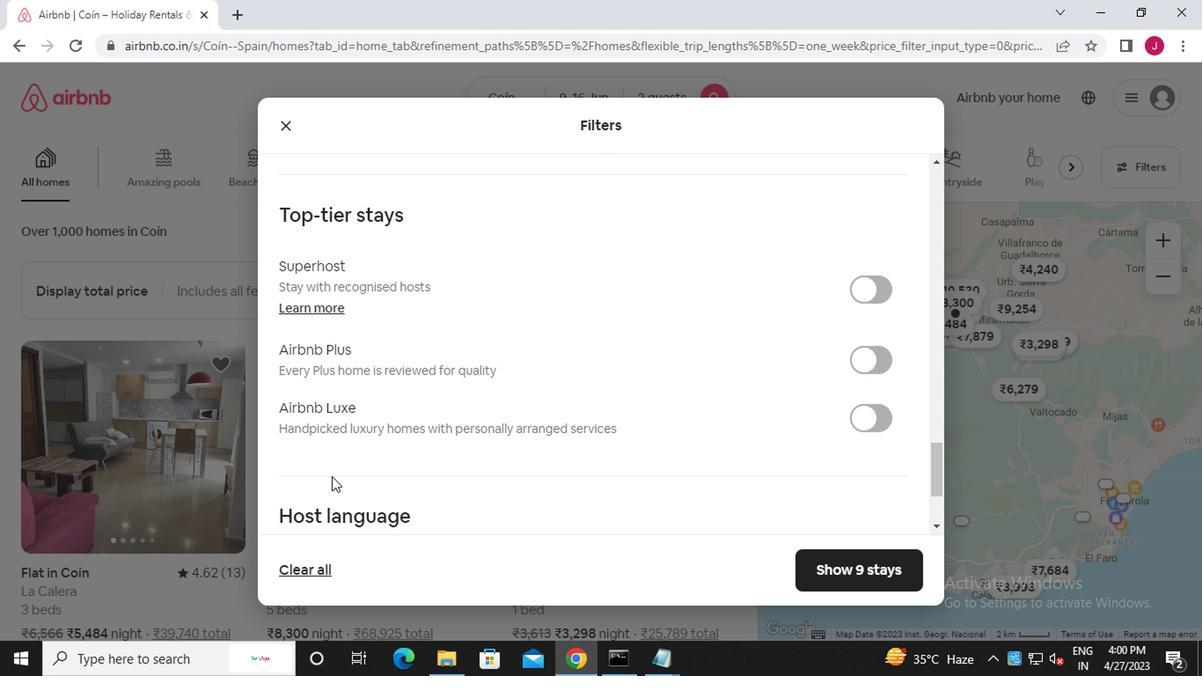 
Action: Mouse scrolled (310, 491) with delta (0, -1)
Screenshot: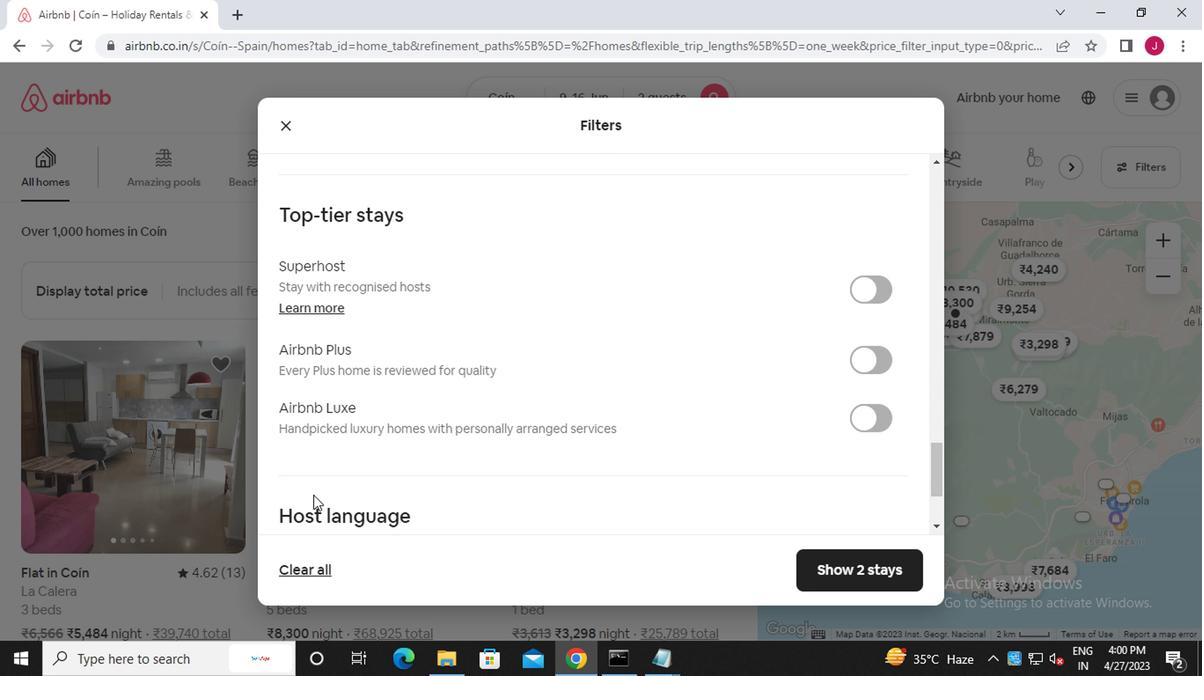 
Action: Mouse scrolled (310, 491) with delta (0, -1)
Screenshot: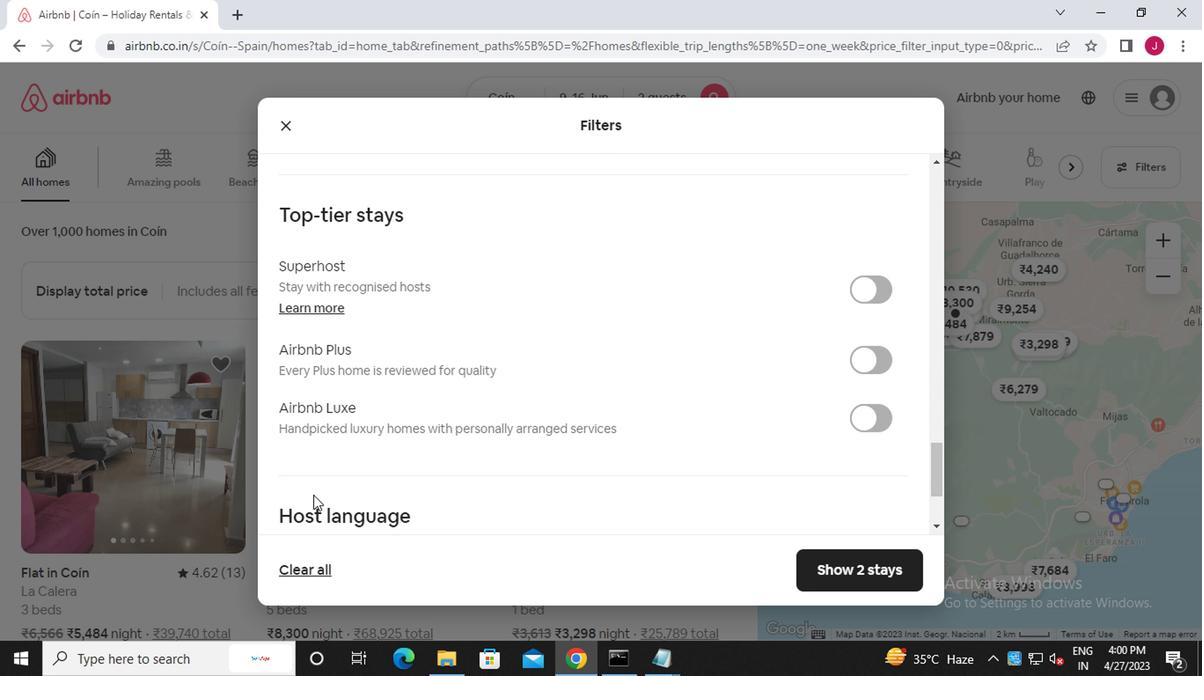 
Action: Mouse scrolled (310, 491) with delta (0, -1)
Screenshot: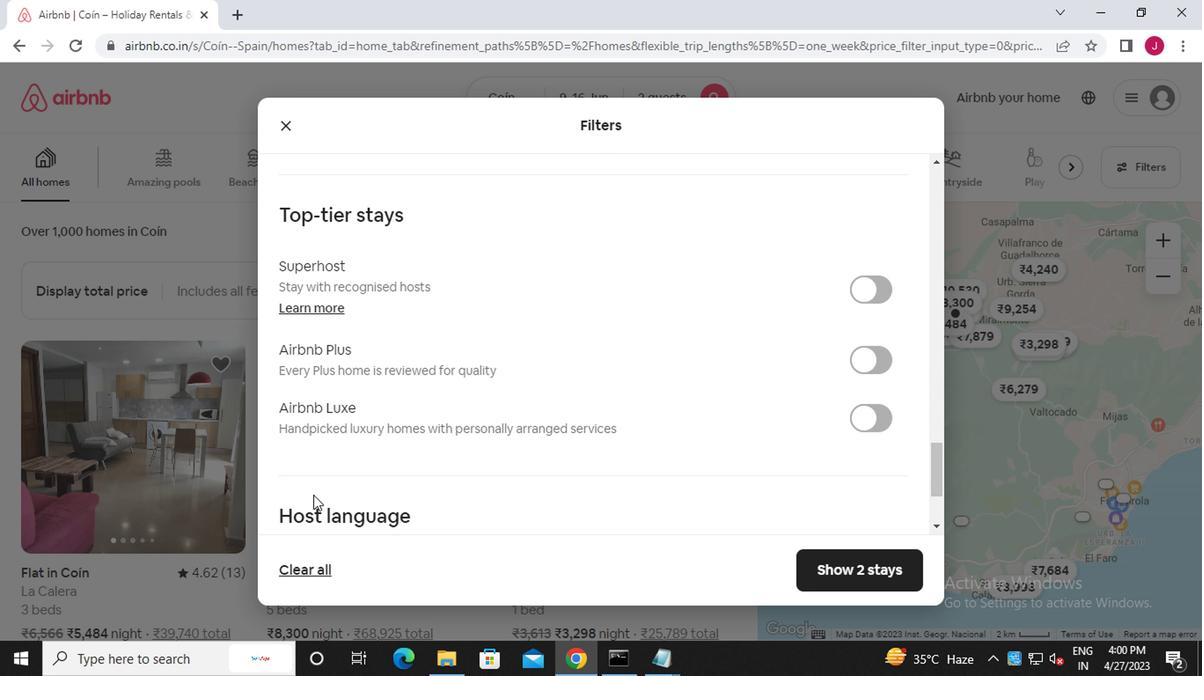 
Action: Mouse scrolled (310, 491) with delta (0, -1)
Screenshot: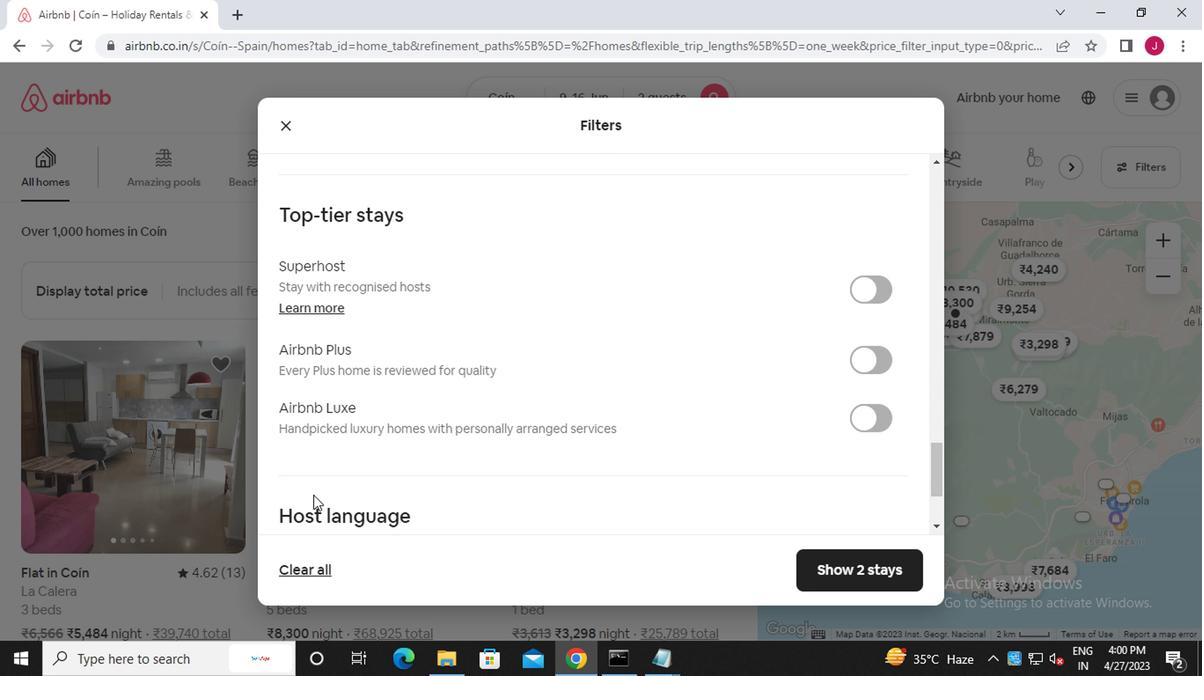 
Action: Mouse scrolled (310, 491) with delta (0, -1)
Screenshot: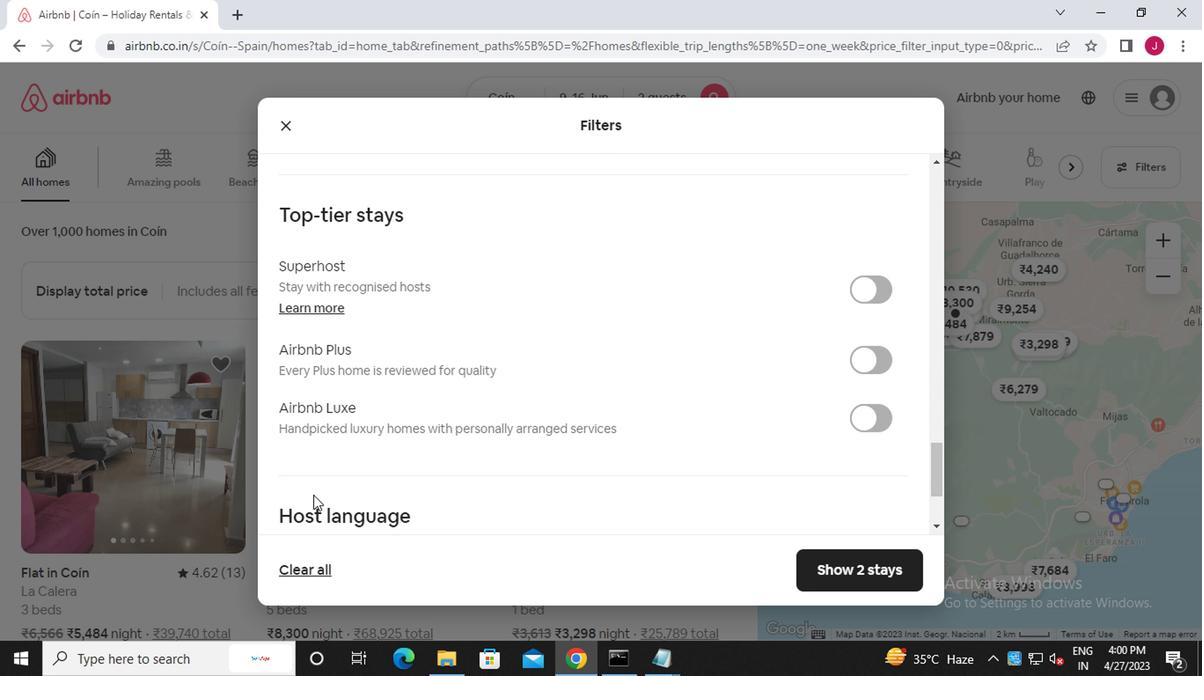 
Action: Mouse moved to (288, 412)
Screenshot: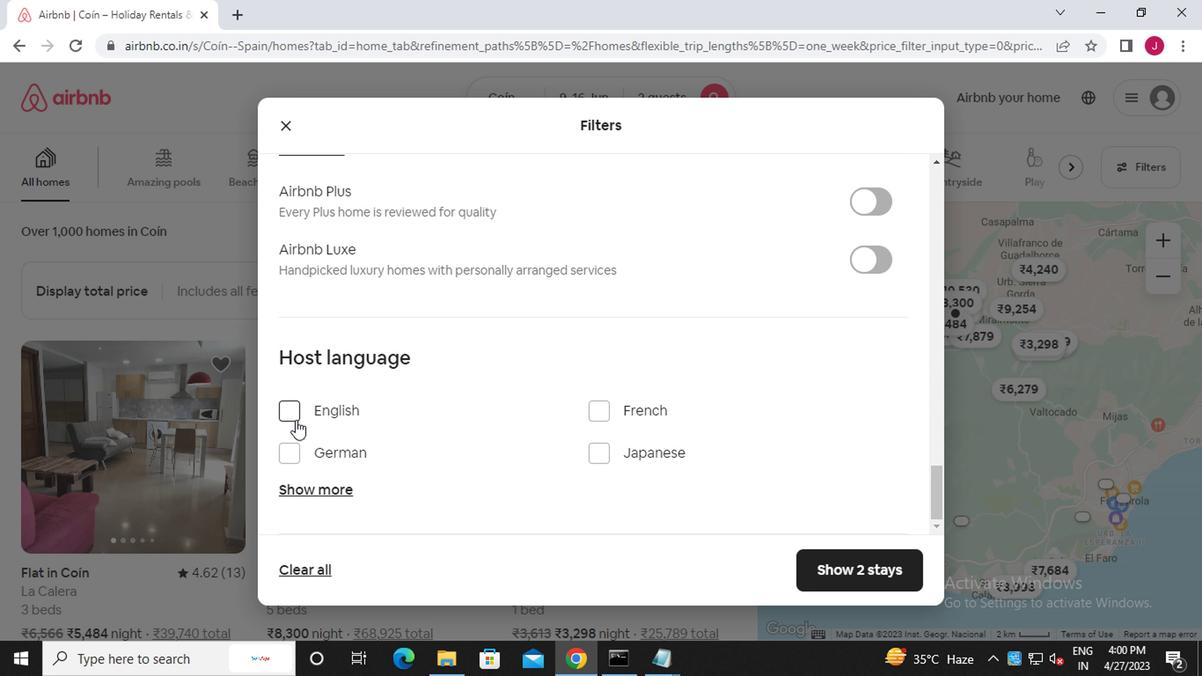 
Action: Mouse pressed left at (288, 412)
Screenshot: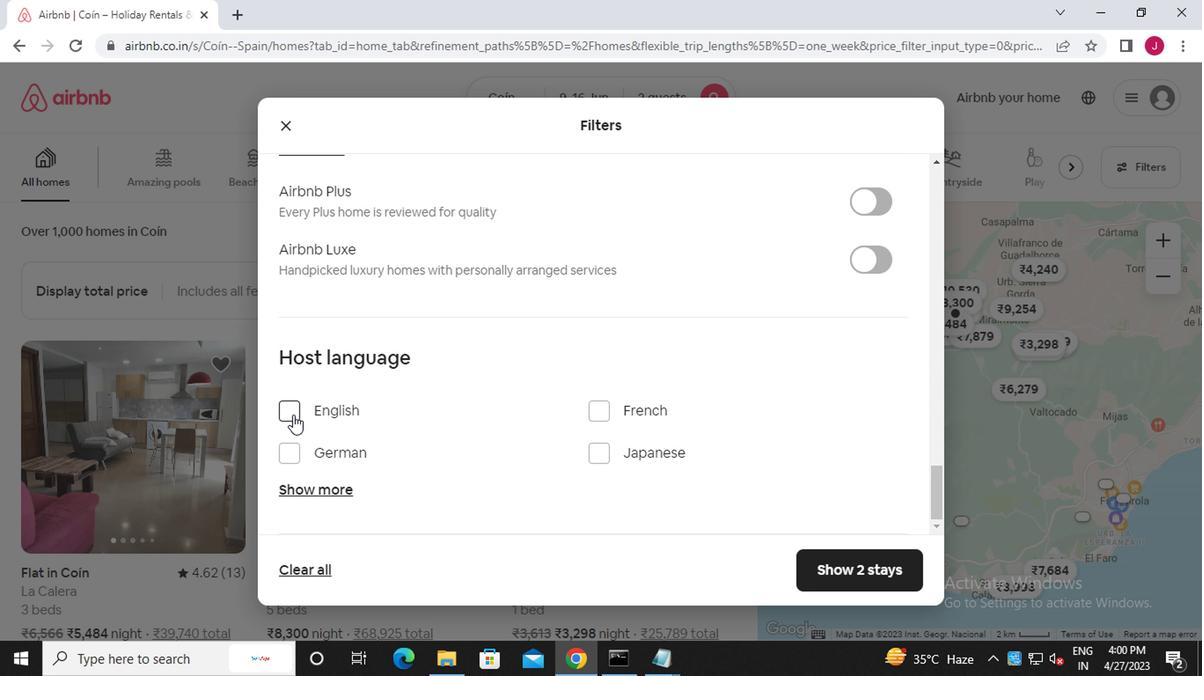 
Action: Mouse moved to (832, 556)
Screenshot: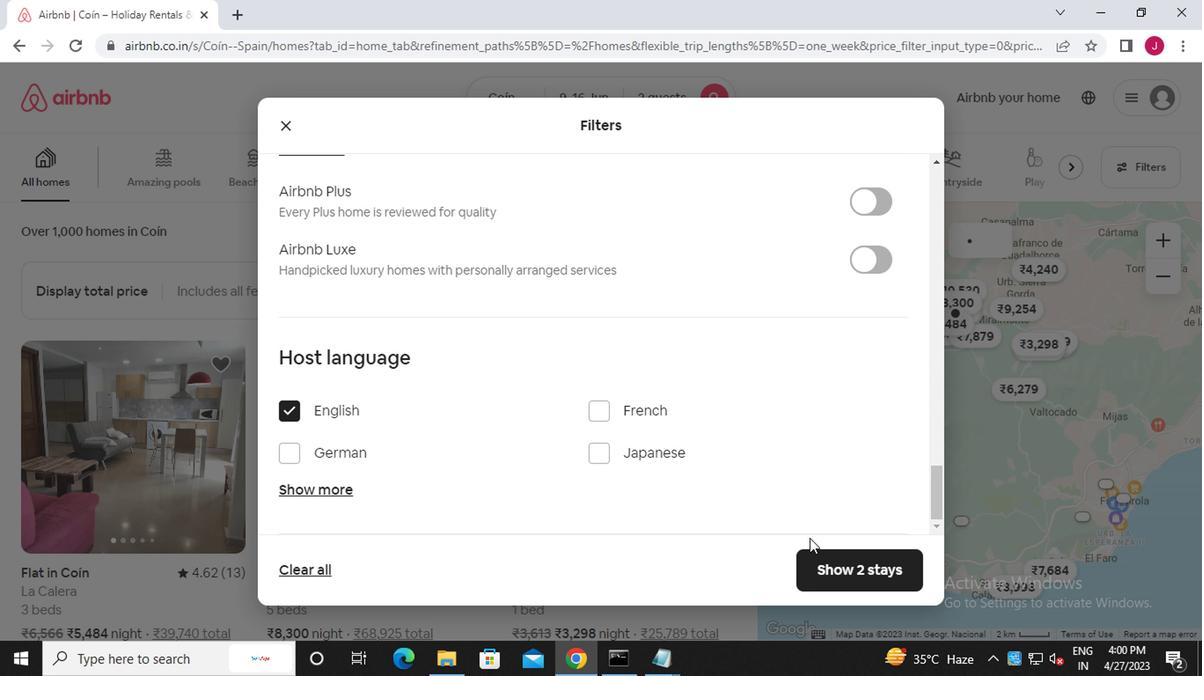 
Action: Mouse pressed left at (832, 556)
Screenshot: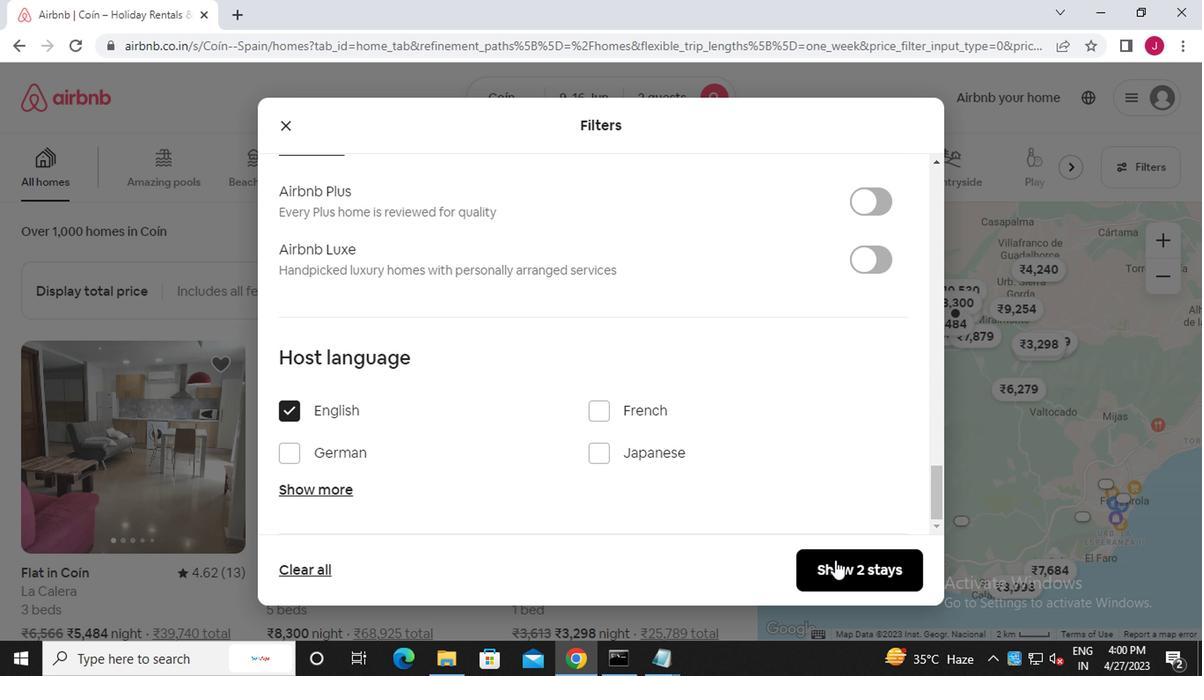 
Action: Mouse moved to (827, 558)
Screenshot: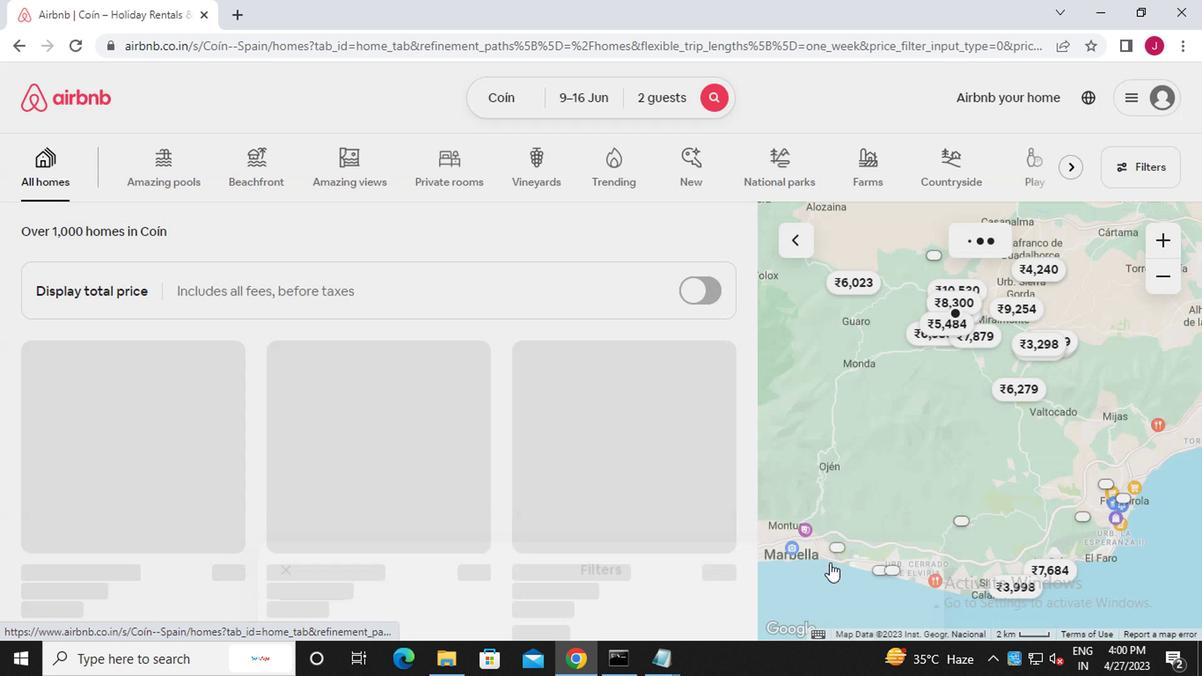 
